 Task: Open the event Second Lunch Break: Fitness and Wellness Class on '2023/12/06', change the date to 2023/10/16, change the font style of the description to Tahoma, set the availability to Tentative, insert an emoji Earth, logged in from the account softage.10@softage.net and add another guest for the event, softage.5@softage.net. Change the alignment of the event description to Align right.Change the font color of the description to Yellow and select an event charm, 
Action: Mouse moved to (330, 147)
Screenshot: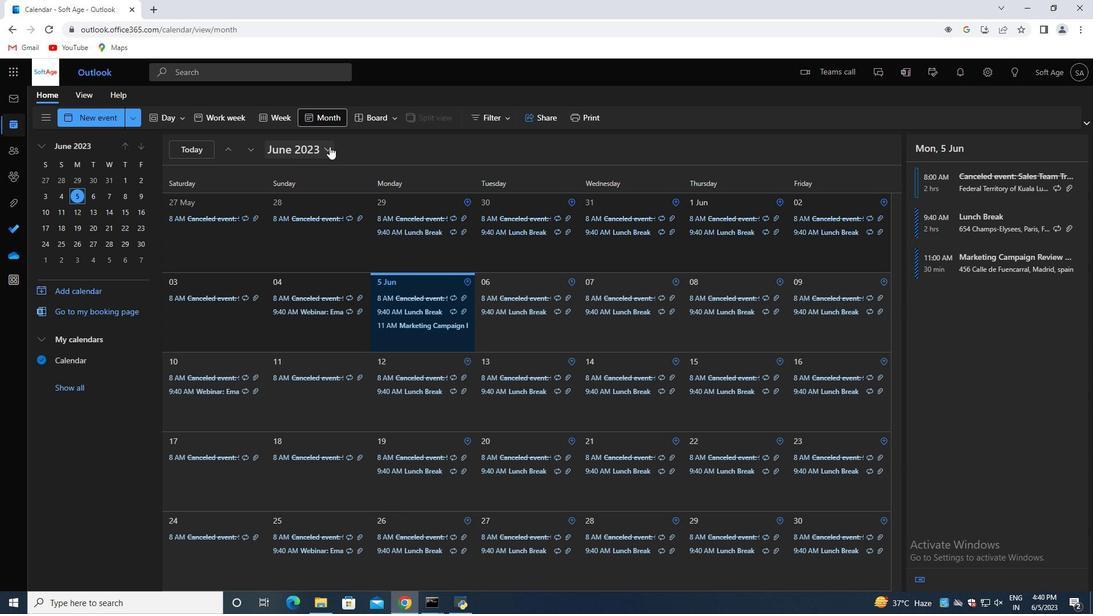 
Action: Mouse pressed left at (330, 147)
Screenshot: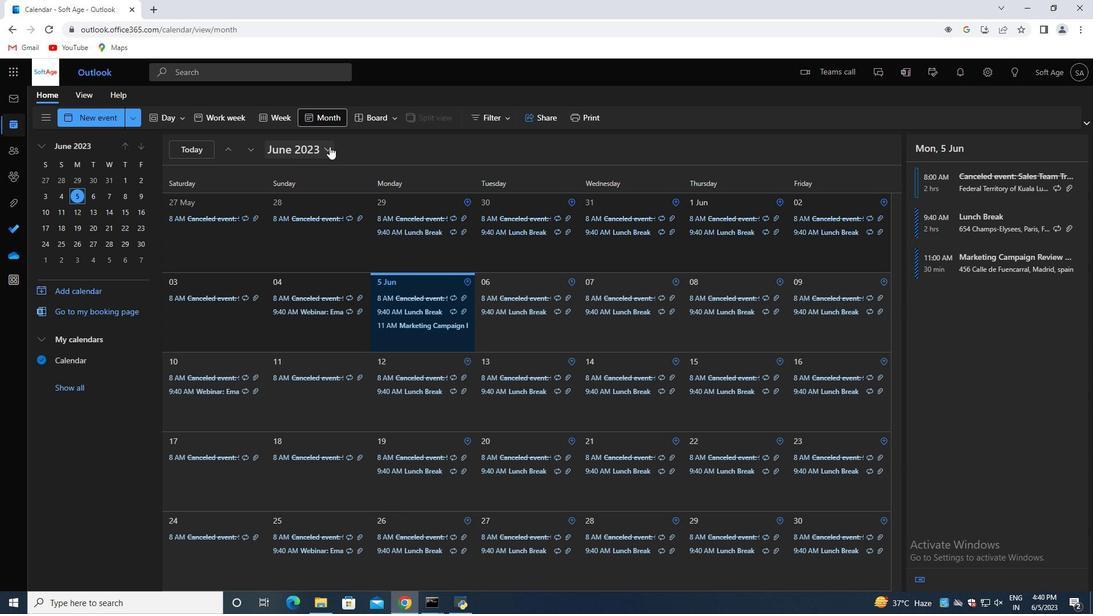 
Action: Mouse moved to (368, 265)
Screenshot: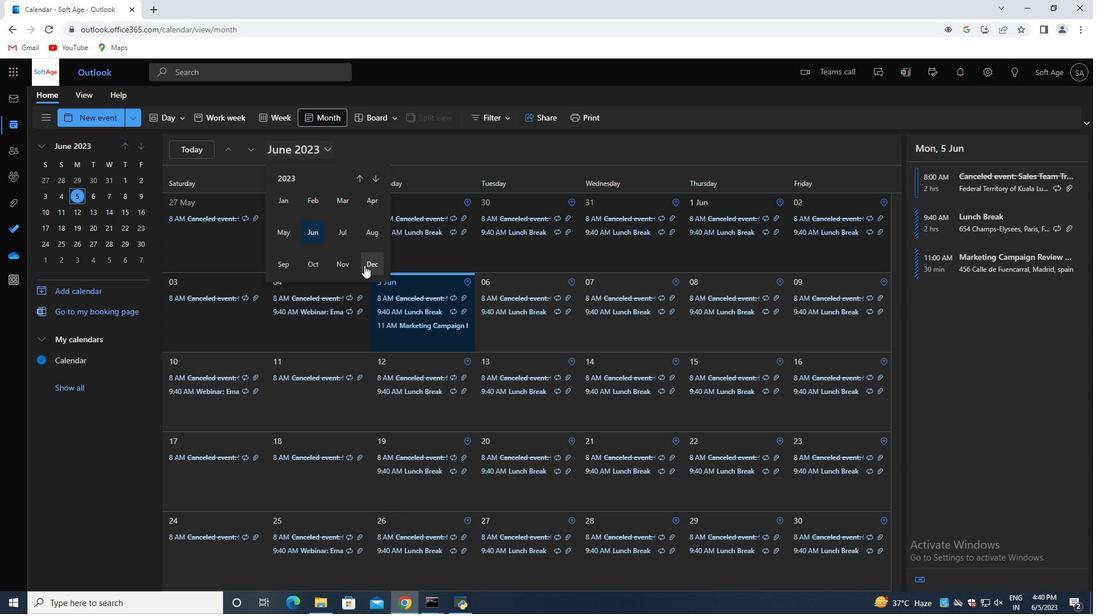 
Action: Mouse pressed left at (368, 265)
Screenshot: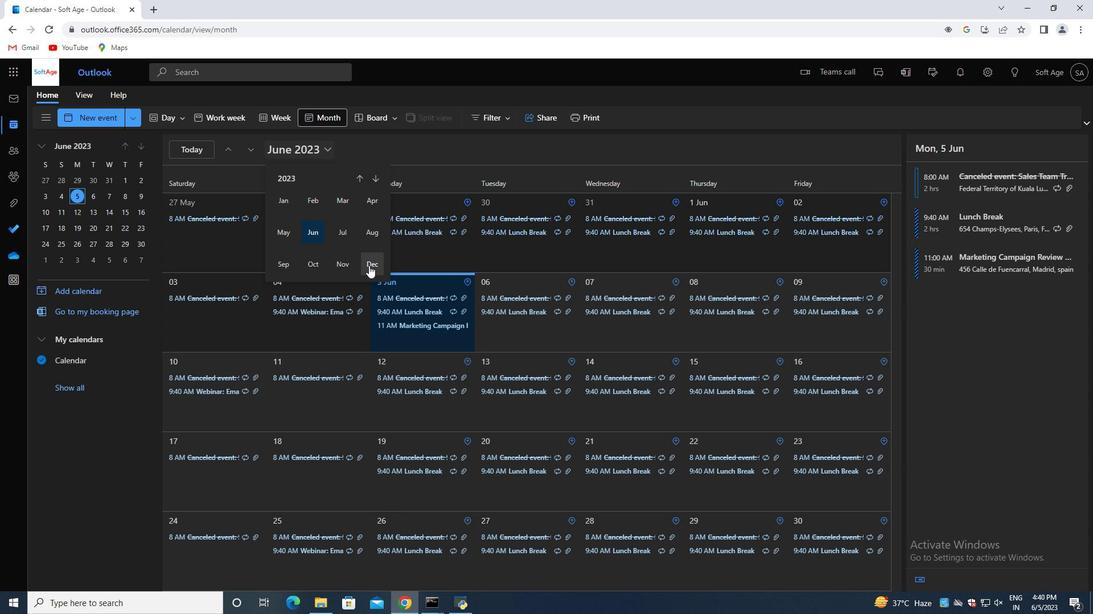 
Action: Mouse moved to (626, 271)
Screenshot: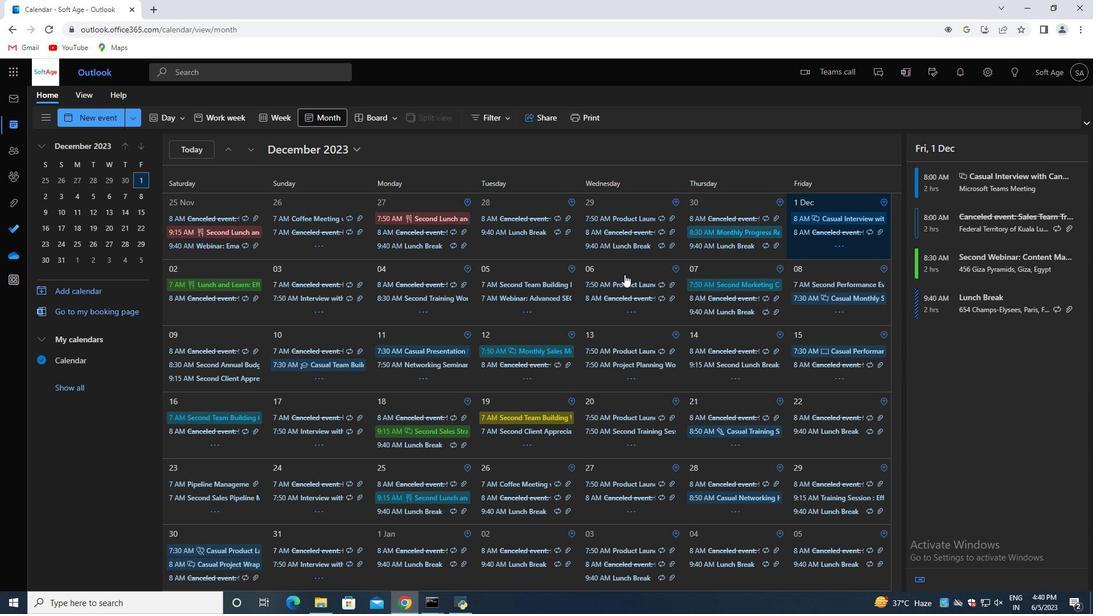 
Action: Mouse pressed left at (626, 271)
Screenshot: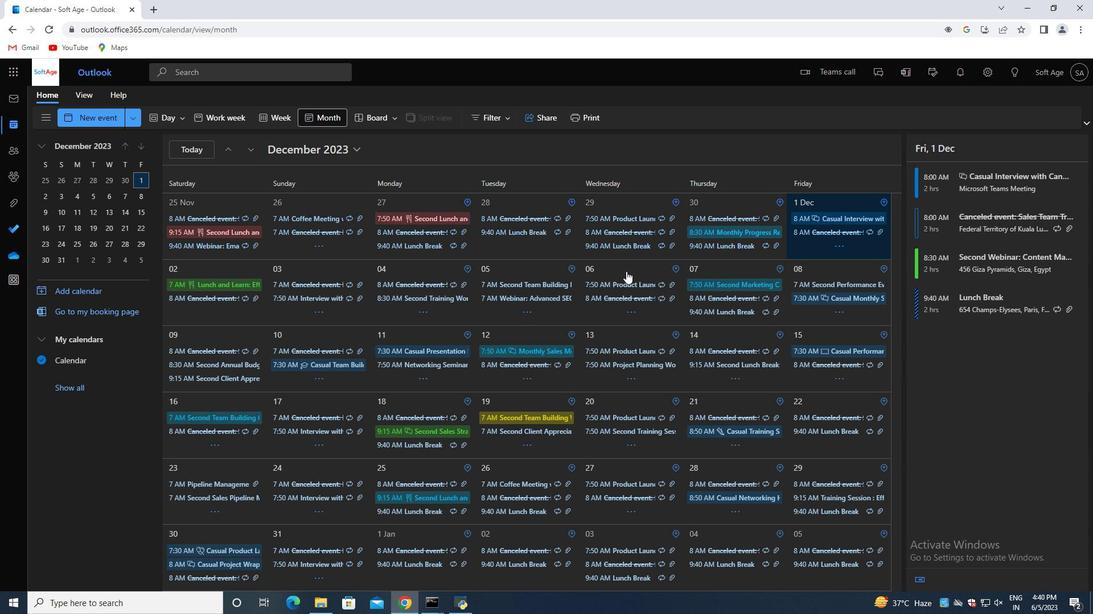 
Action: Mouse moved to (1050, 269)
Screenshot: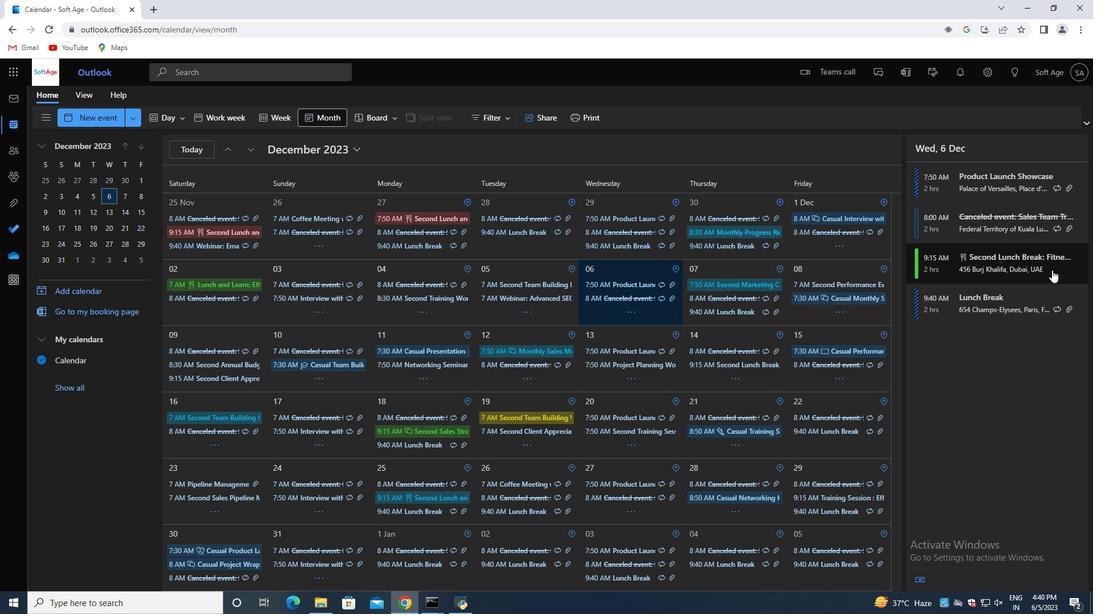 
Action: Mouse pressed left at (1050, 269)
Screenshot: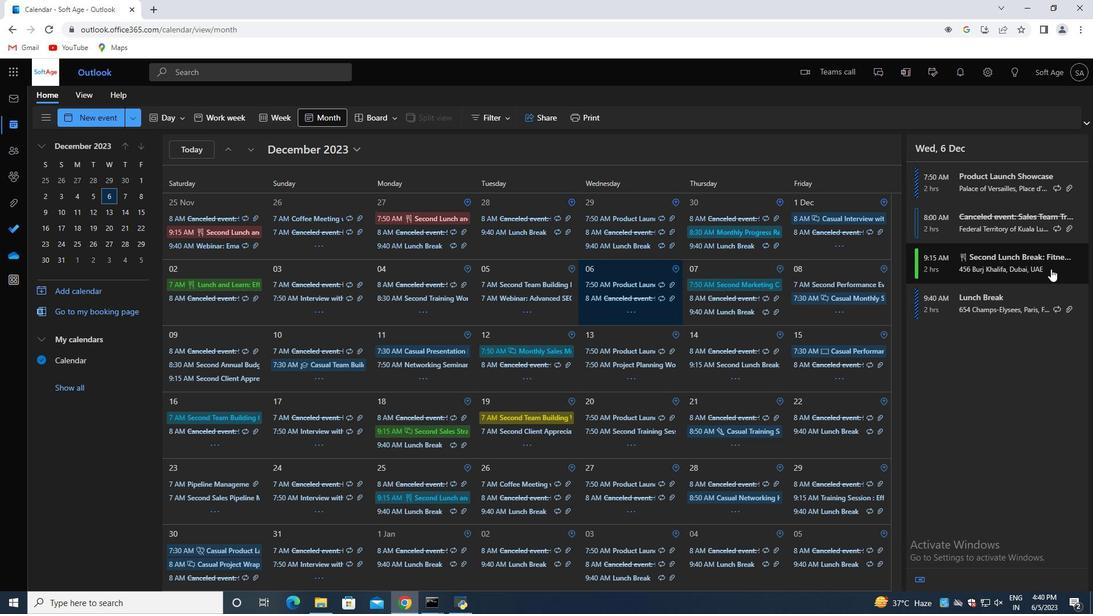 
Action: Mouse moved to (730, 393)
Screenshot: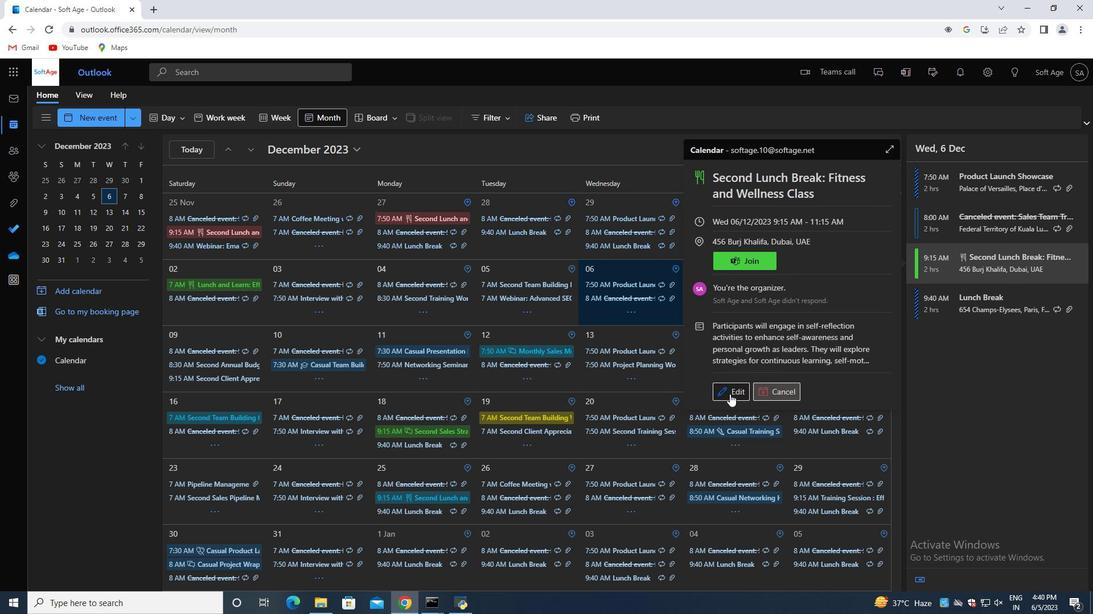 
Action: Mouse pressed left at (730, 393)
Screenshot: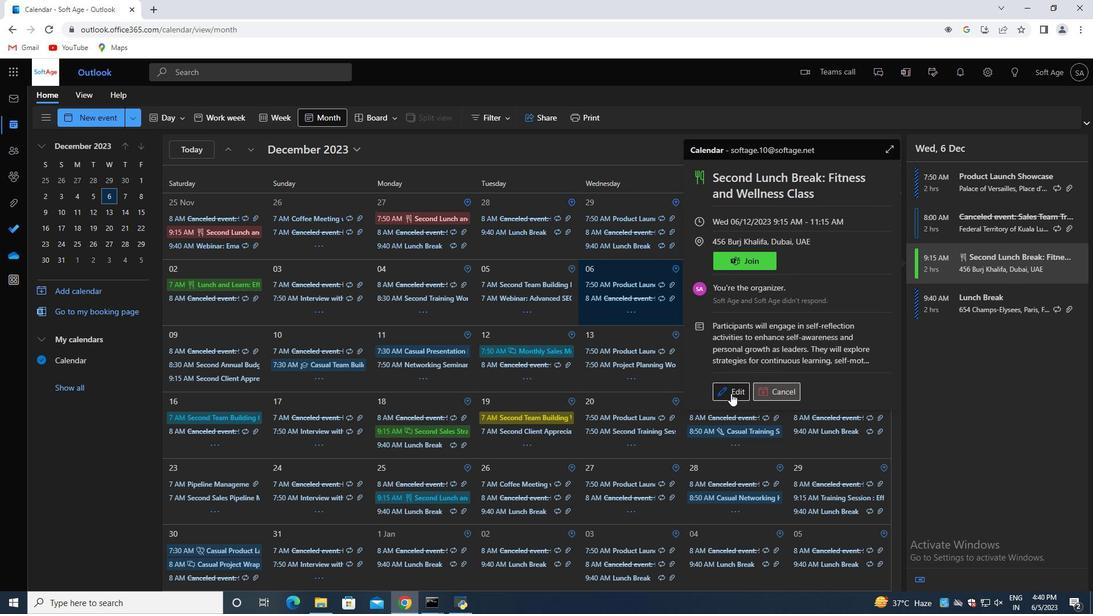 
Action: Mouse moved to (333, 315)
Screenshot: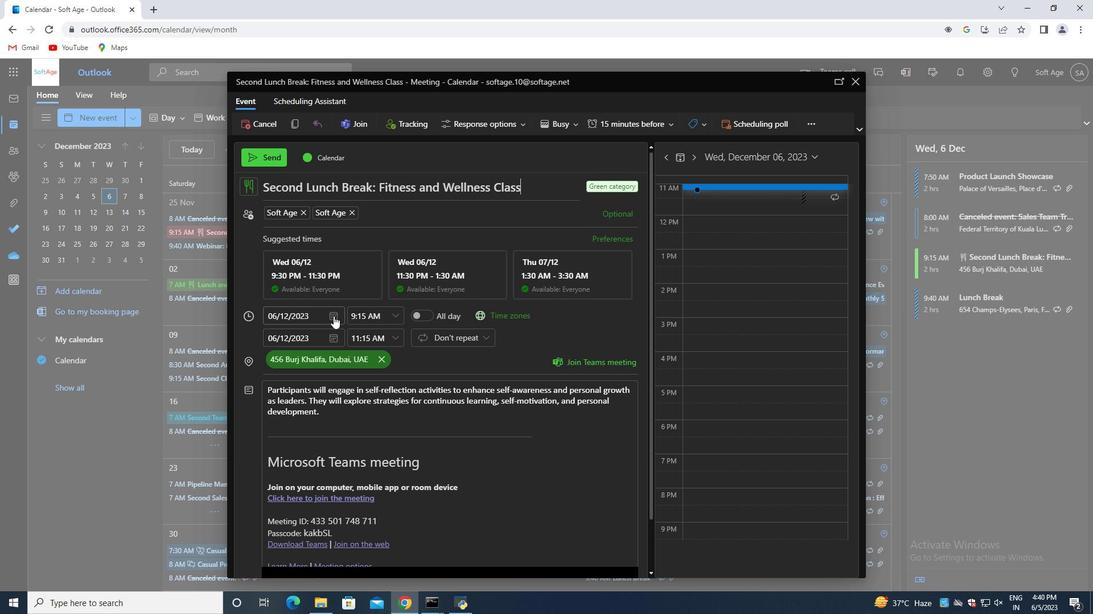
Action: Mouse pressed left at (333, 315)
Screenshot: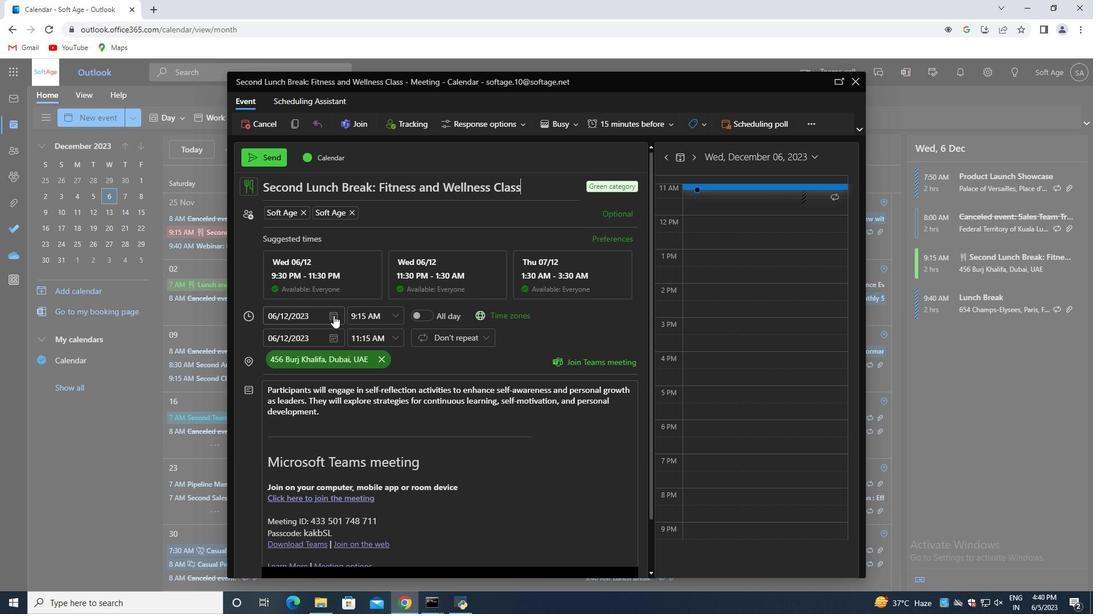 
Action: Mouse moved to (353, 338)
Screenshot: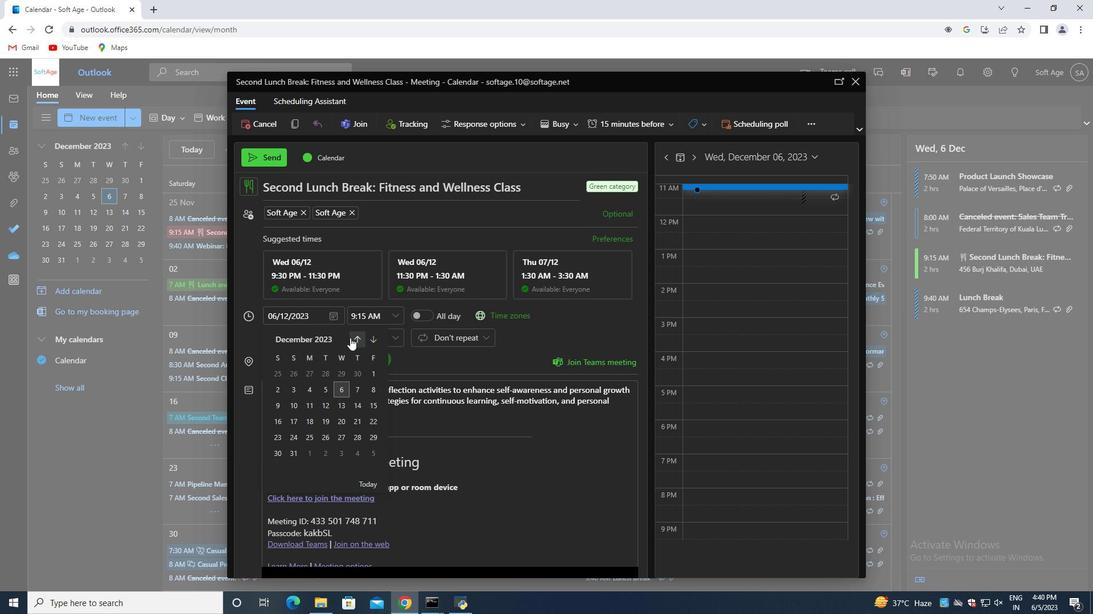 
Action: Mouse pressed left at (353, 338)
Screenshot: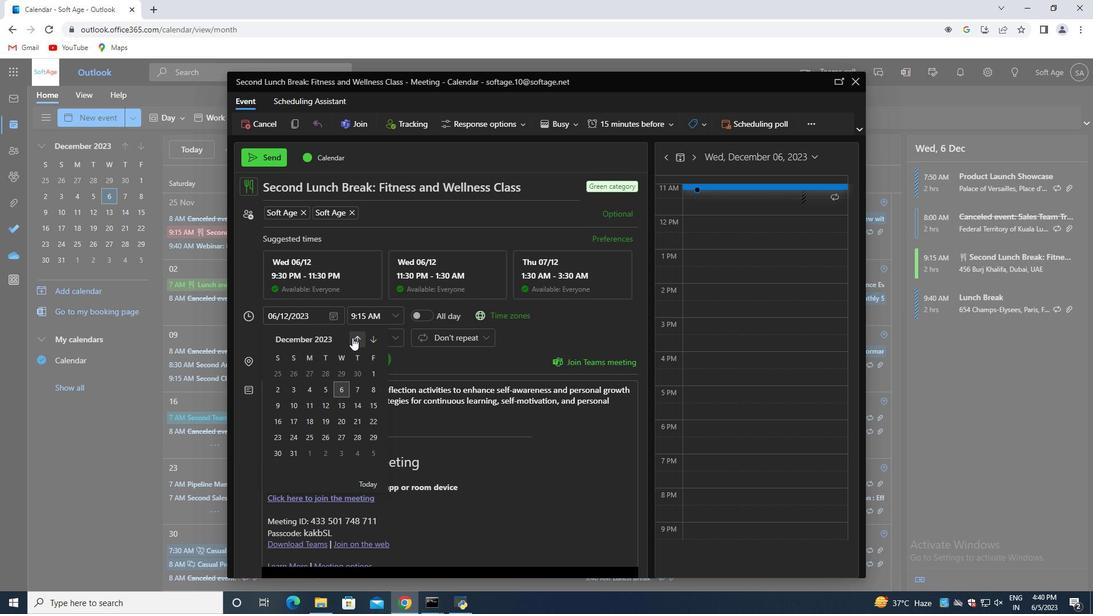 
Action: Mouse pressed left at (353, 338)
Screenshot: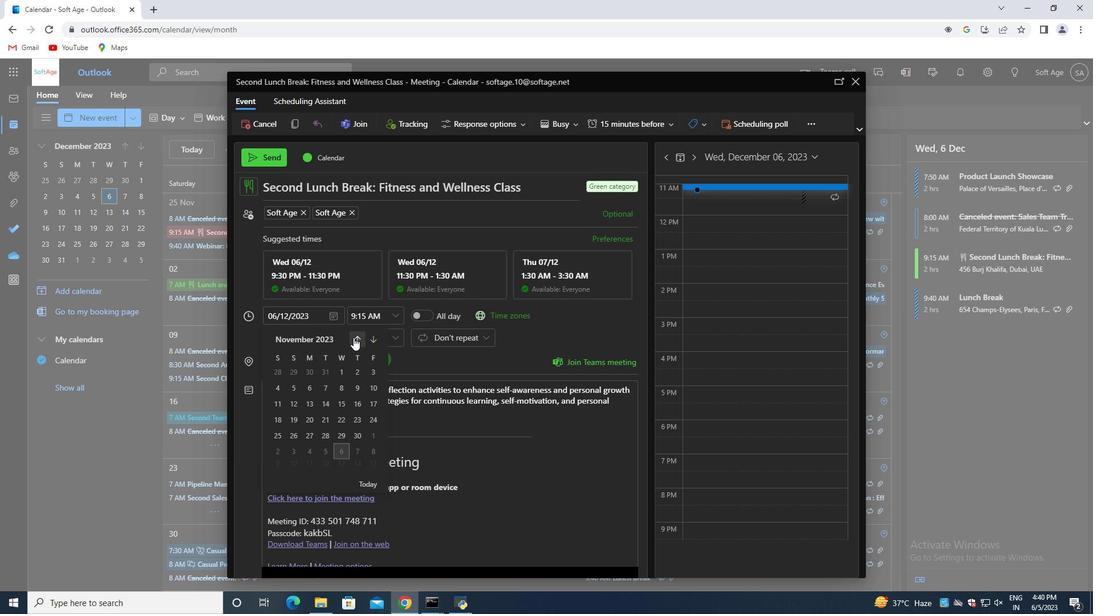 
Action: Mouse moved to (313, 403)
Screenshot: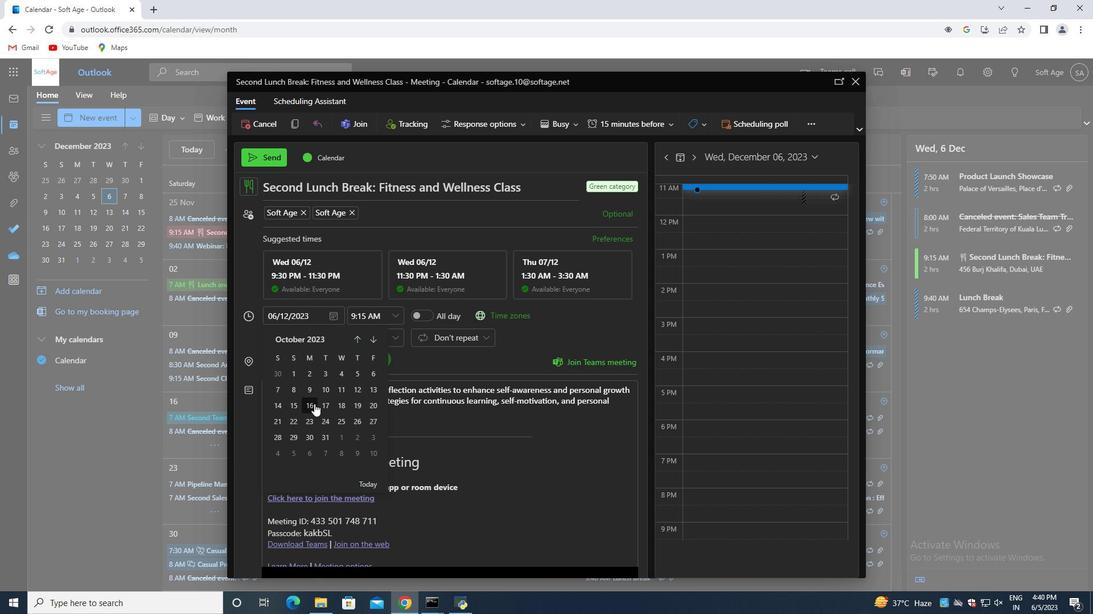 
Action: Mouse pressed left at (313, 403)
Screenshot: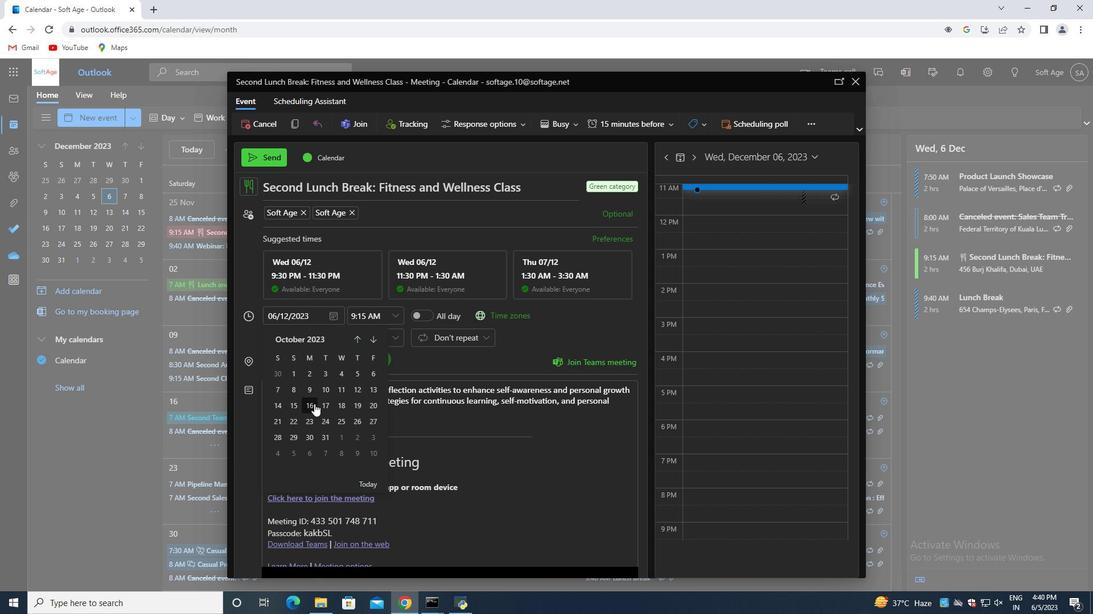 
Action: Mouse moved to (354, 401)
Screenshot: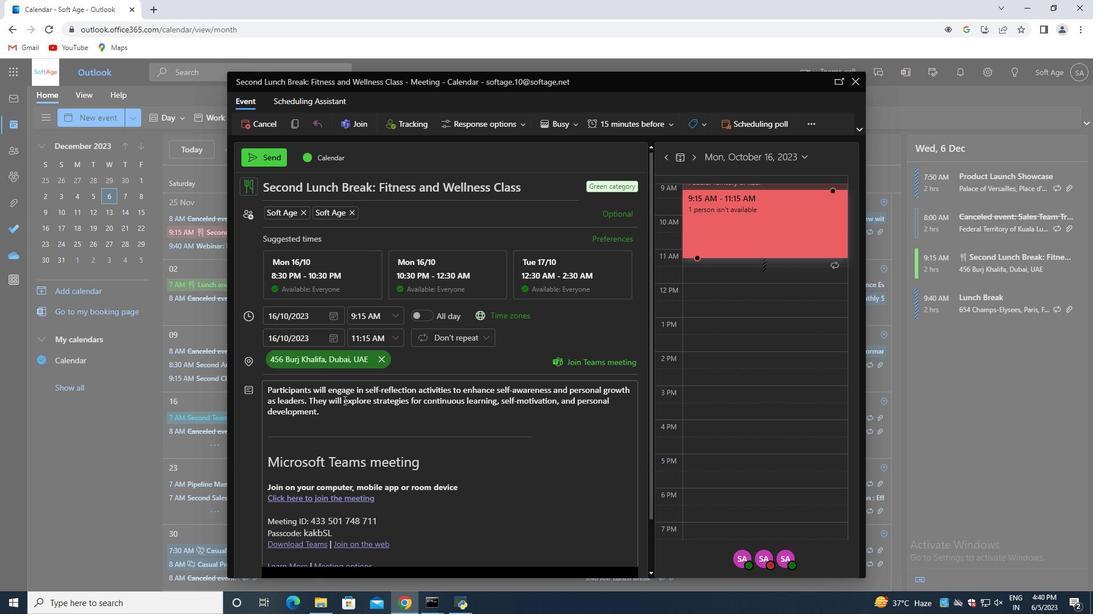 
Action: Mouse scrolled (354, 400) with delta (0, 0)
Screenshot: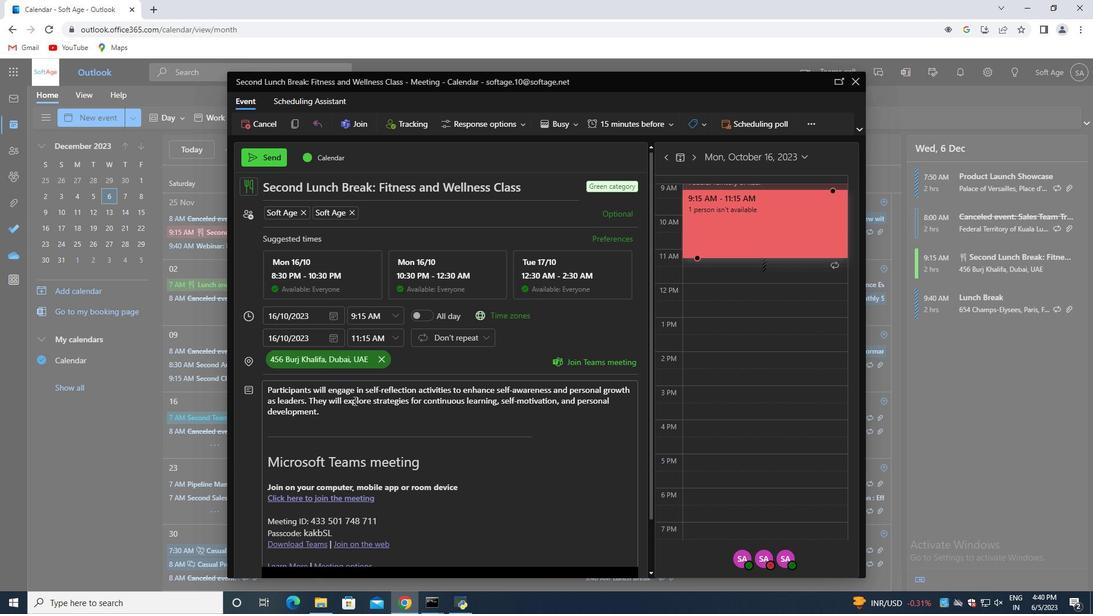 
Action: Mouse moved to (325, 356)
Screenshot: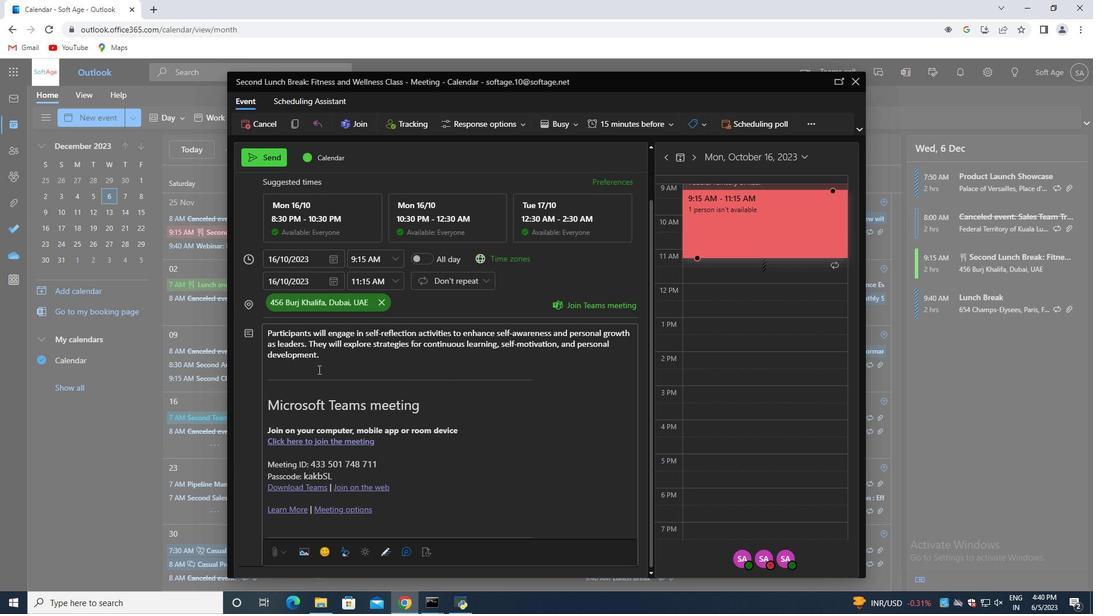 
Action: Mouse pressed left at (325, 356)
Screenshot: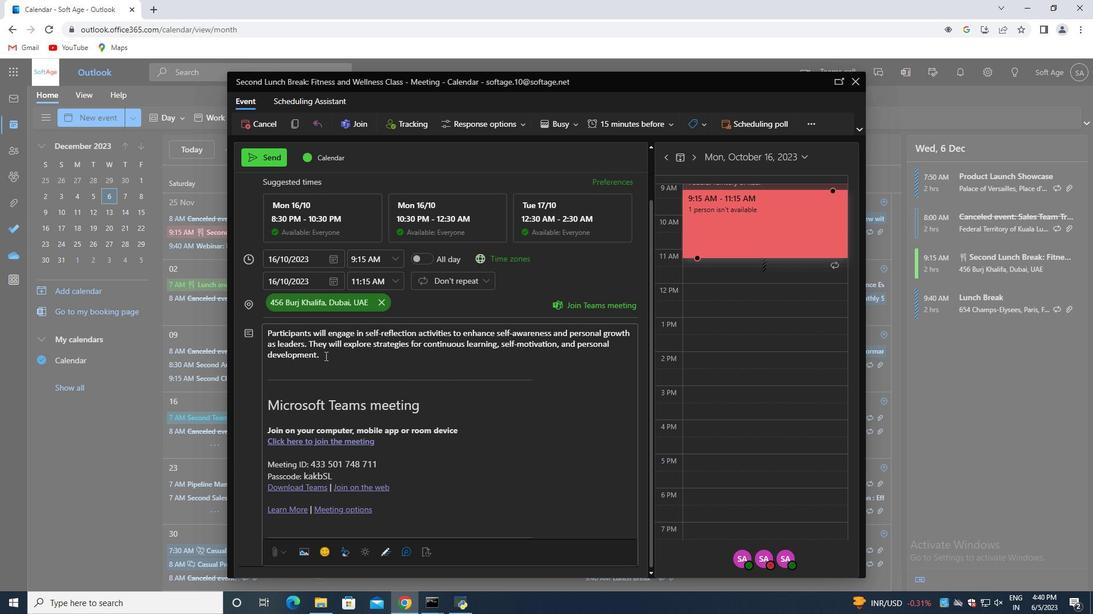 
Action: Mouse moved to (437, 491)
Screenshot: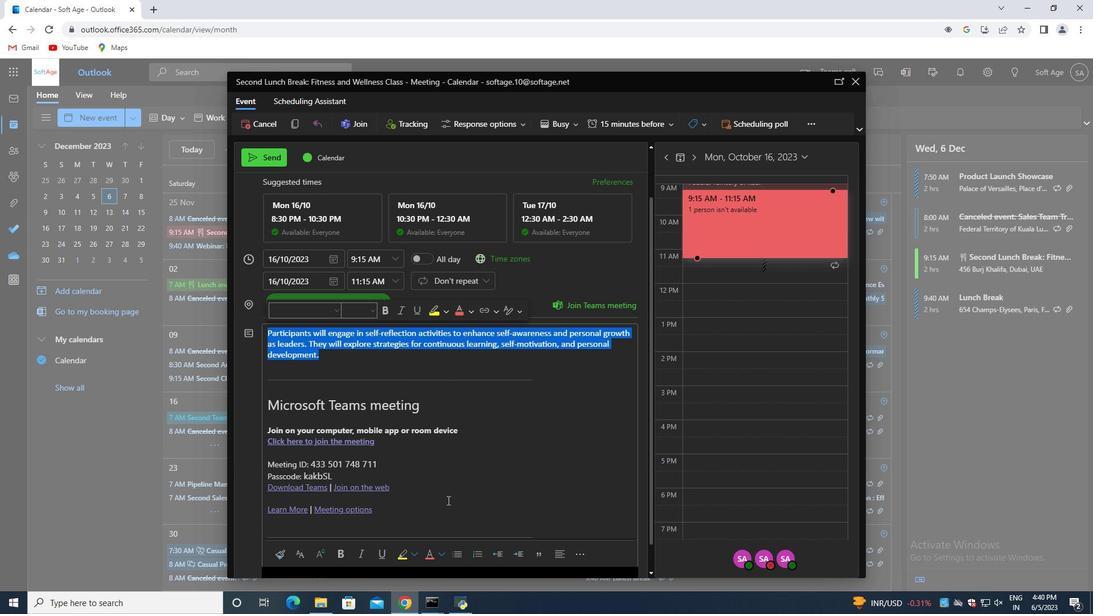 
Action: Mouse scrolled (437, 491) with delta (0, 0)
Screenshot: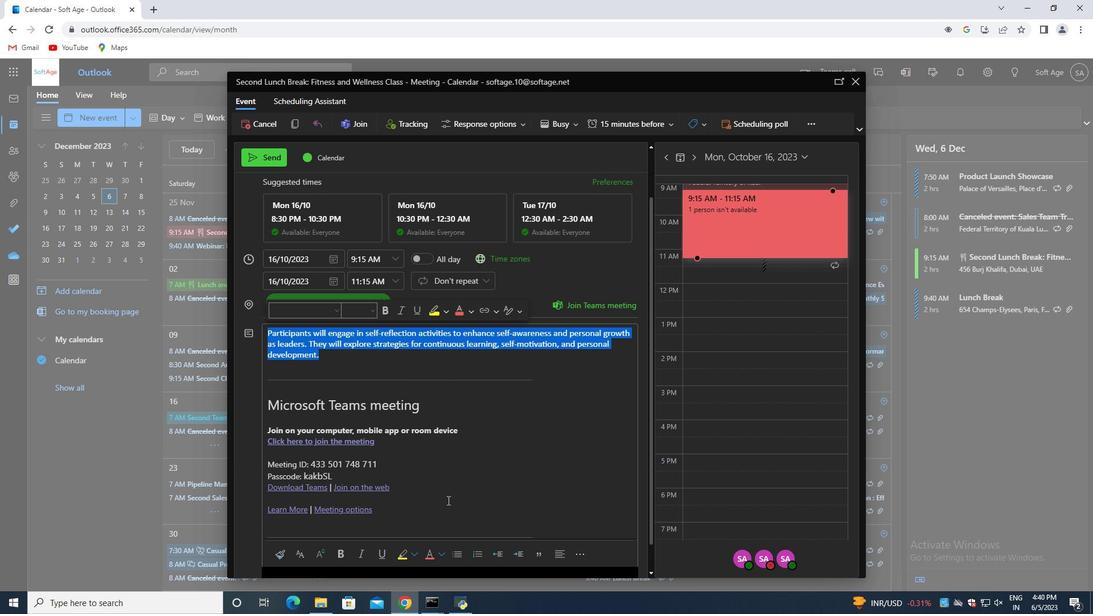 
Action: Mouse moved to (434, 488)
Screenshot: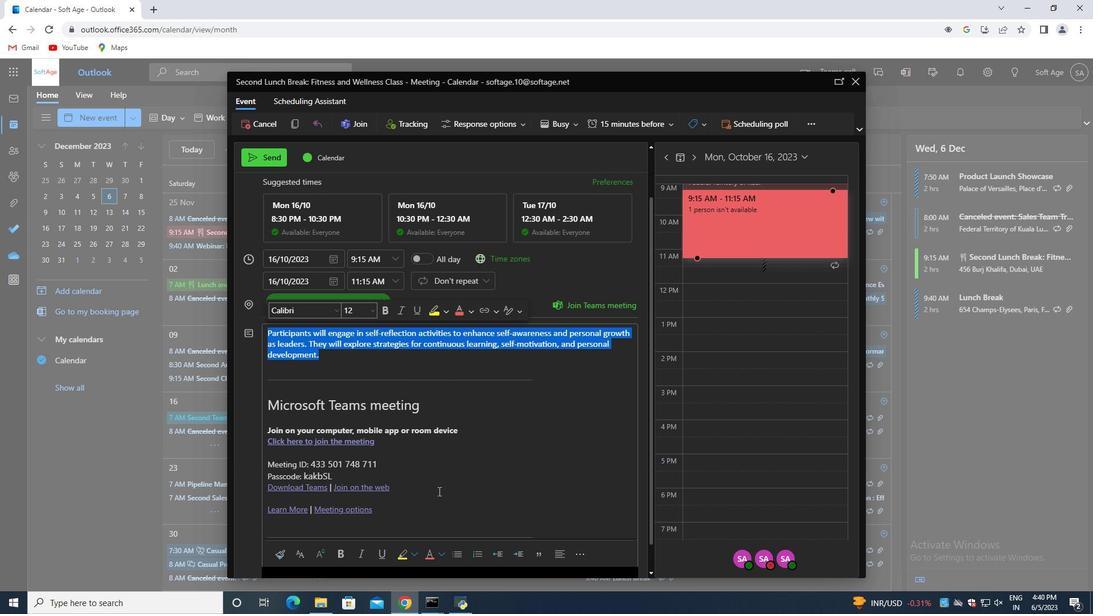 
Action: Mouse scrolled (434, 487) with delta (0, 0)
Screenshot: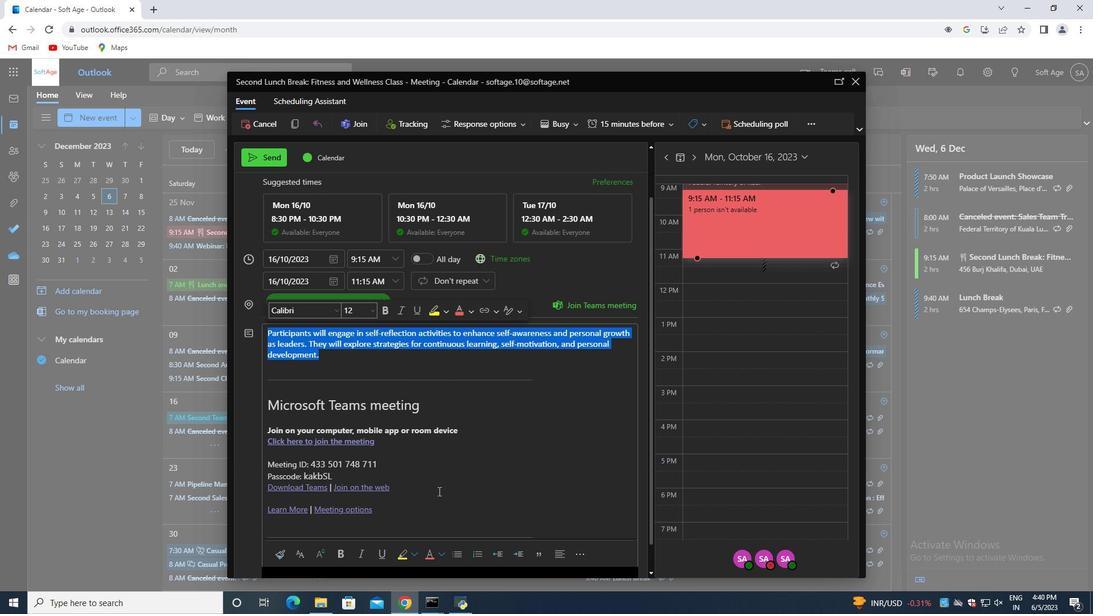 
Action: Mouse moved to (302, 527)
Screenshot: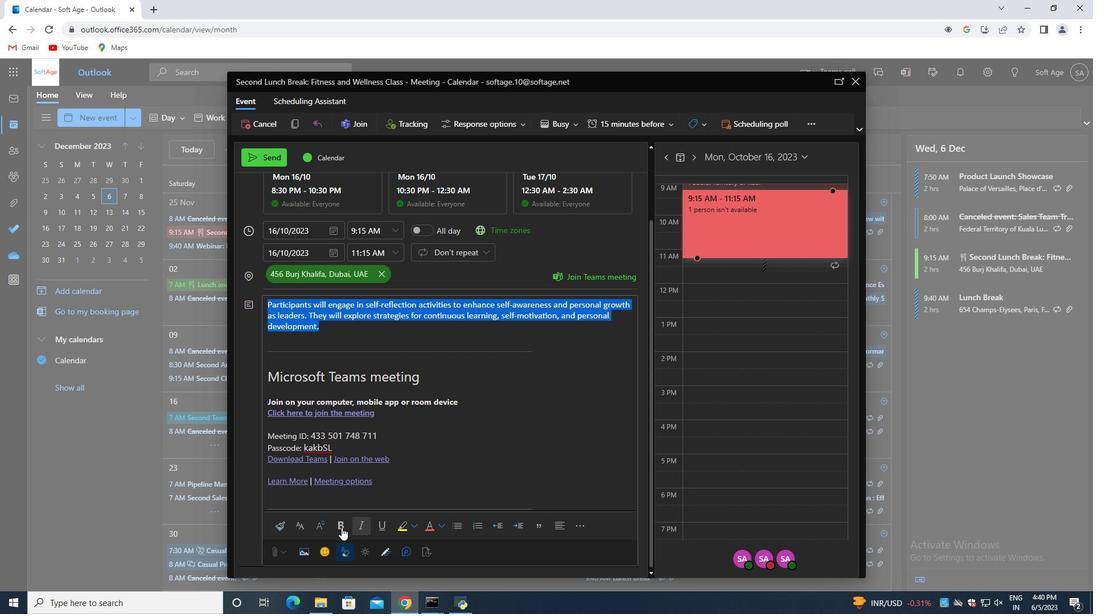 
Action: Mouse pressed left at (302, 527)
Screenshot: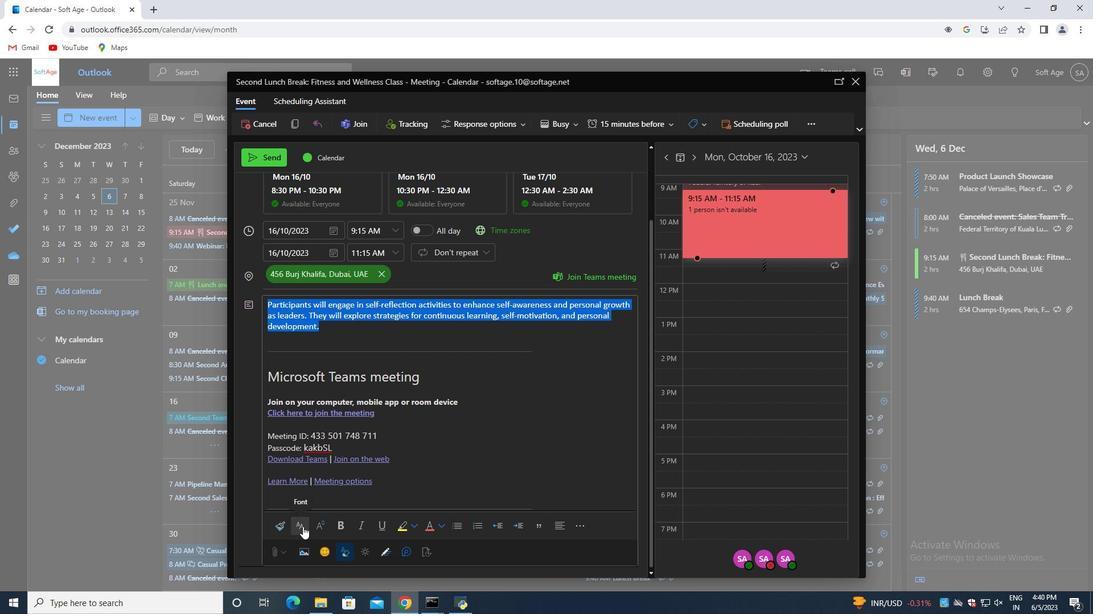 
Action: Mouse moved to (348, 496)
Screenshot: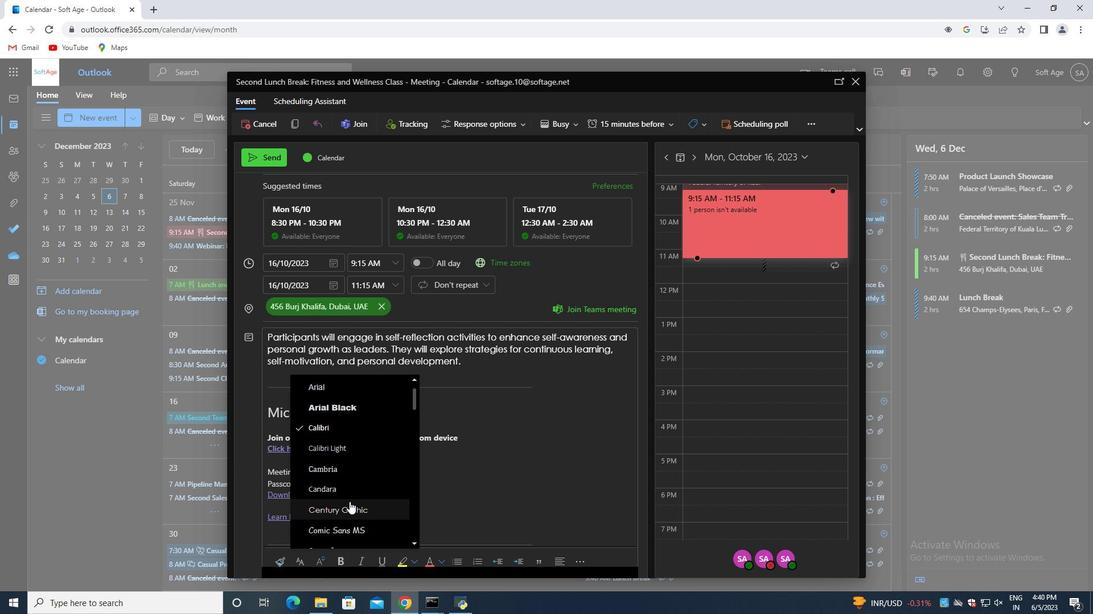 
Action: Mouse scrolled (348, 496) with delta (0, 0)
Screenshot: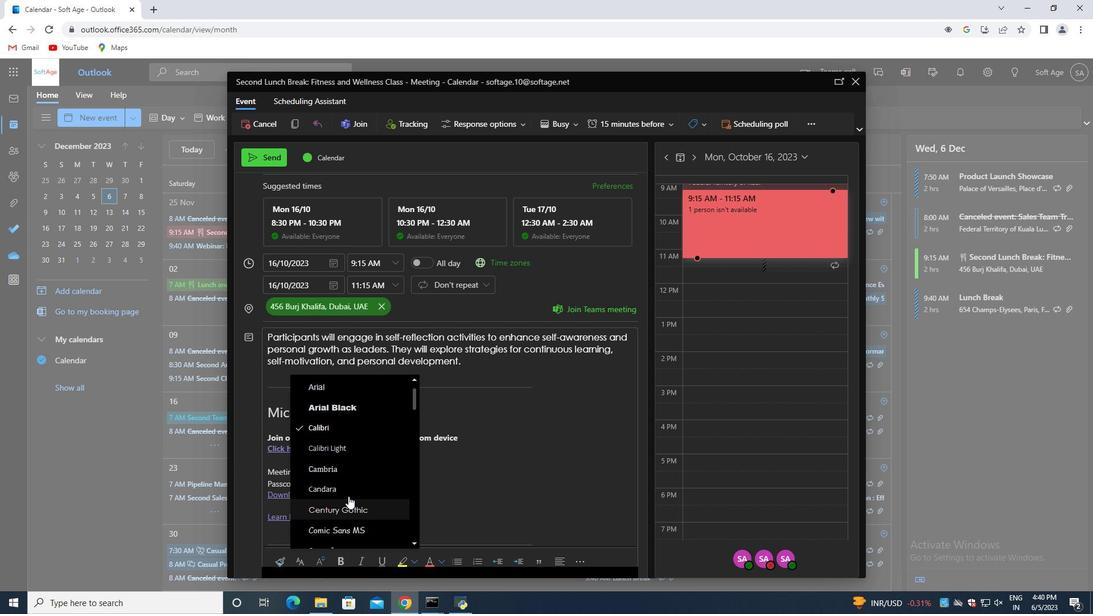 
Action: Mouse moved to (350, 496)
Screenshot: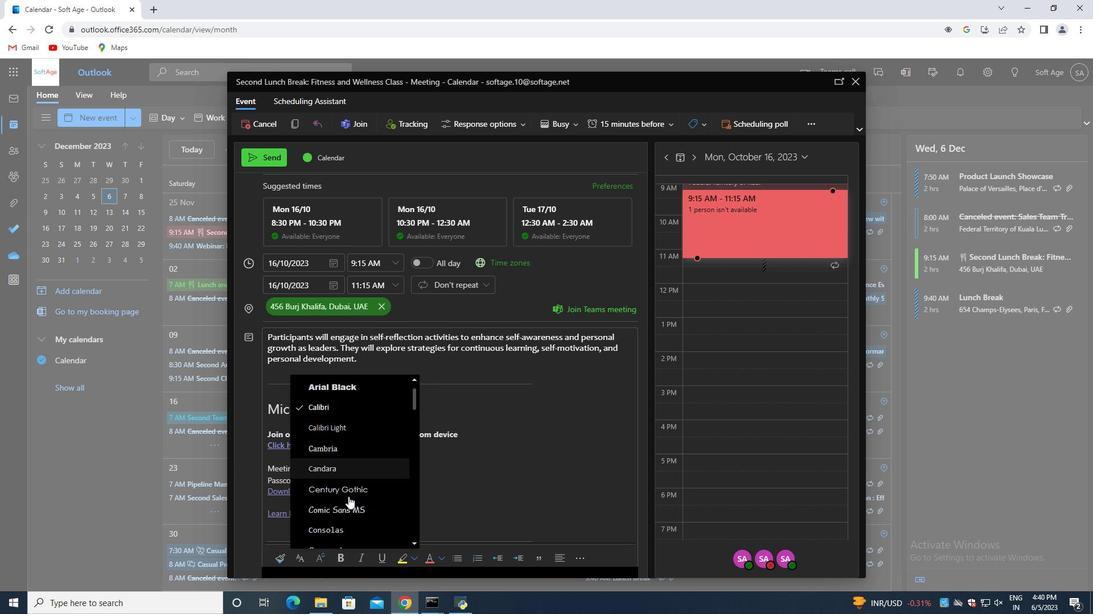 
Action: Mouse scrolled (350, 496) with delta (0, 0)
Screenshot: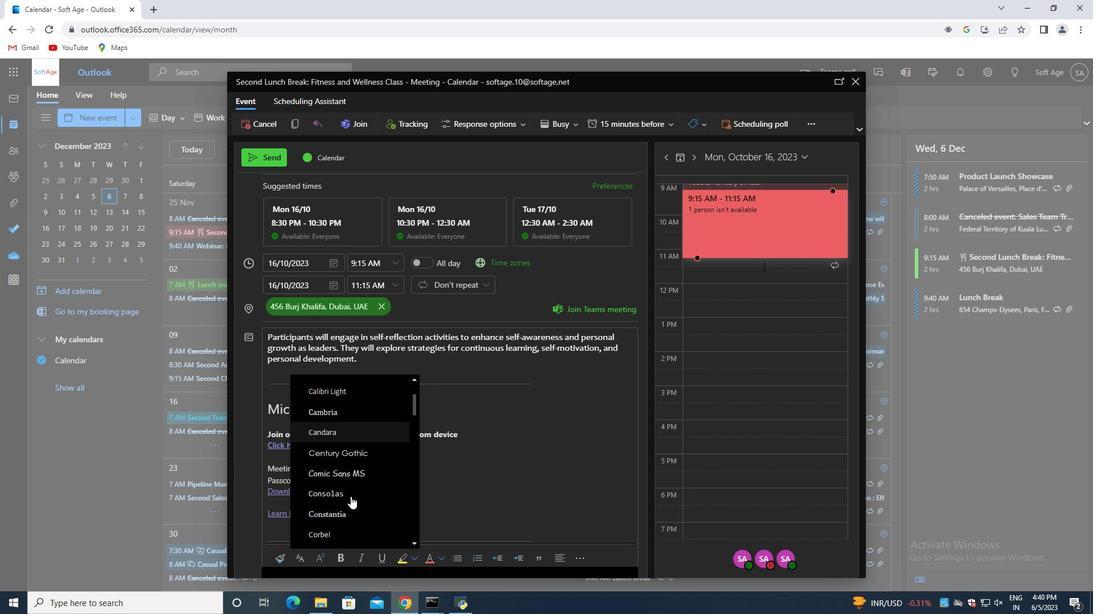 
Action: Mouse moved to (350, 493)
Screenshot: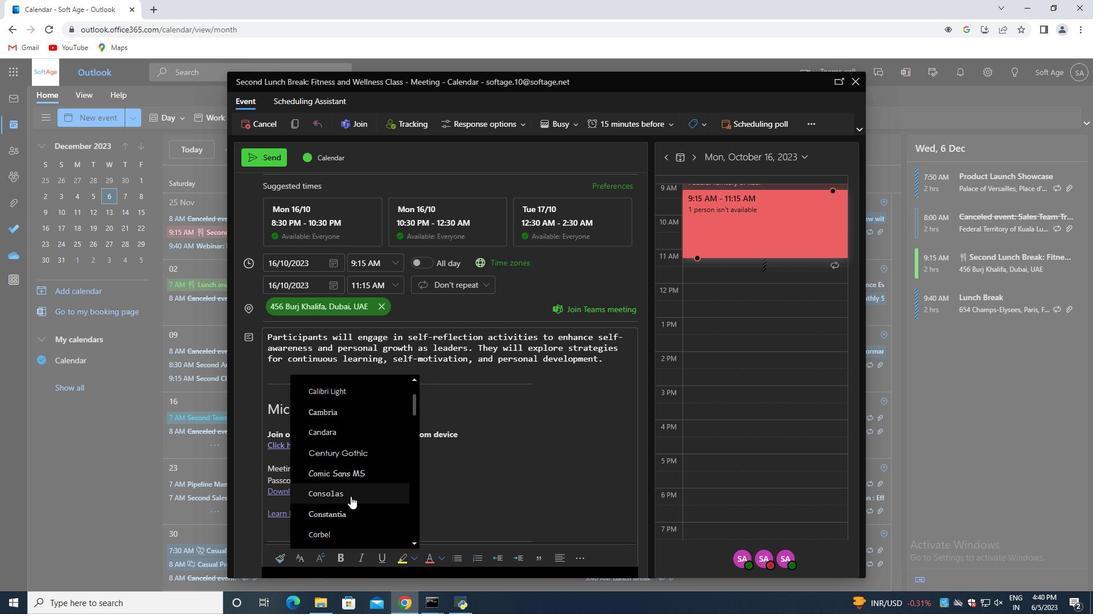 
Action: Mouse scrolled (350, 493) with delta (0, 0)
Screenshot: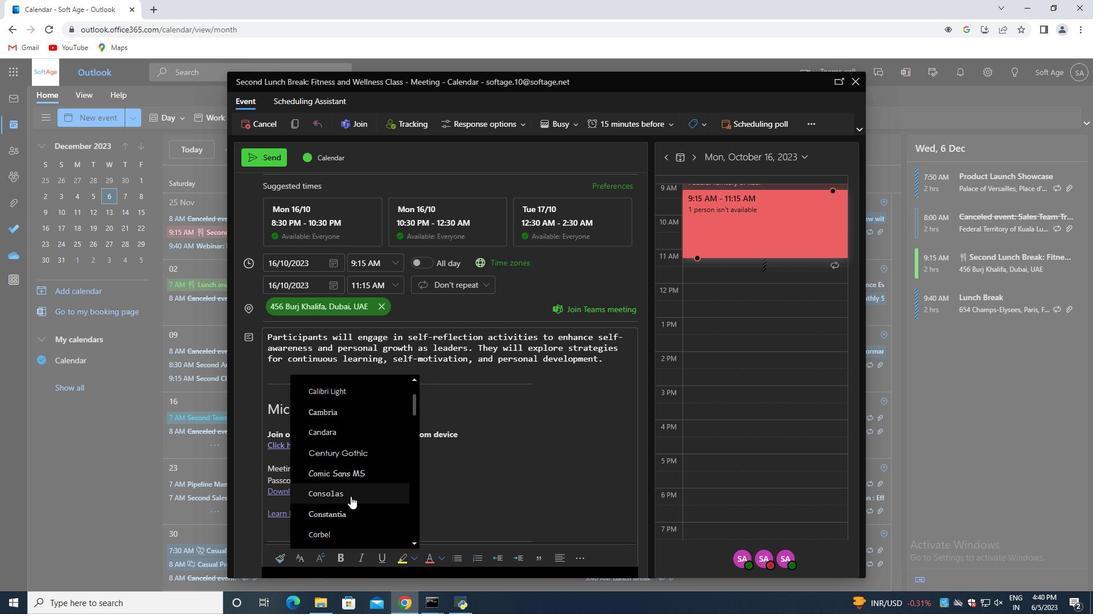 
Action: Mouse moved to (348, 488)
Screenshot: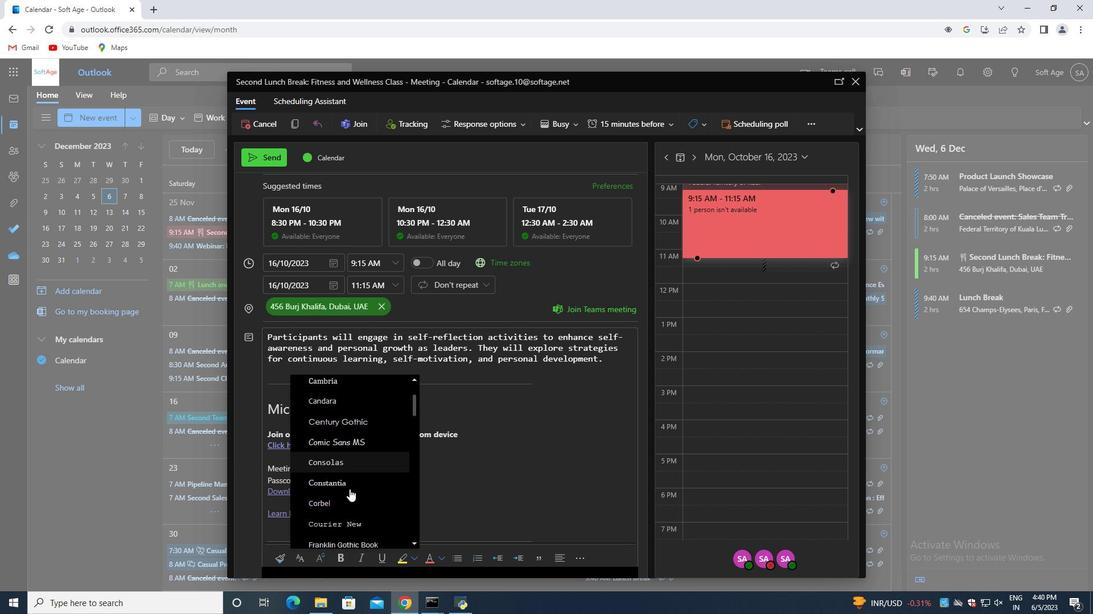 
Action: Mouse scrolled (348, 487) with delta (0, 0)
Screenshot: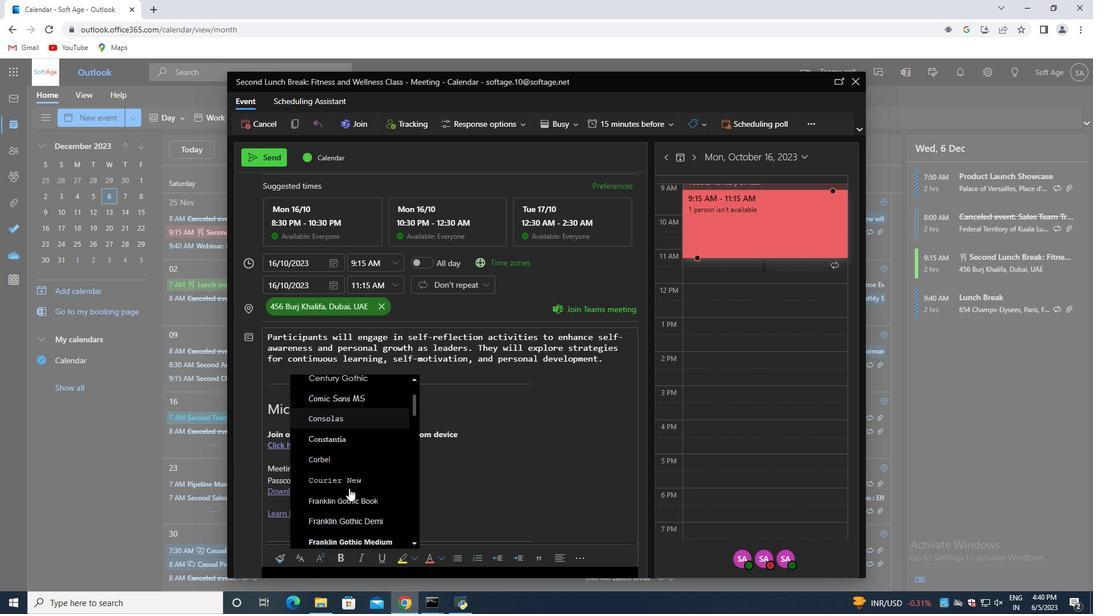 
Action: Mouse moved to (348, 487)
Screenshot: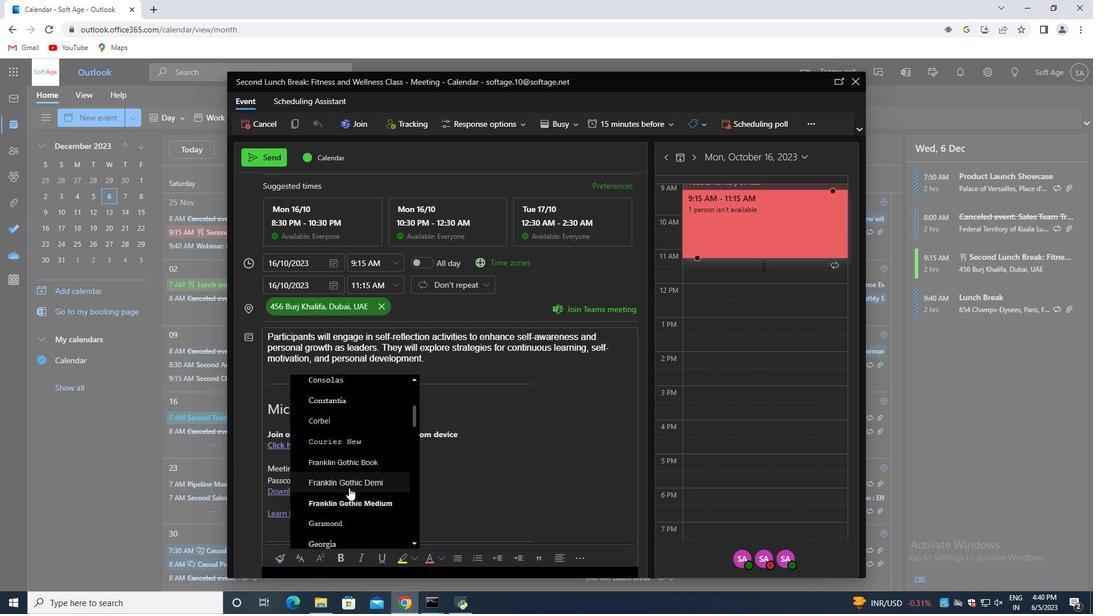 
Action: Mouse scrolled (348, 487) with delta (0, 0)
Screenshot: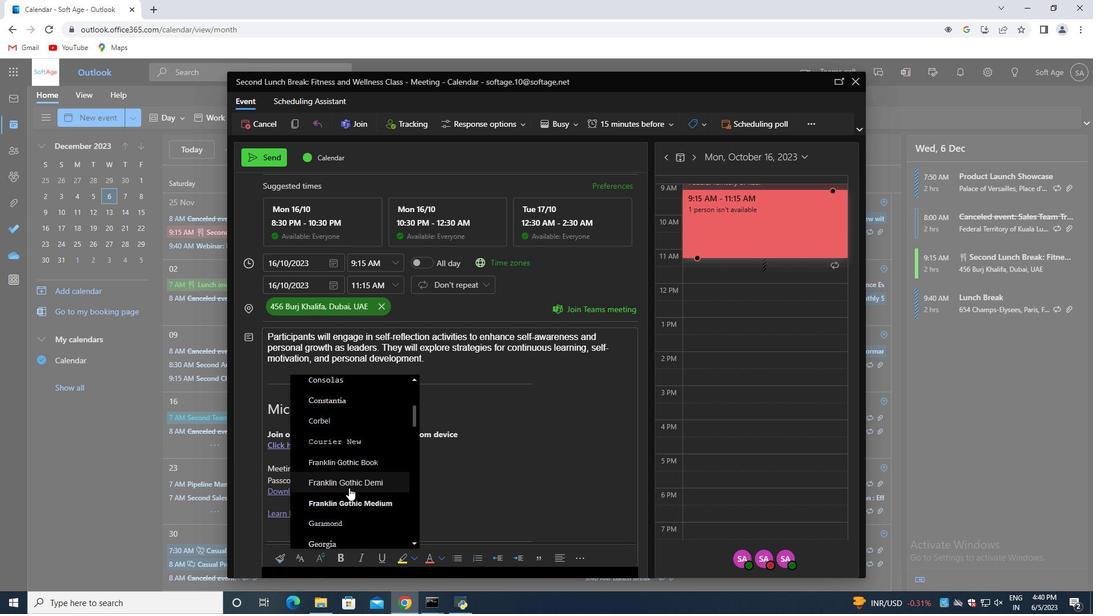 
Action: Mouse moved to (344, 484)
Screenshot: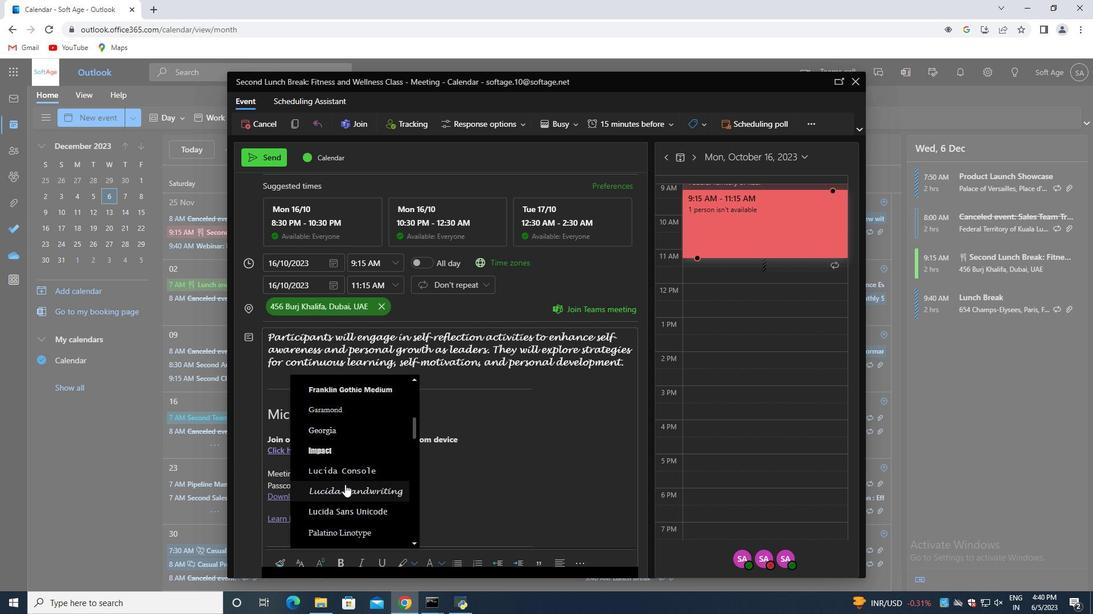 
Action: Mouse scrolled (344, 483) with delta (0, 0)
Screenshot: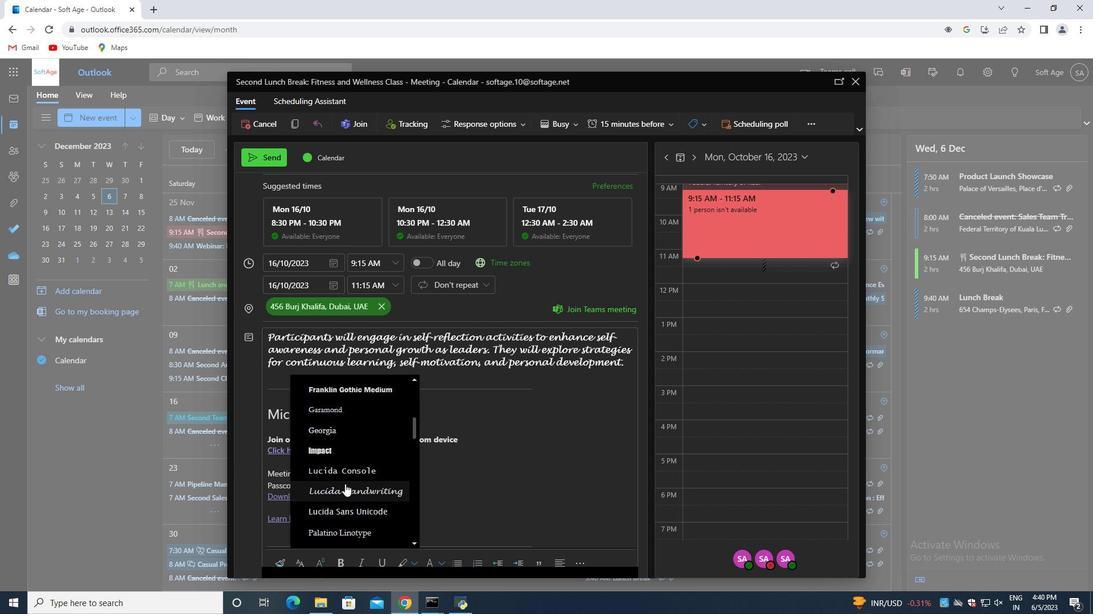
Action: Mouse scrolled (344, 483) with delta (0, 0)
Screenshot: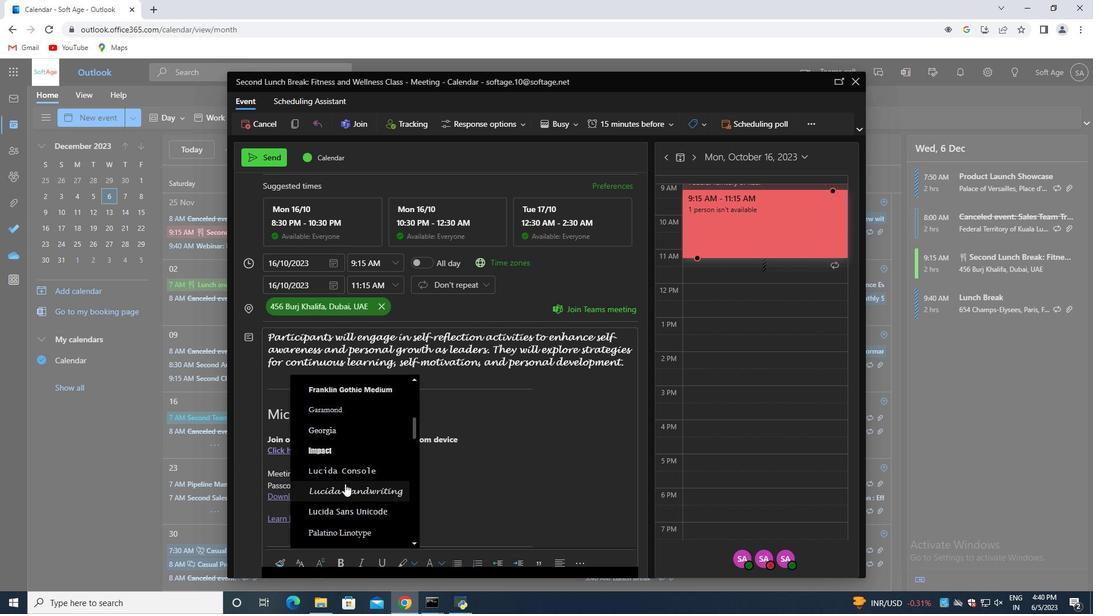
Action: Mouse moved to (344, 483)
Screenshot: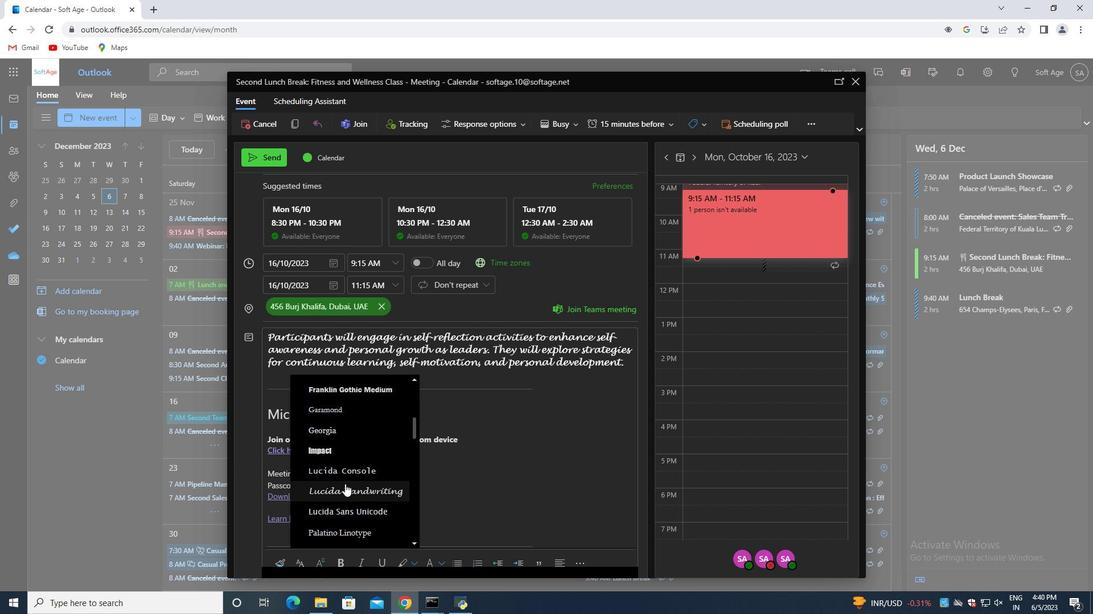 
Action: Mouse scrolled (344, 482) with delta (0, 0)
Screenshot: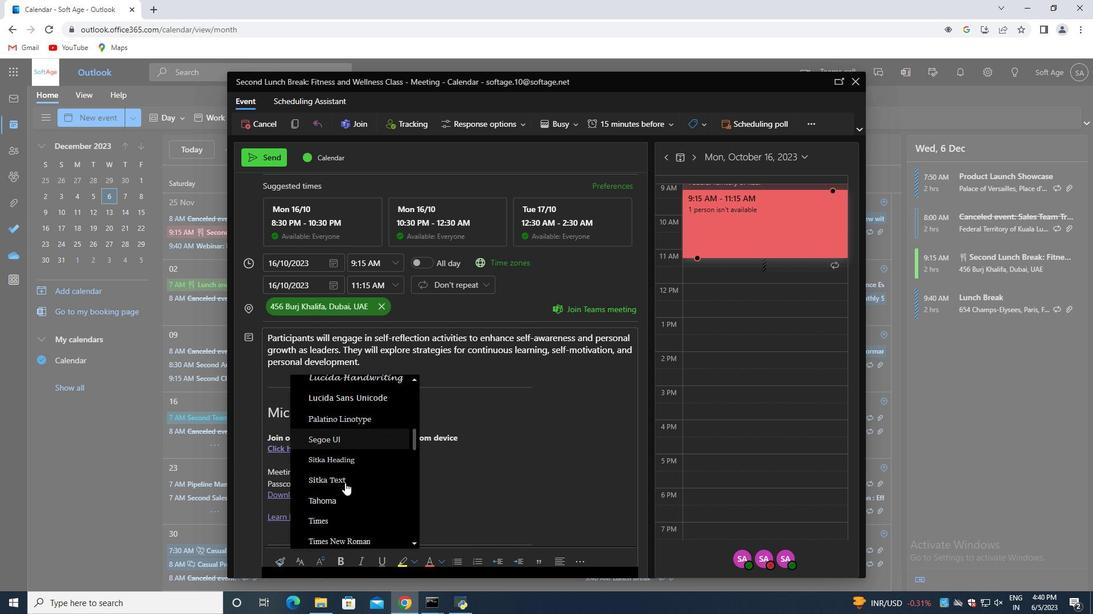 
Action: Mouse scrolled (344, 482) with delta (0, 0)
Screenshot: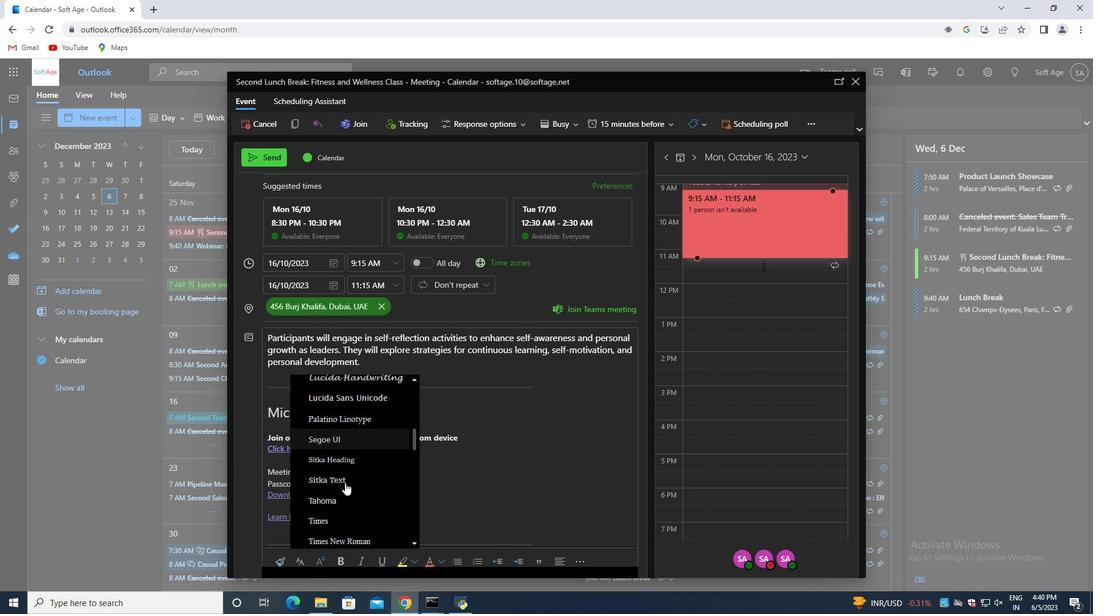 
Action: Mouse moved to (331, 438)
Screenshot: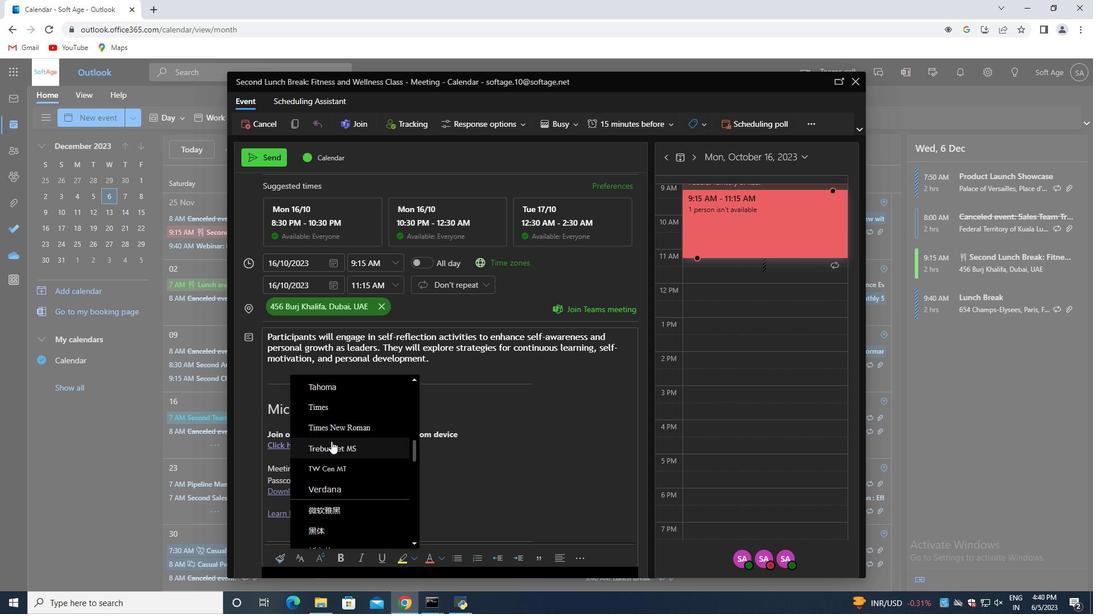 
Action: Mouse scrolled (331, 439) with delta (0, 0)
Screenshot: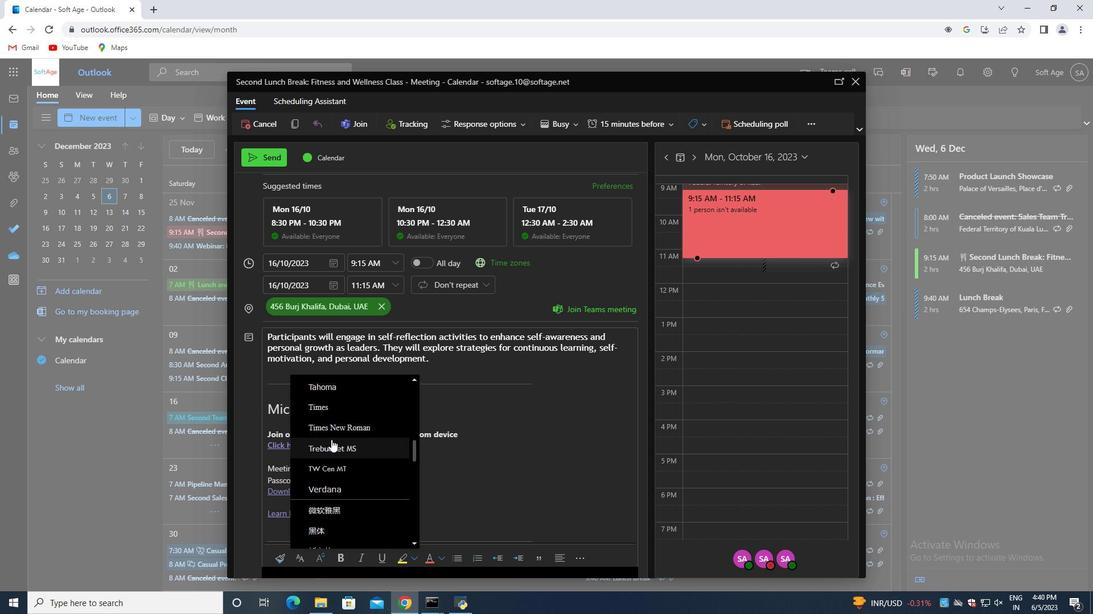 
Action: Mouse moved to (342, 444)
Screenshot: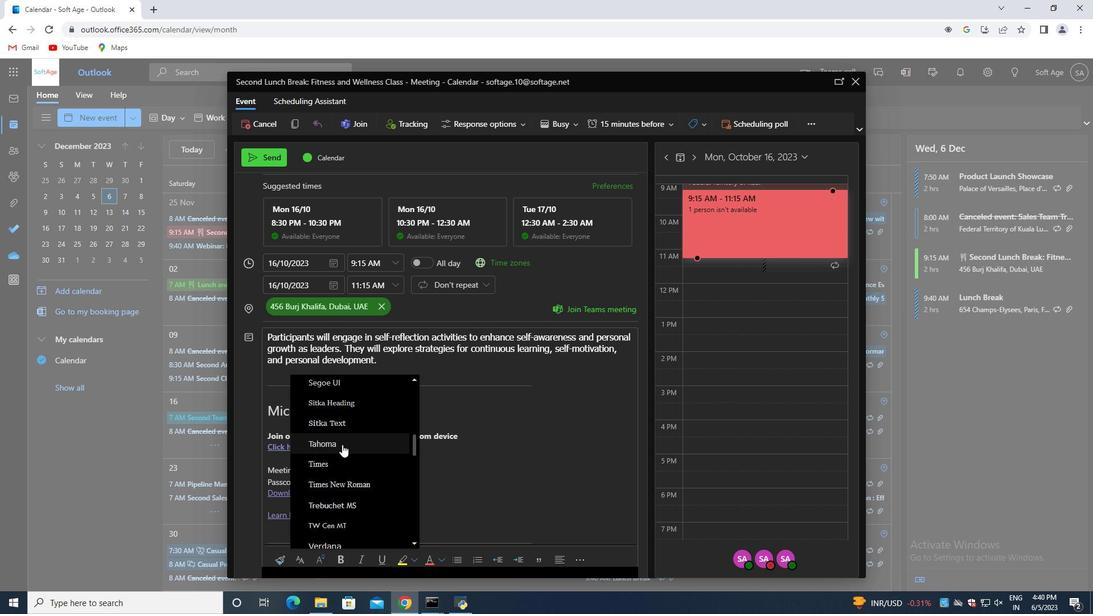 
Action: Mouse pressed left at (342, 444)
Screenshot: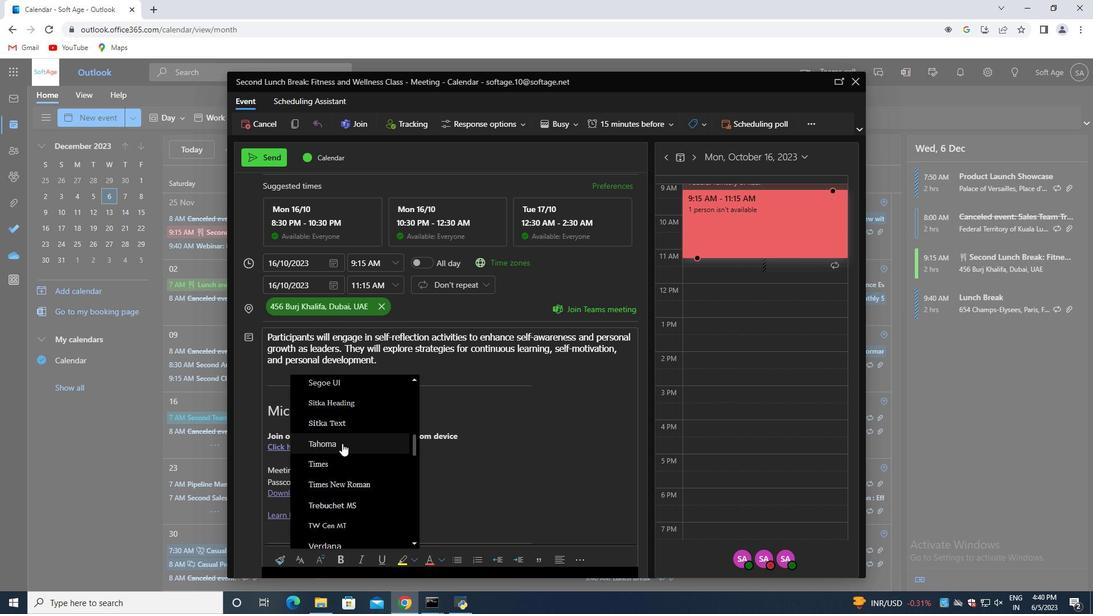 
Action: Mouse moved to (425, 368)
Screenshot: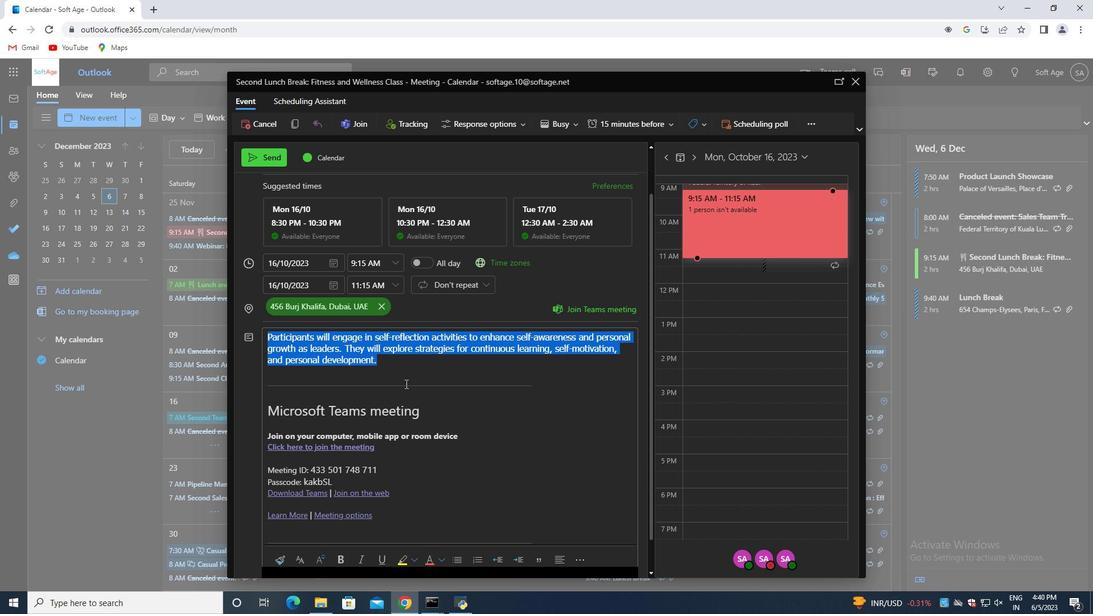 
Action: Mouse pressed left at (425, 368)
Screenshot: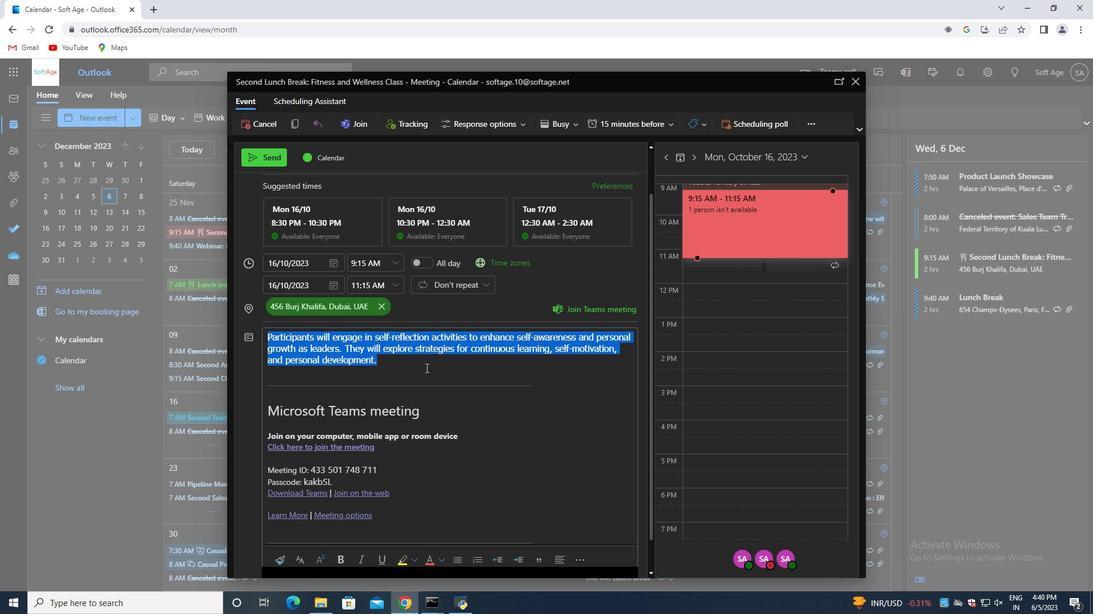 
Action: Mouse moved to (496, 368)
Screenshot: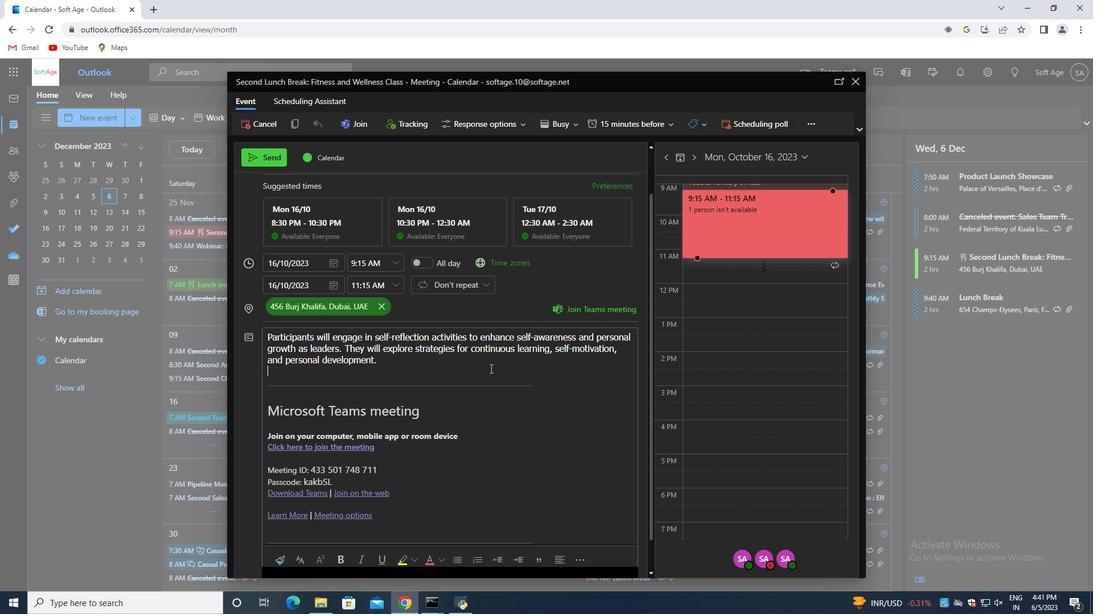 
Action: Mouse scrolled (496, 369) with delta (0, 0)
Screenshot: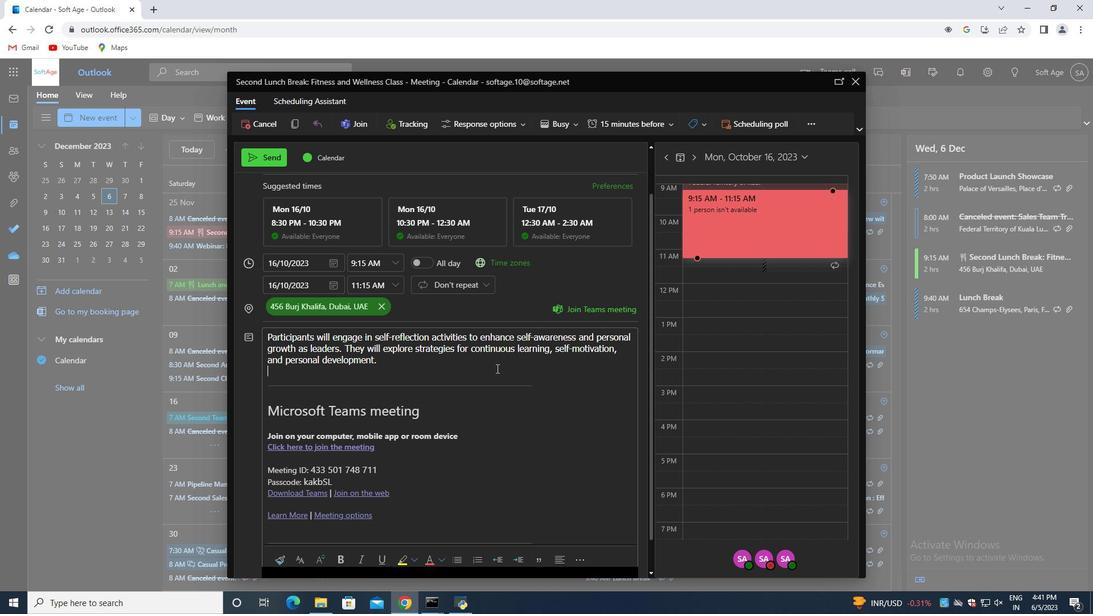 
Action: Mouse moved to (569, 125)
Screenshot: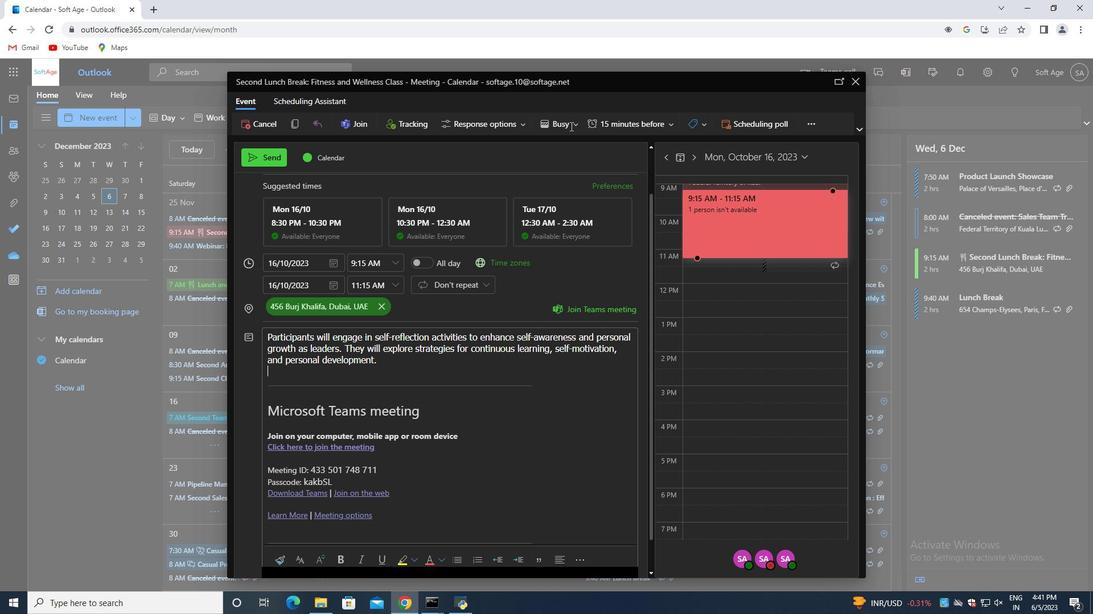 
Action: Mouse pressed left at (569, 125)
Screenshot: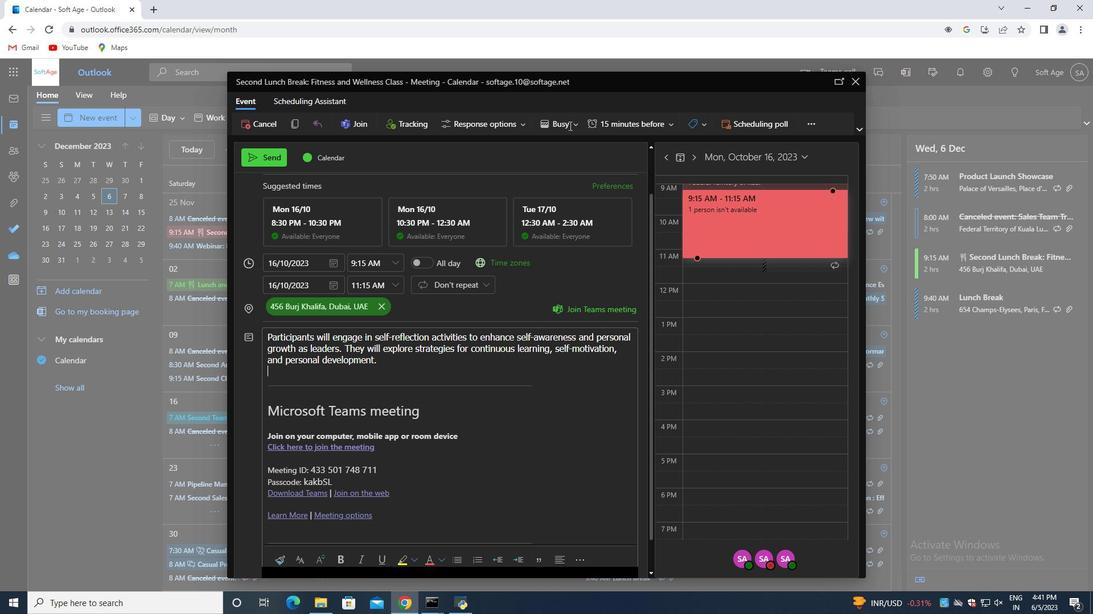 
Action: Mouse moved to (531, 190)
Screenshot: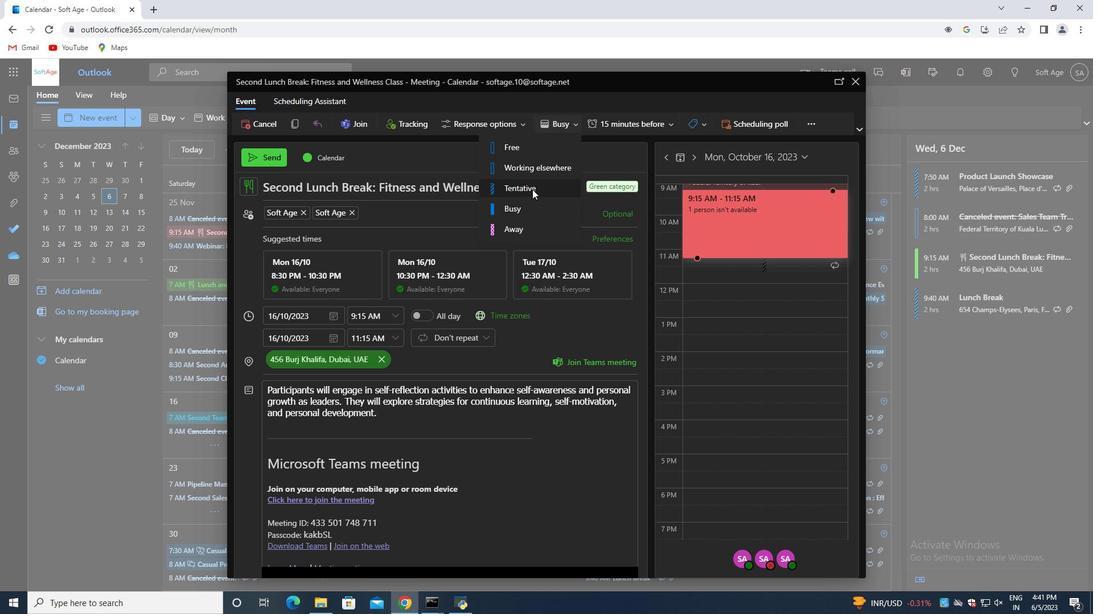 
Action: Mouse pressed left at (531, 190)
Screenshot: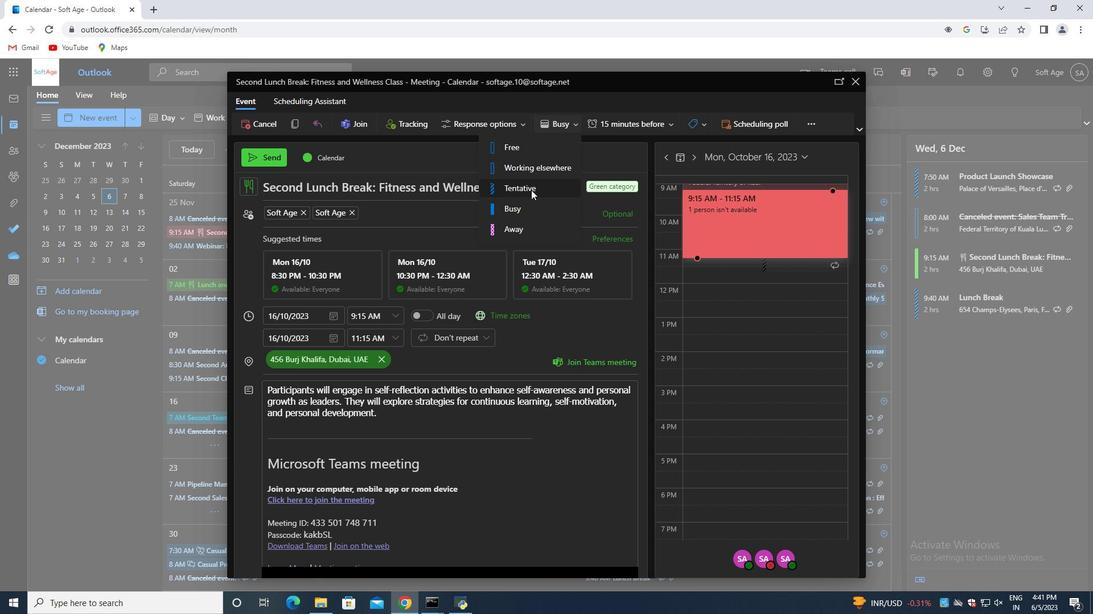 
Action: Mouse moved to (404, 428)
Screenshot: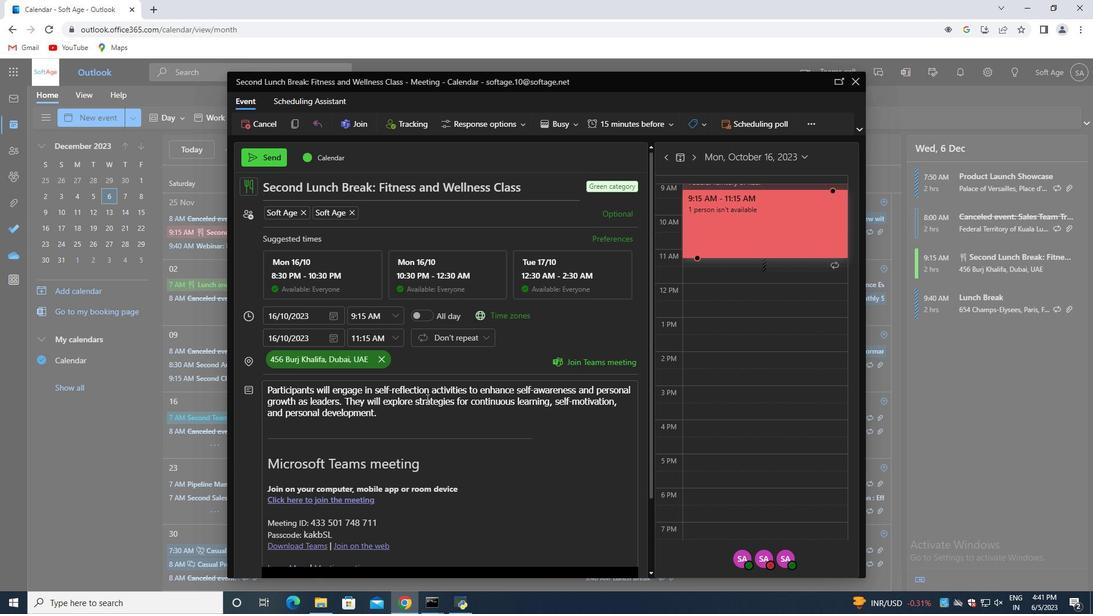 
Action: Mouse scrolled (404, 427) with delta (0, 0)
Screenshot: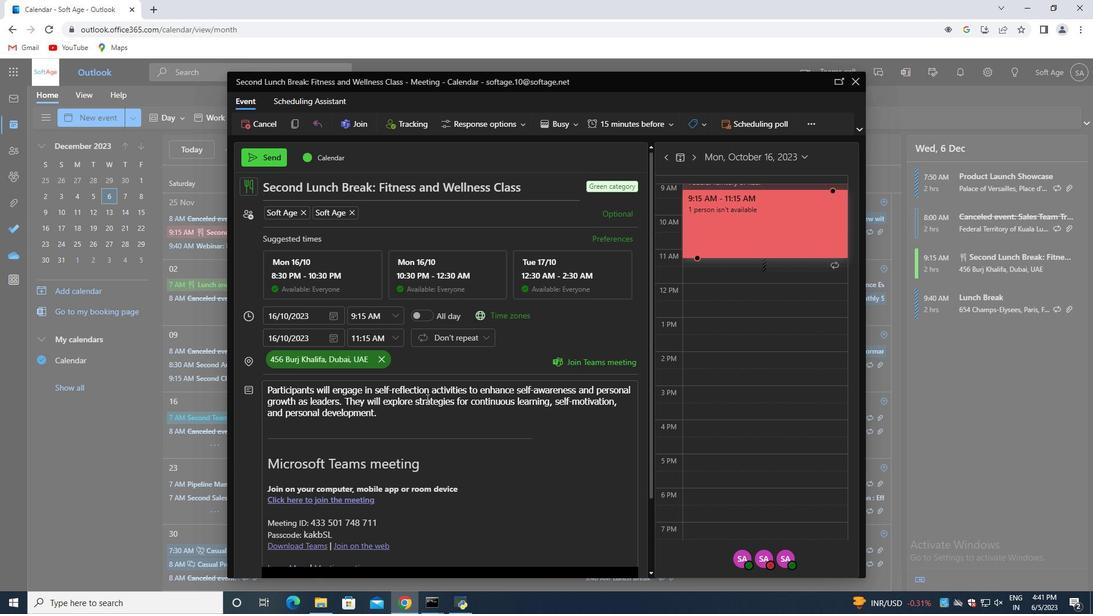 
Action: Mouse moved to (402, 430)
Screenshot: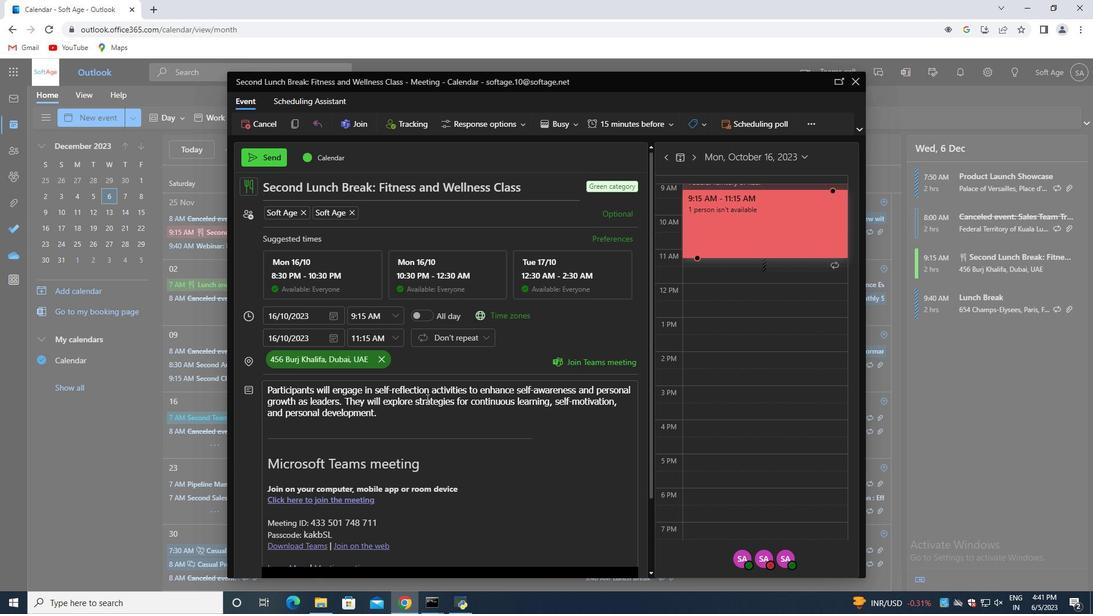 
Action: Mouse scrolled (402, 429) with delta (0, 0)
Screenshot: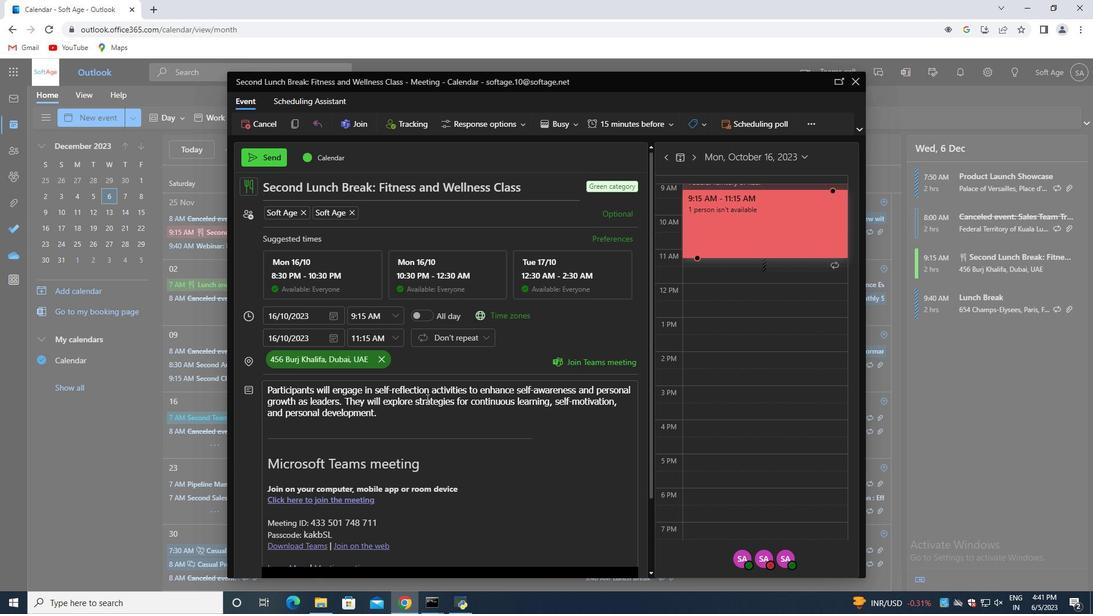 
Action: Mouse moved to (401, 432)
Screenshot: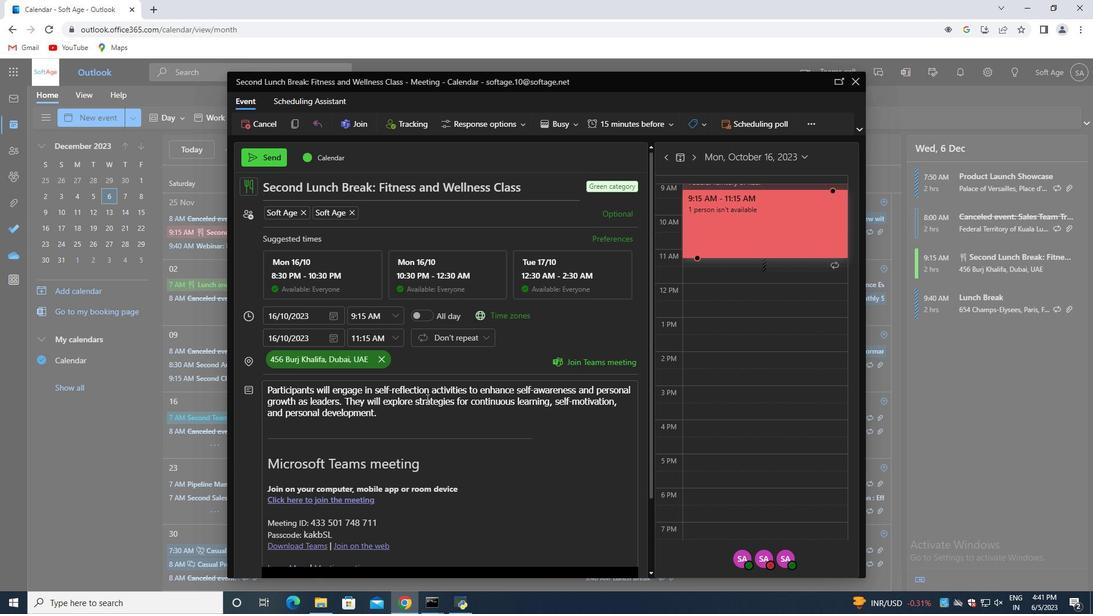 
Action: Mouse scrolled (401, 431) with delta (0, 0)
Screenshot: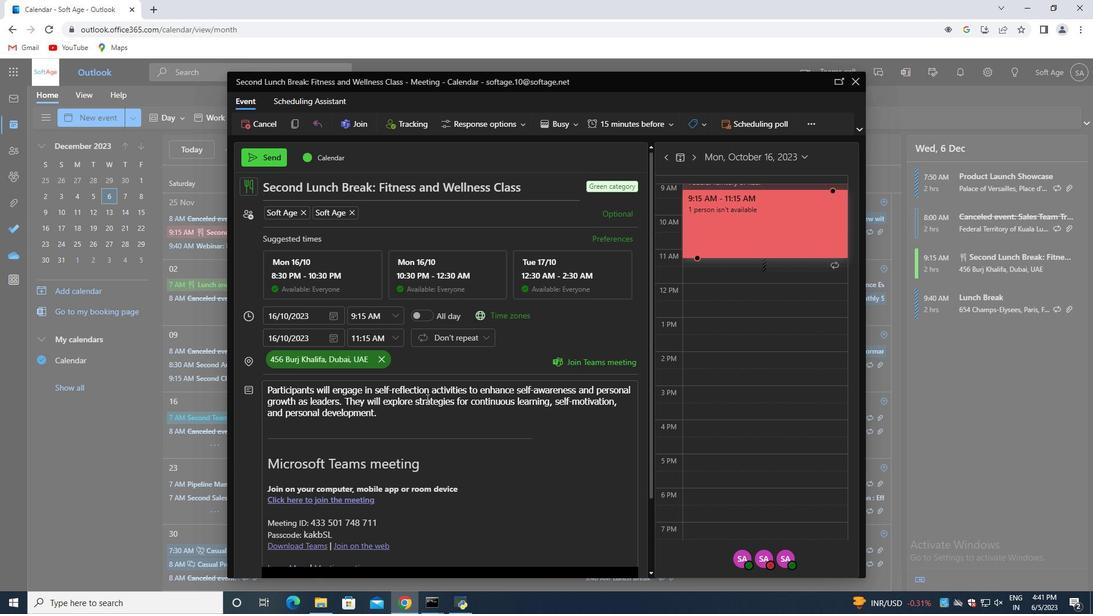 
Action: Mouse moved to (400, 432)
Screenshot: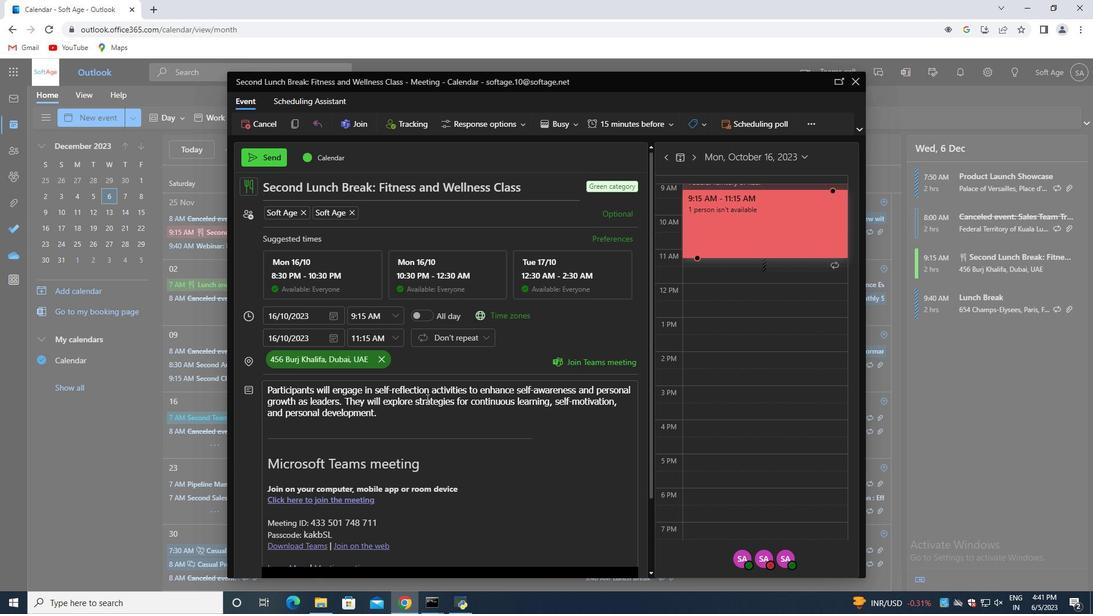 
Action: Mouse scrolled (400, 432) with delta (0, 0)
Screenshot: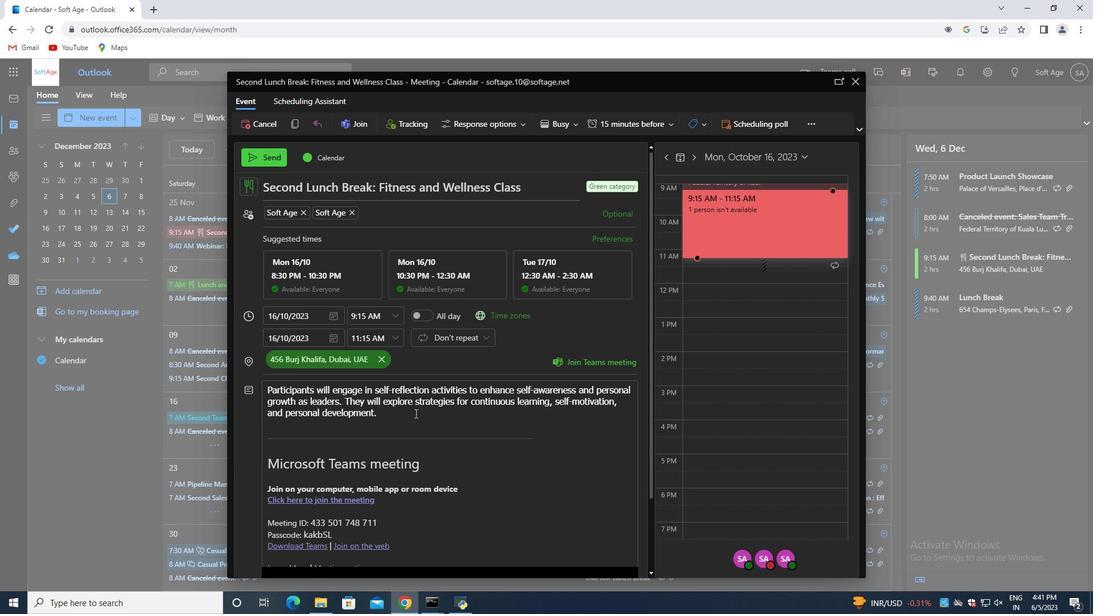 
Action: Mouse moved to (399, 434)
Screenshot: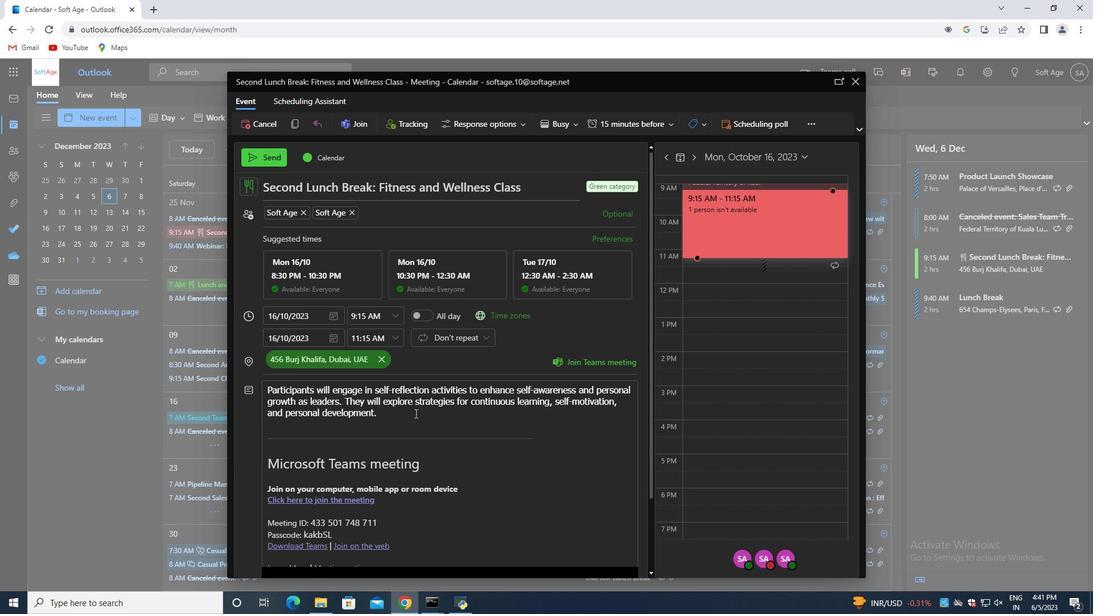 
Action: Mouse scrolled (399, 433) with delta (0, 0)
Screenshot: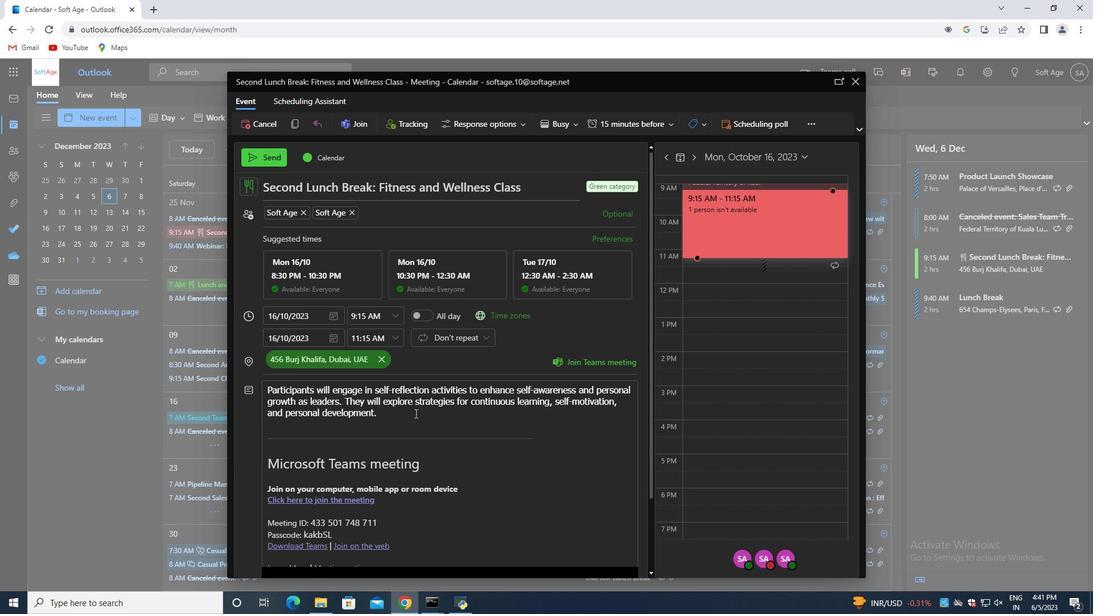 
Action: Mouse moved to (399, 436)
Screenshot: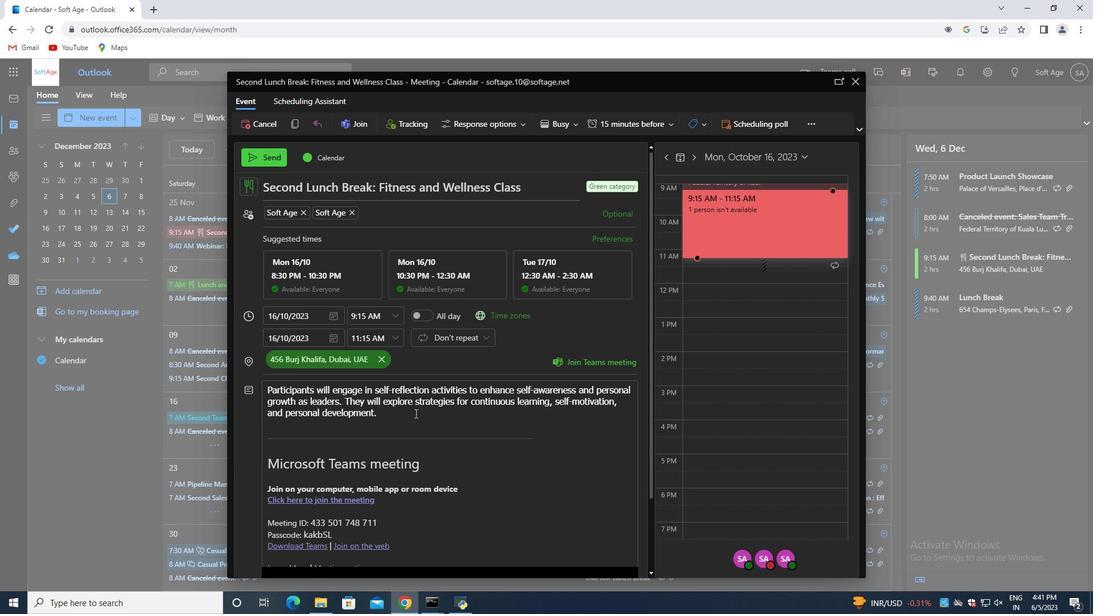 
Action: Mouse scrolled (399, 436) with delta (0, 0)
Screenshot: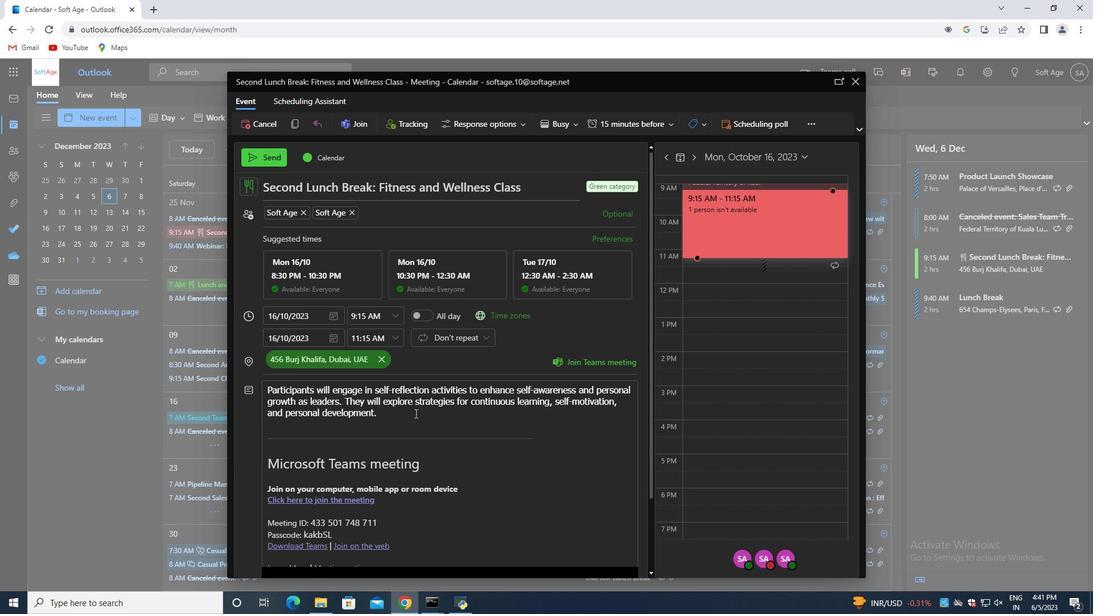 
Action: Mouse moved to (321, 550)
Screenshot: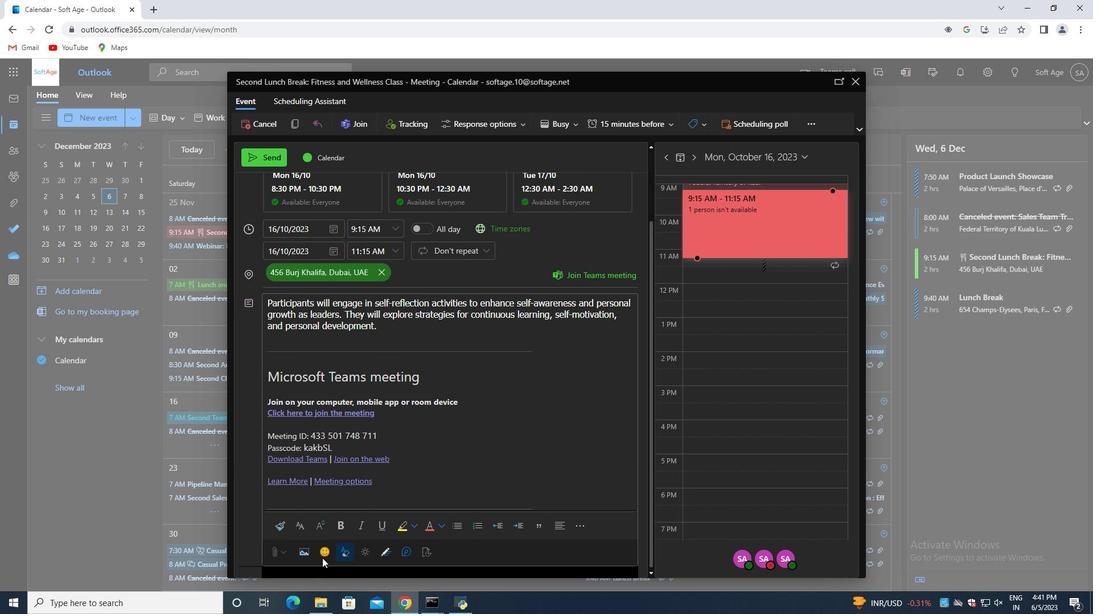 
Action: Mouse pressed left at (321, 550)
Screenshot: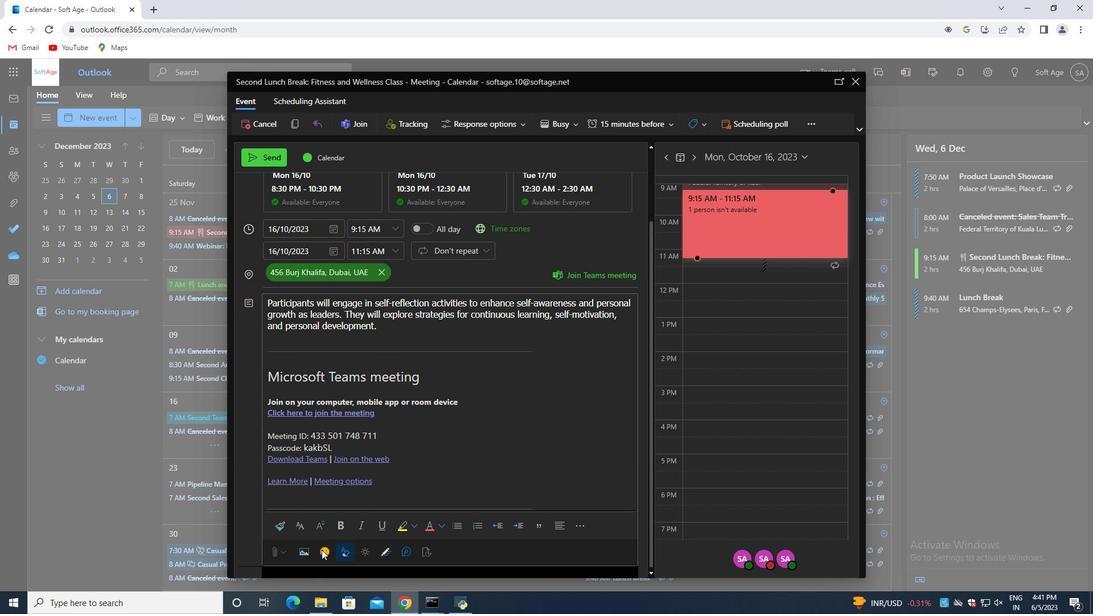 
Action: Mouse moved to (748, 415)
Screenshot: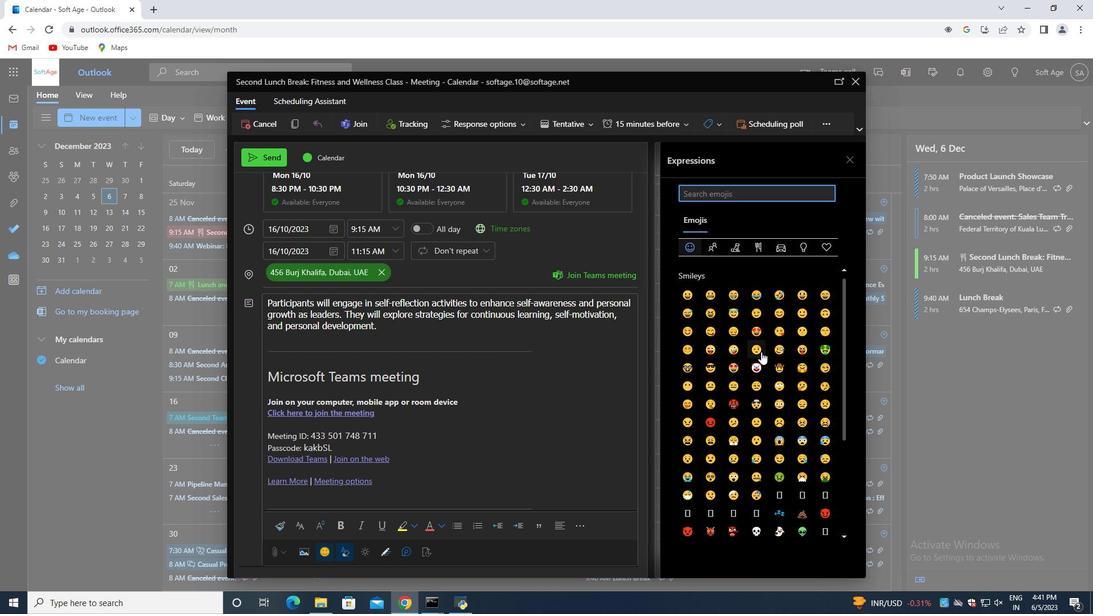 
Action: Mouse scrolled (748, 414) with delta (0, 0)
Screenshot: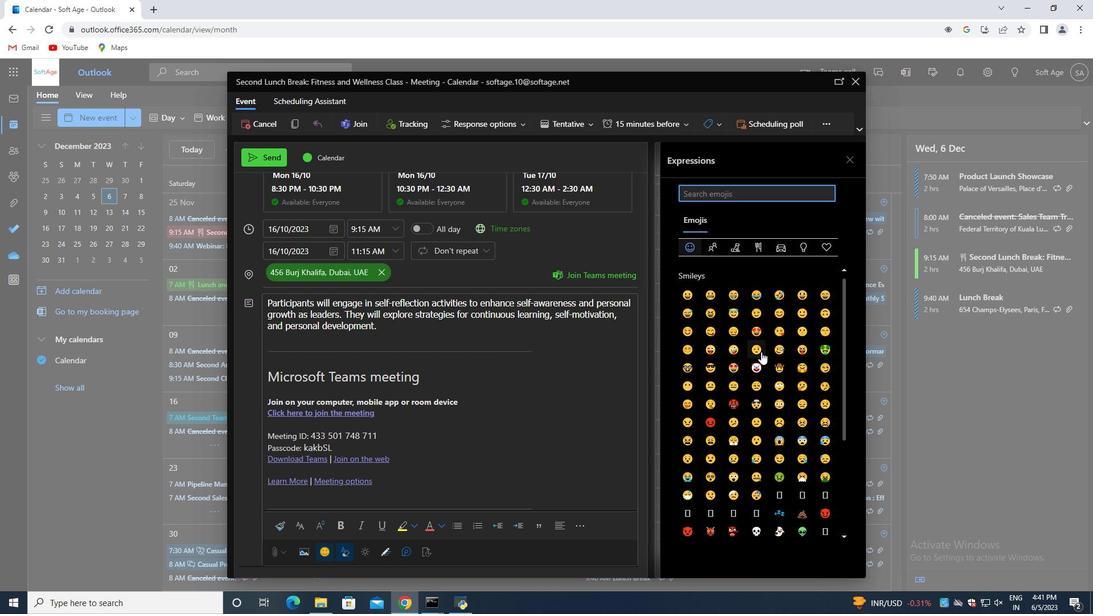 
Action: Mouse moved to (747, 416)
Screenshot: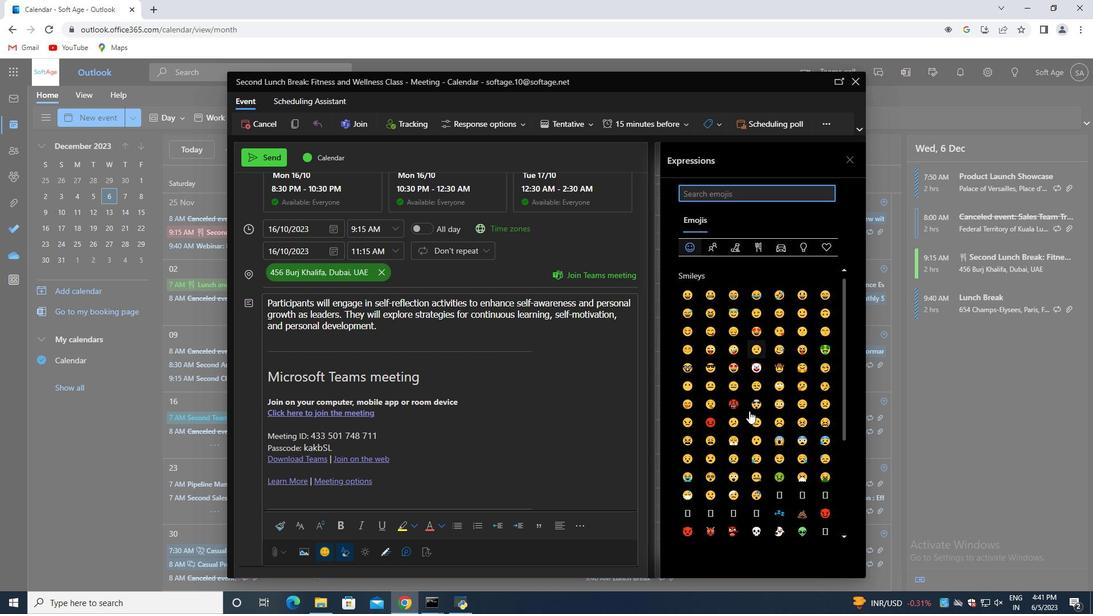 
Action: Mouse scrolled (747, 416) with delta (0, 0)
Screenshot: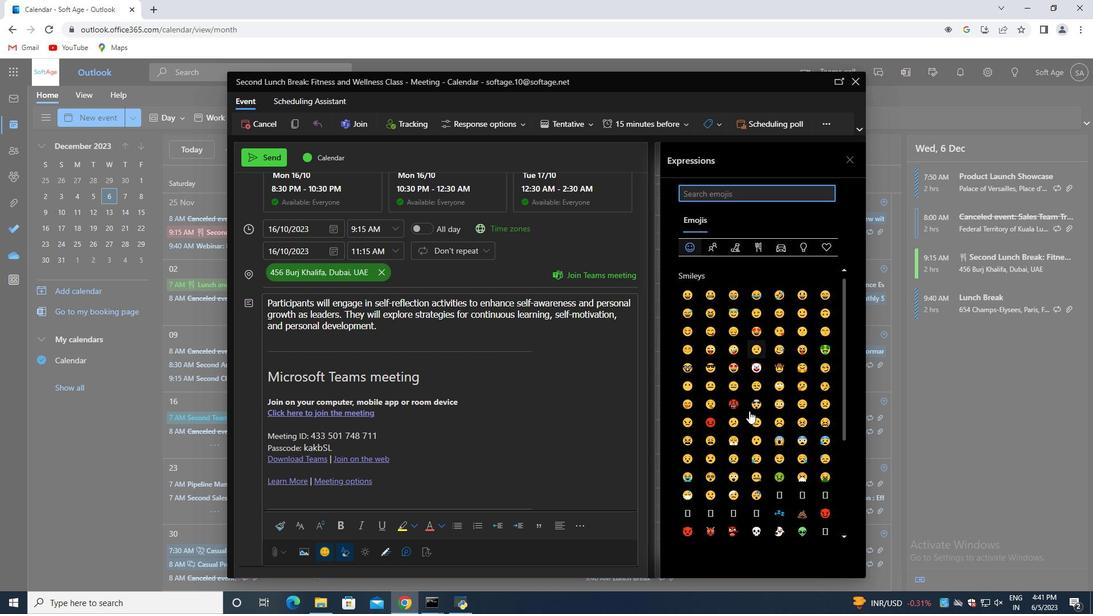 
Action: Mouse scrolled (747, 416) with delta (0, 0)
Screenshot: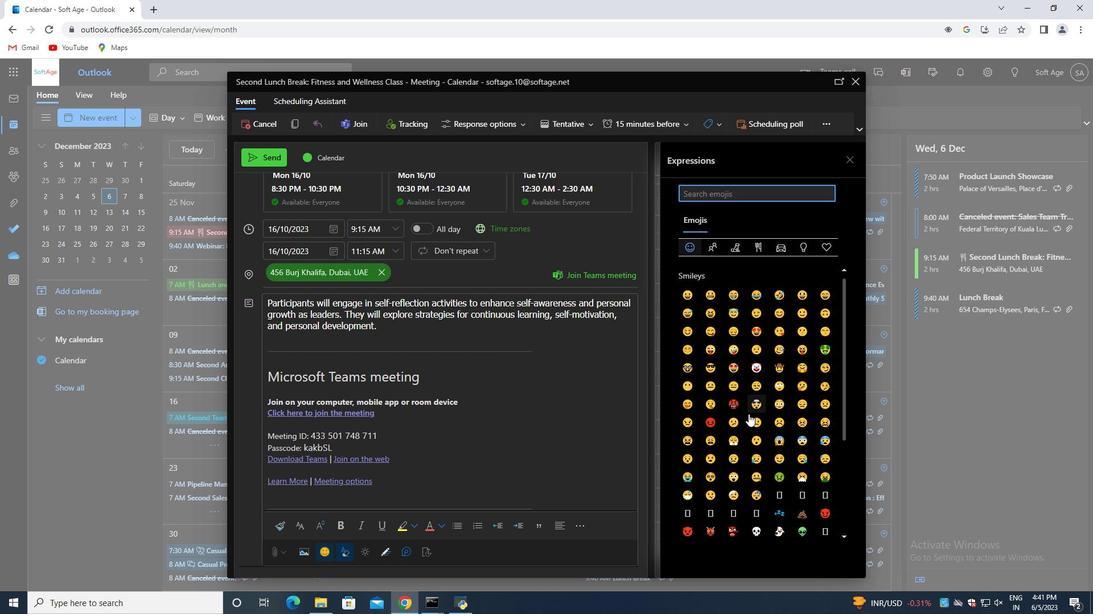 
Action: Mouse moved to (749, 408)
Screenshot: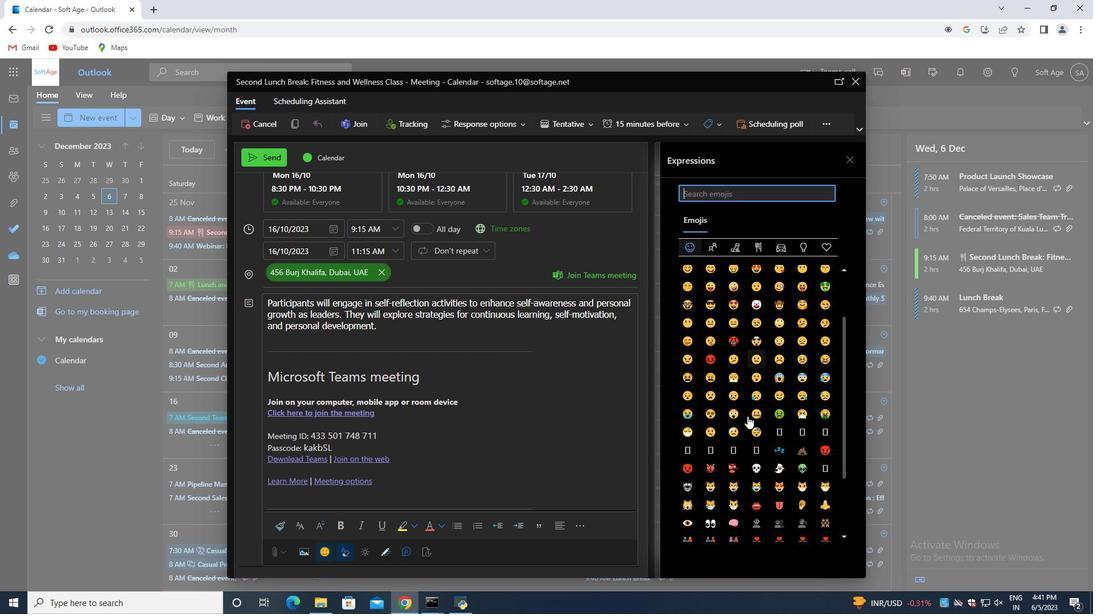
Action: Mouse scrolled (749, 408) with delta (0, 0)
Screenshot: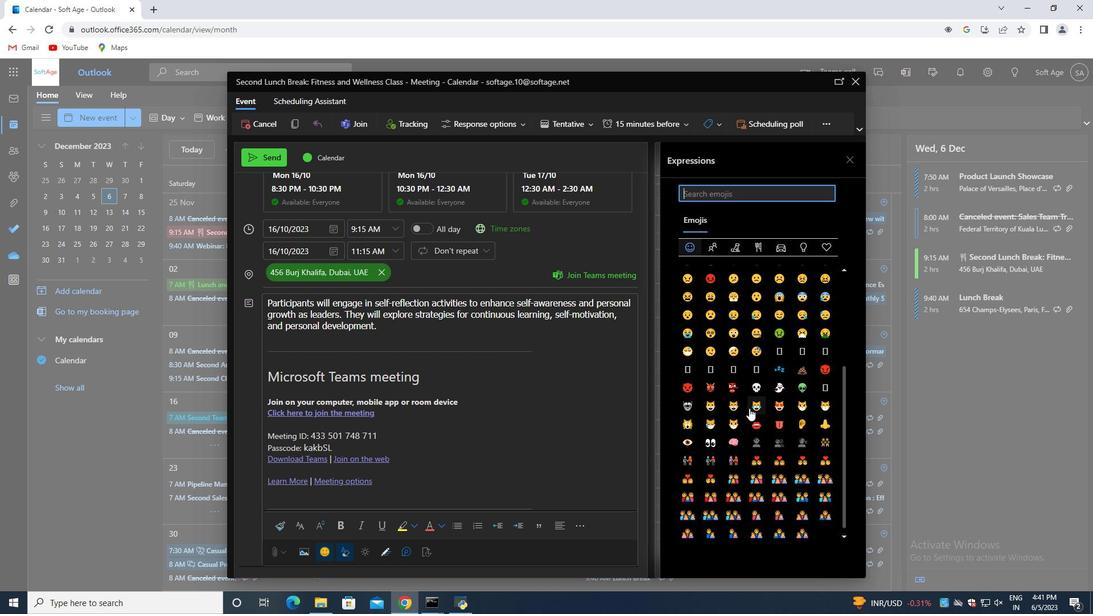 
Action: Mouse scrolled (749, 408) with delta (0, 0)
Screenshot: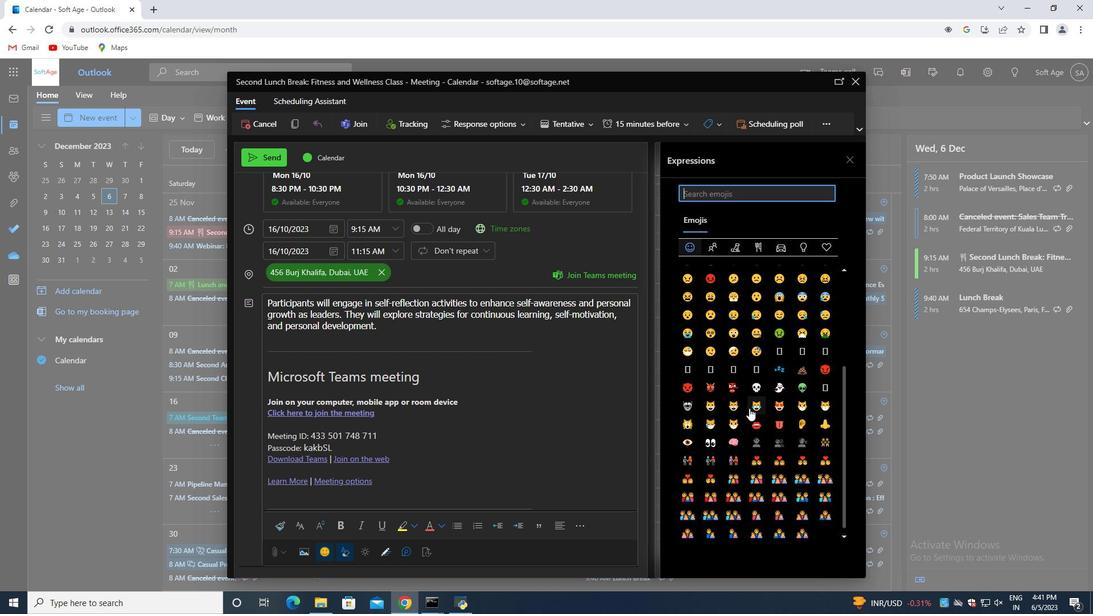 
Action: Mouse moved to (749, 408)
Screenshot: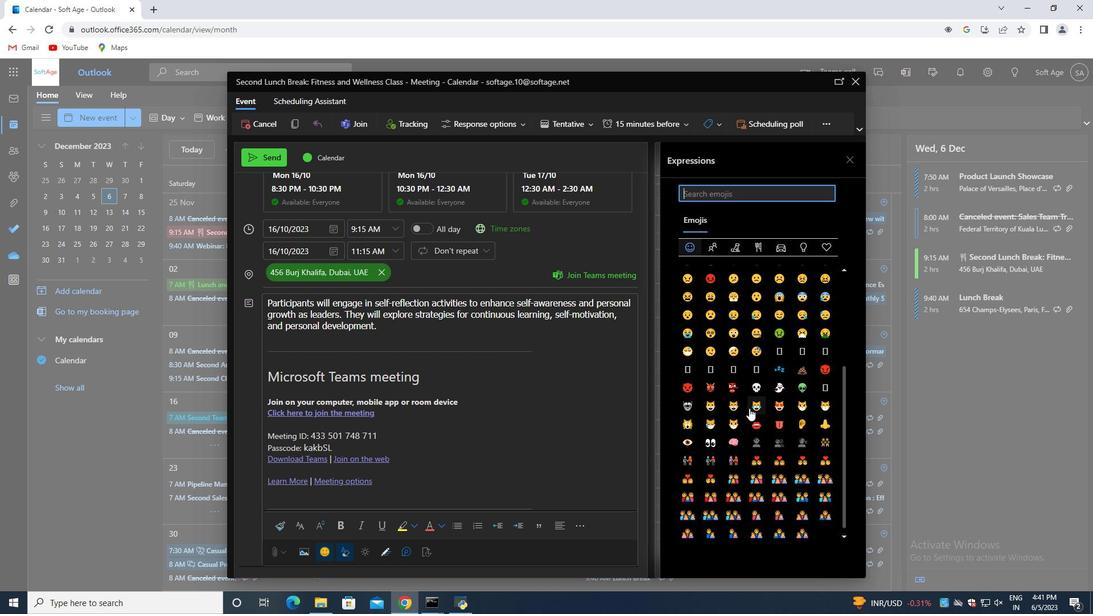 
Action: Mouse scrolled (749, 408) with delta (0, 0)
Screenshot: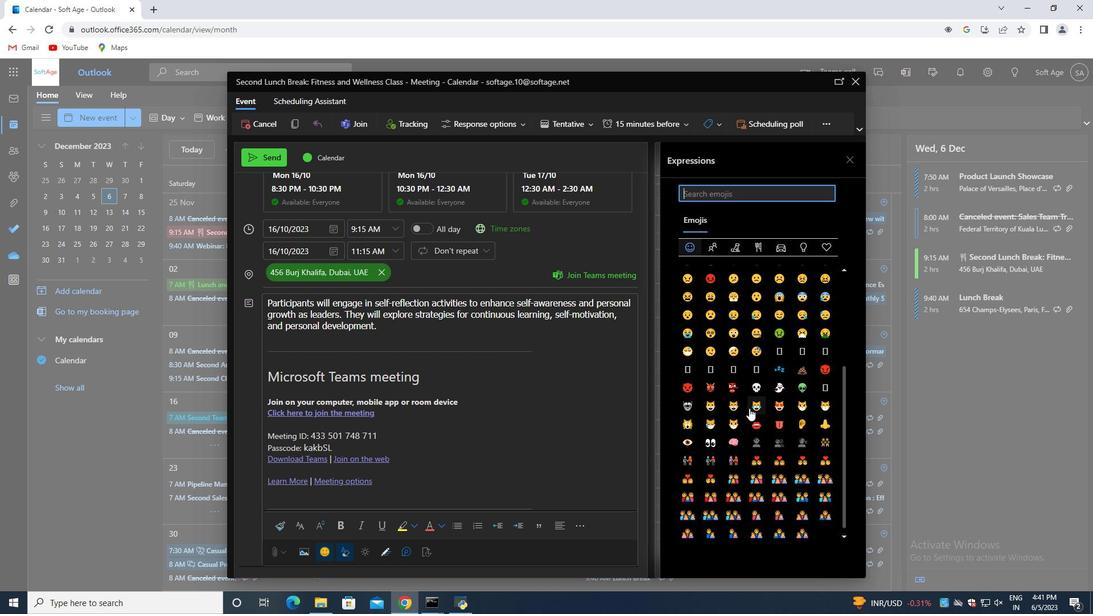 
Action: Mouse scrolled (749, 409) with delta (0, 0)
Screenshot: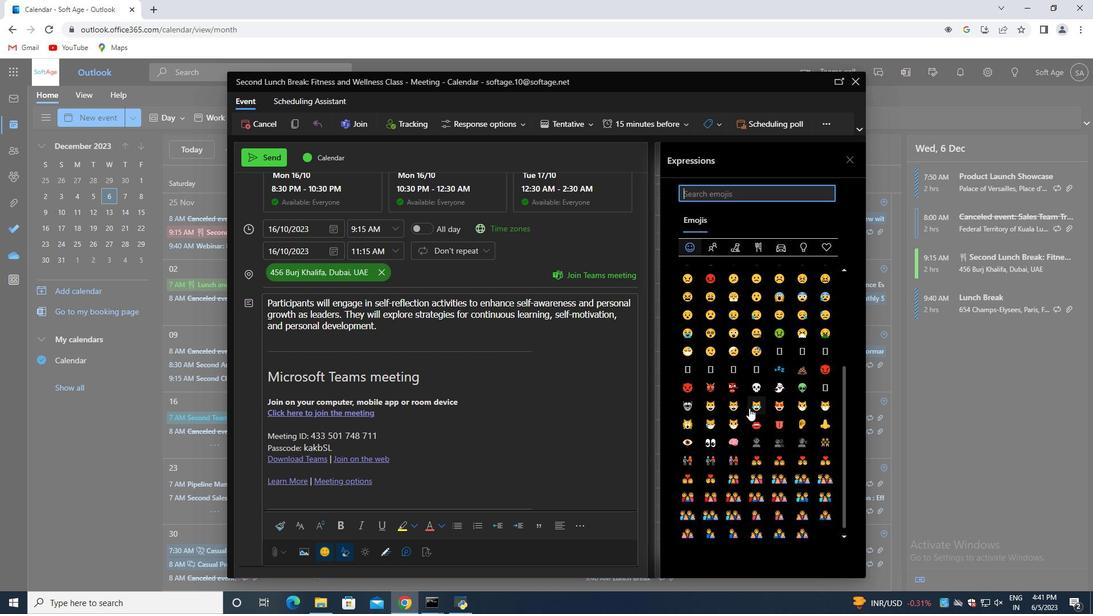 
Action: Mouse scrolled (749, 409) with delta (0, 0)
Screenshot: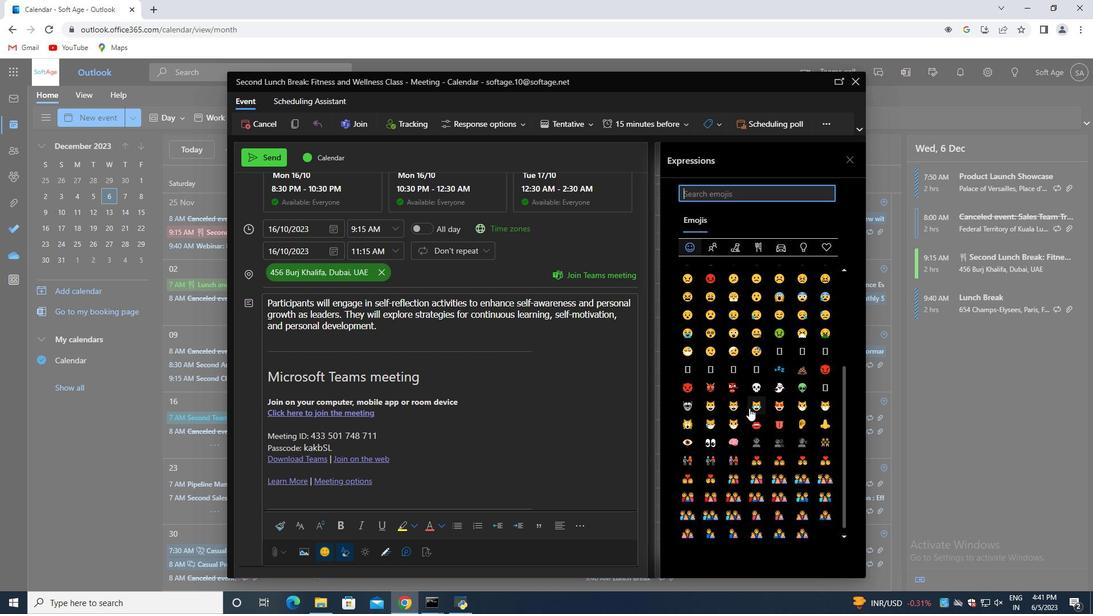 
Action: Mouse scrolled (749, 409) with delta (0, 0)
Screenshot: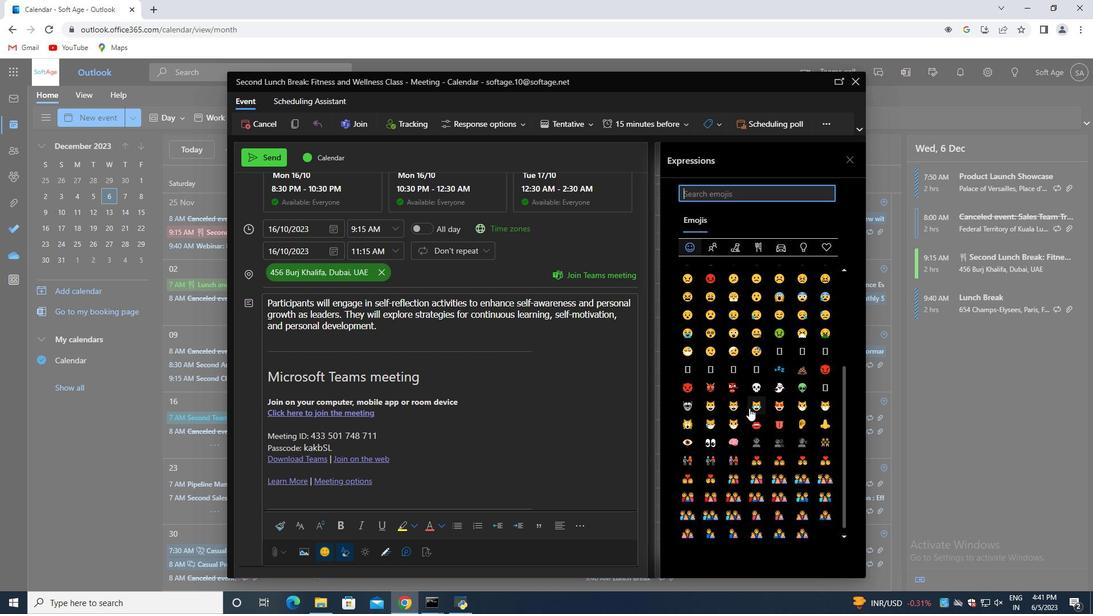 
Action: Mouse scrolled (749, 409) with delta (0, 0)
Screenshot: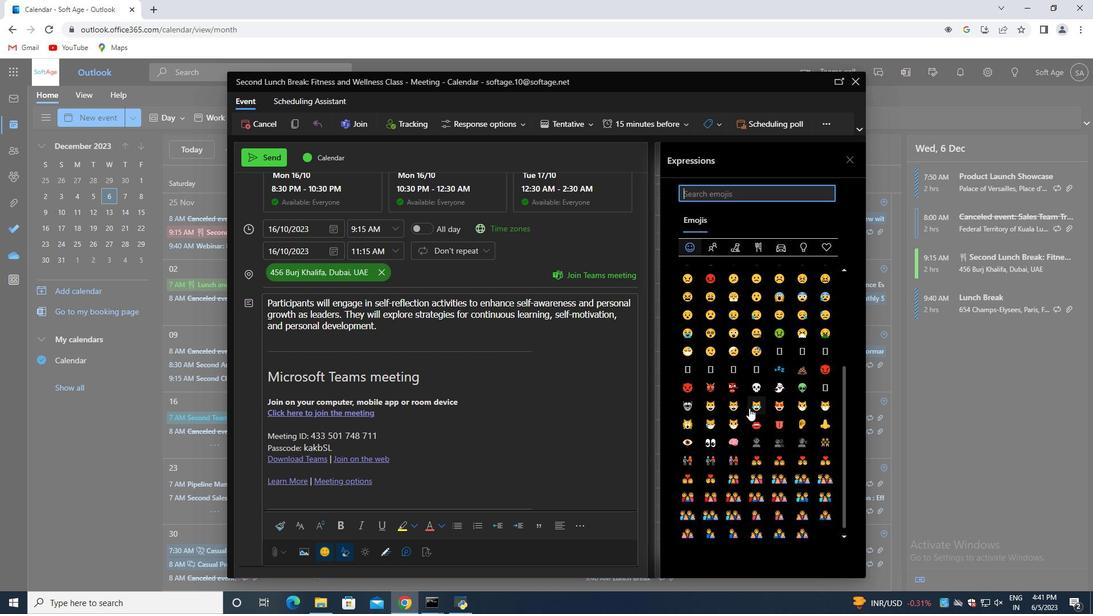
Action: Mouse scrolled (749, 409) with delta (0, 0)
Screenshot: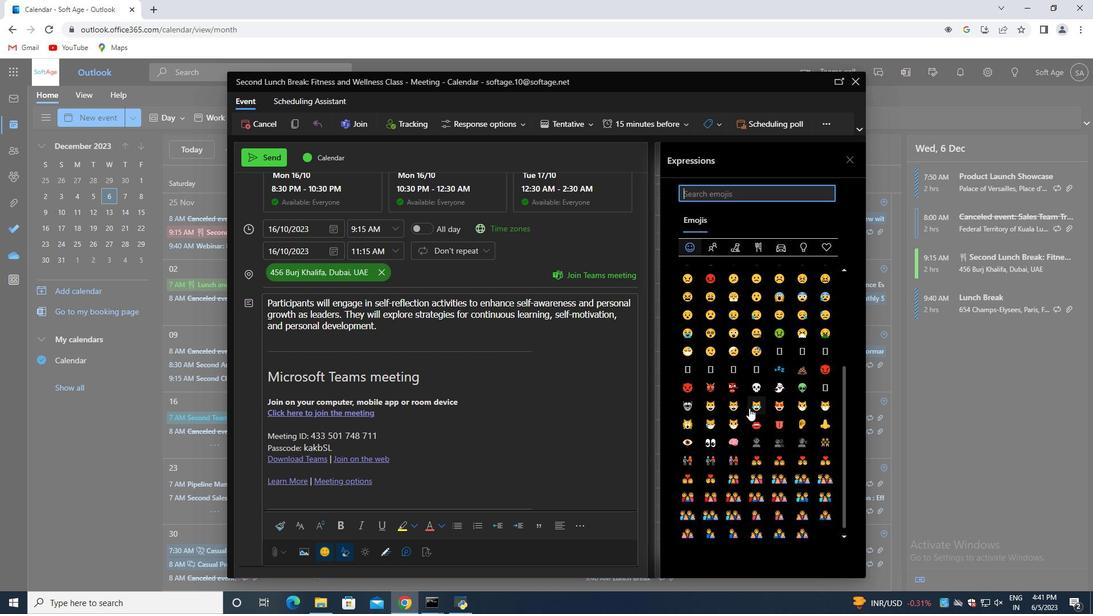 
Action: Mouse scrolled (749, 409) with delta (0, 0)
Screenshot: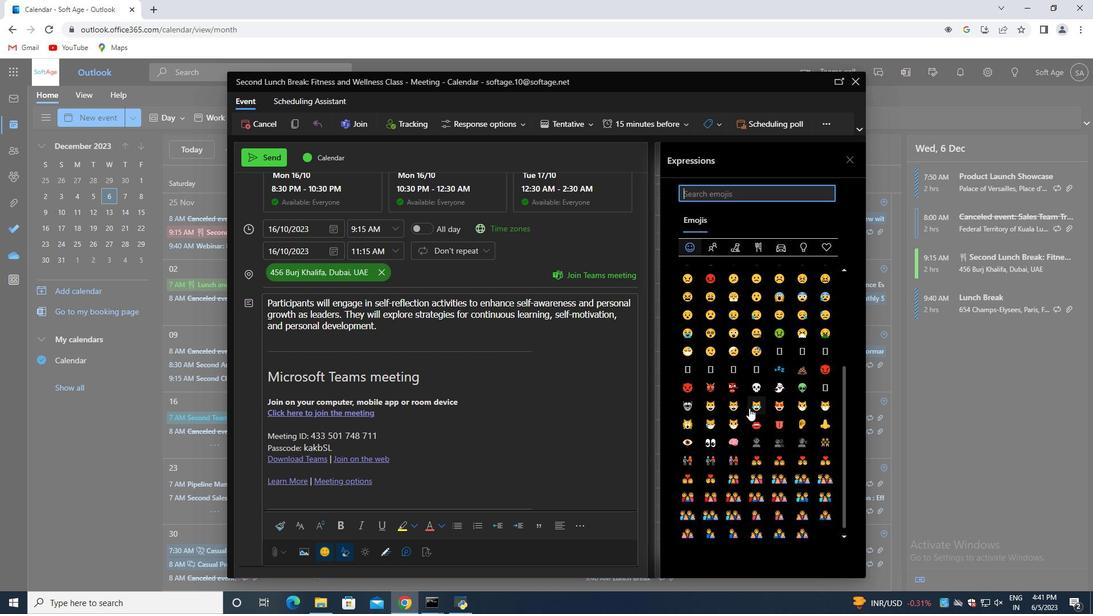
Action: Mouse moved to (715, 244)
Screenshot: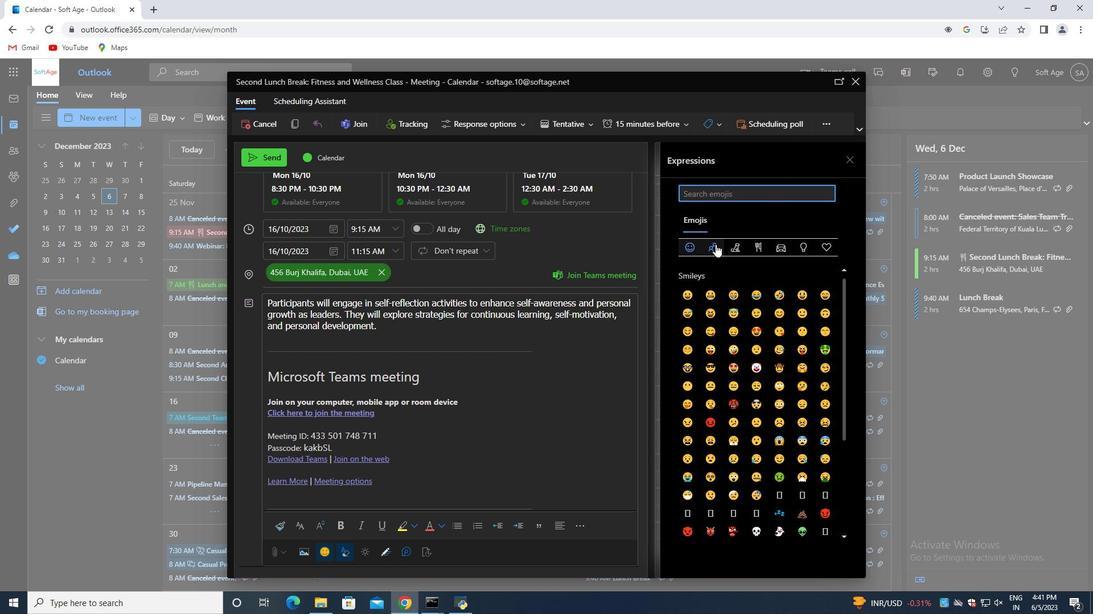 
Action: Mouse pressed left at (715, 244)
Screenshot: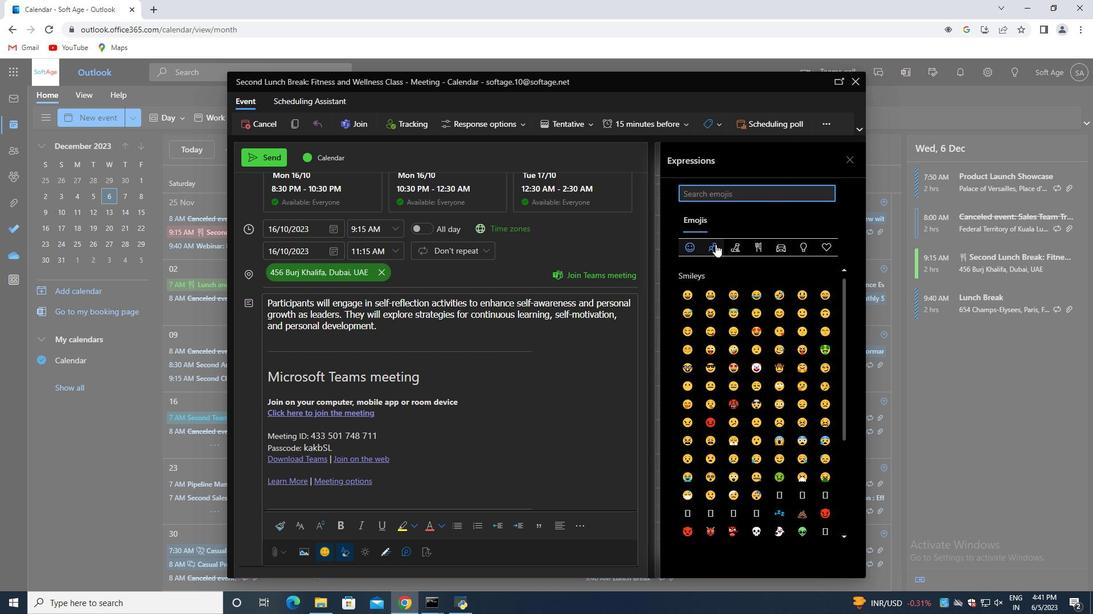 
Action: Mouse moved to (733, 375)
Screenshot: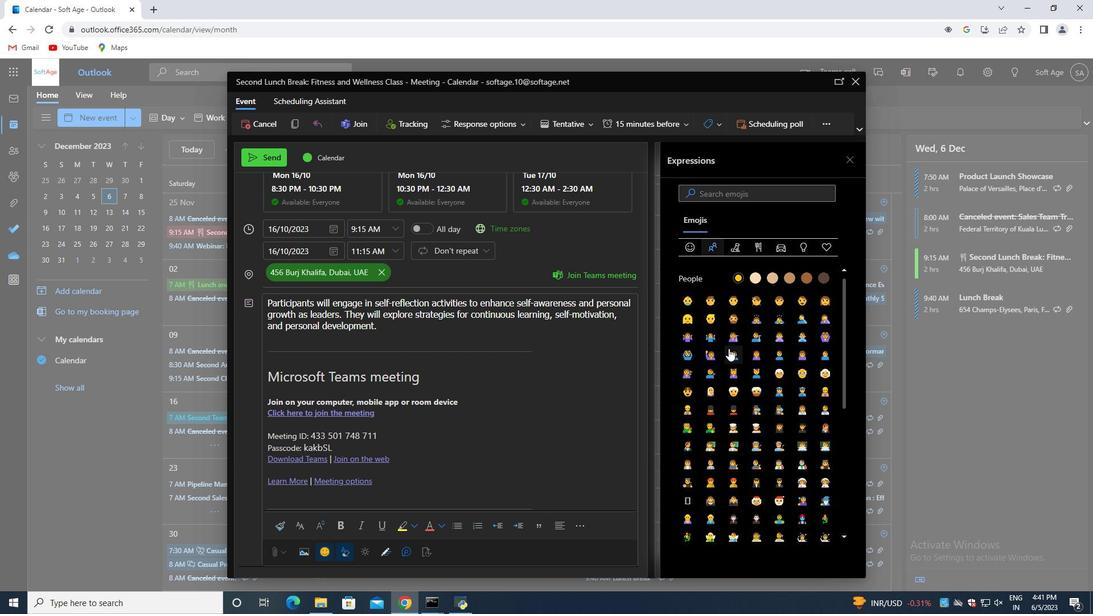 
Action: Mouse scrolled (731, 371) with delta (0, 0)
Screenshot: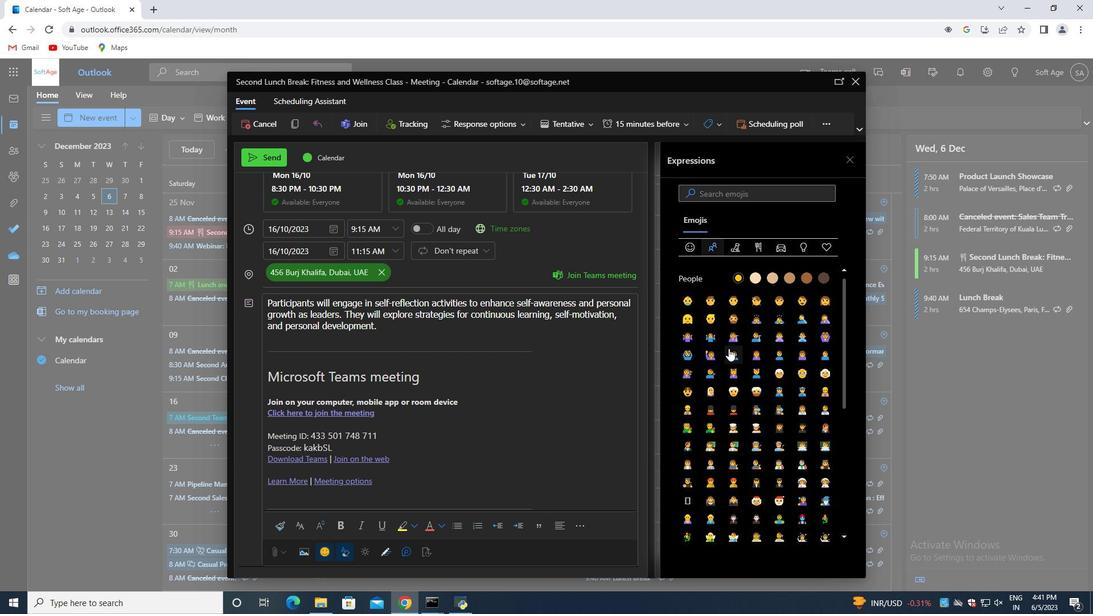
Action: Mouse moved to (733, 375)
Screenshot: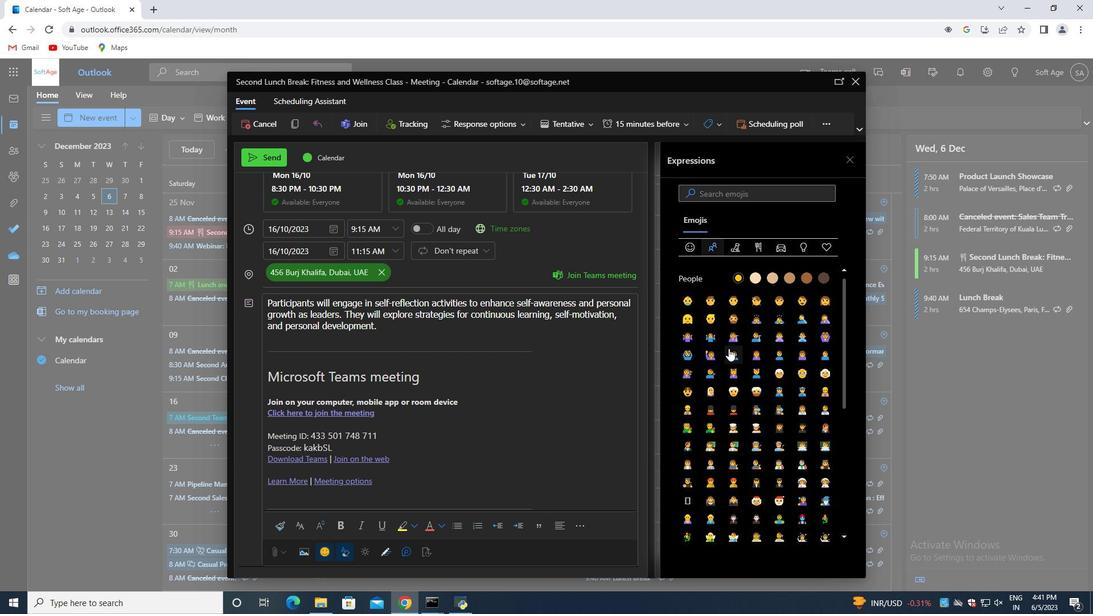 
Action: Mouse scrolled (732, 371) with delta (0, 0)
Screenshot: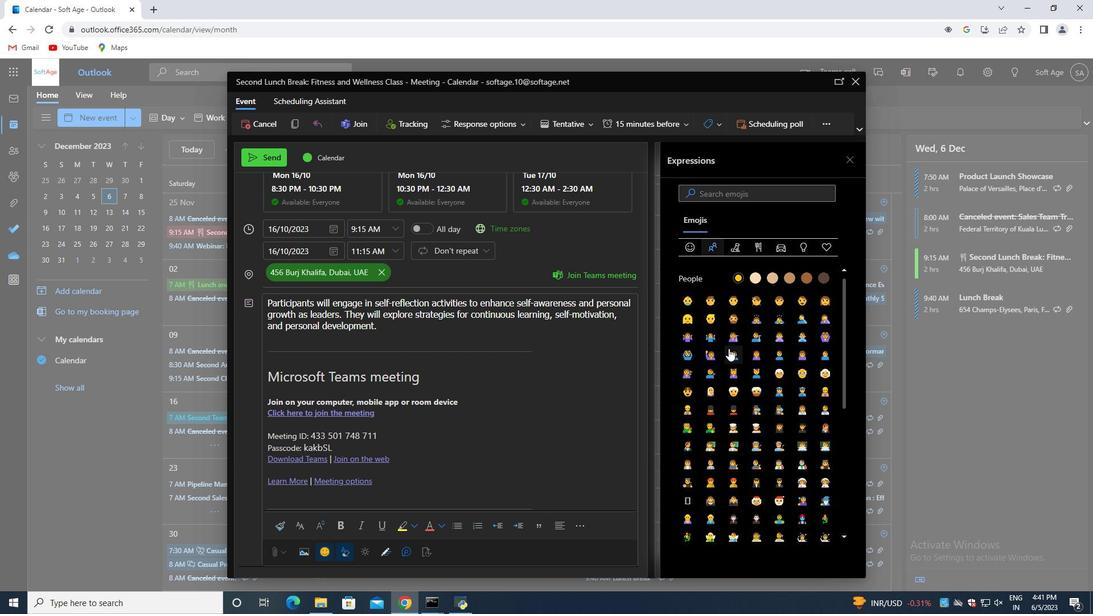 
Action: Mouse moved to (734, 376)
Screenshot: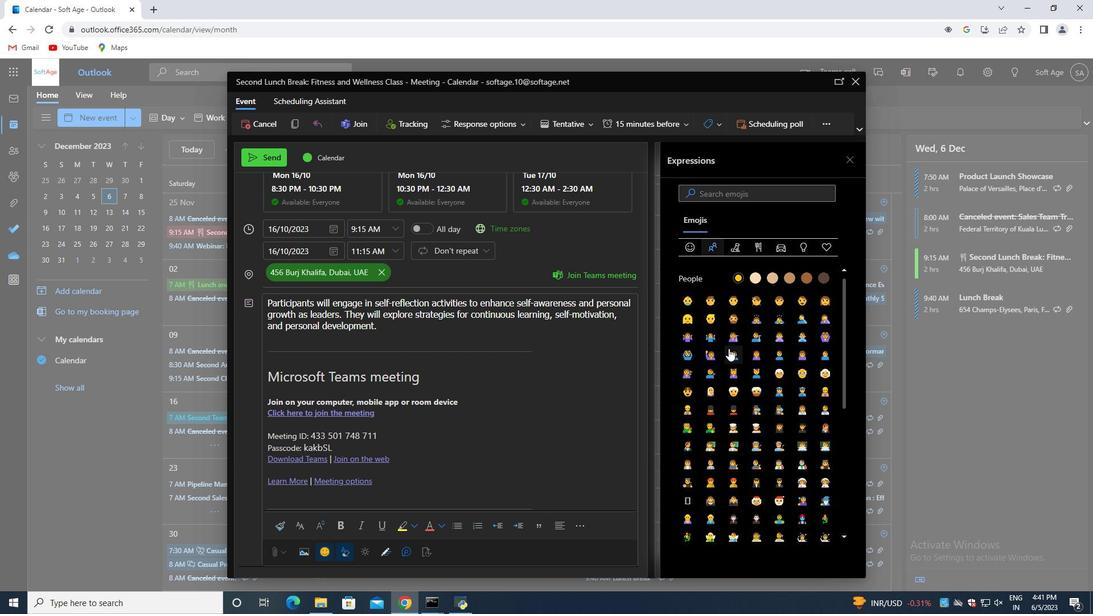 
Action: Mouse scrolled (732, 371) with delta (0, 0)
Screenshot: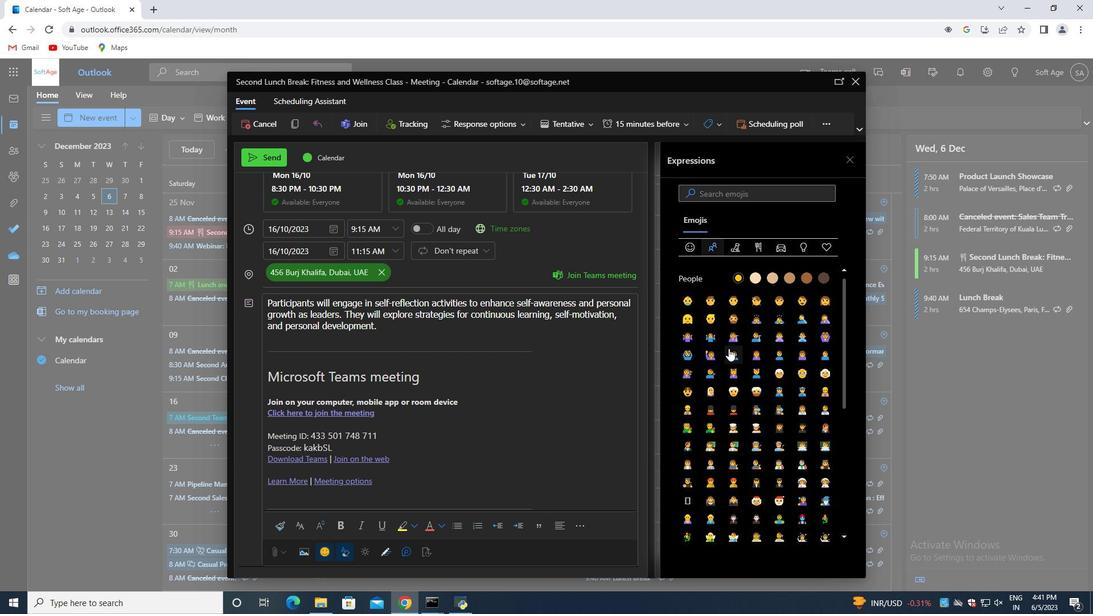 
Action: Mouse moved to (734, 378)
Screenshot: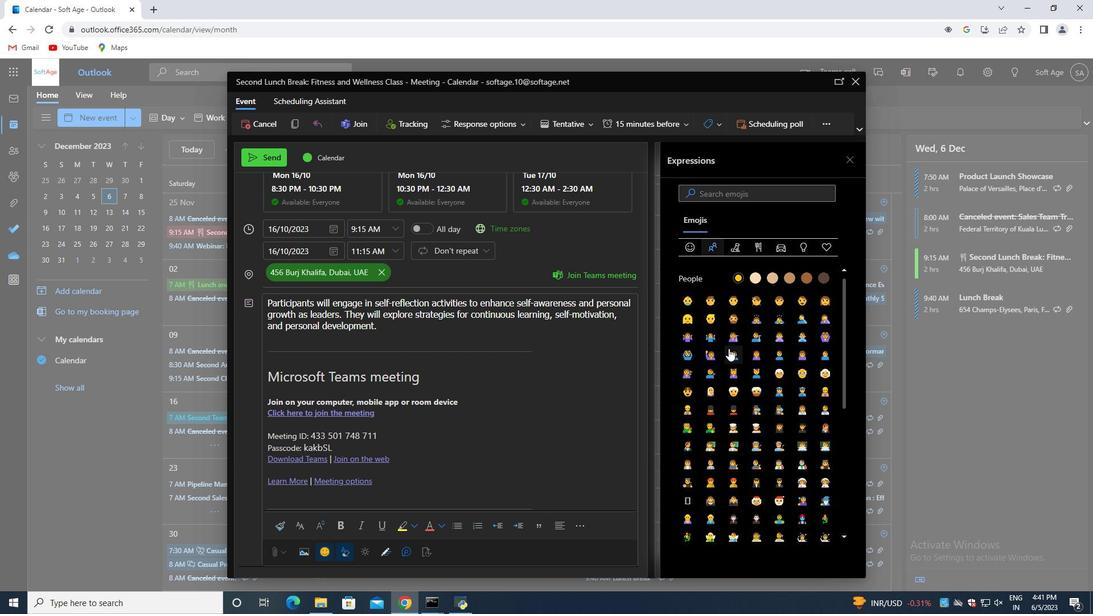 
Action: Mouse scrolled (732, 372) with delta (0, 0)
Screenshot: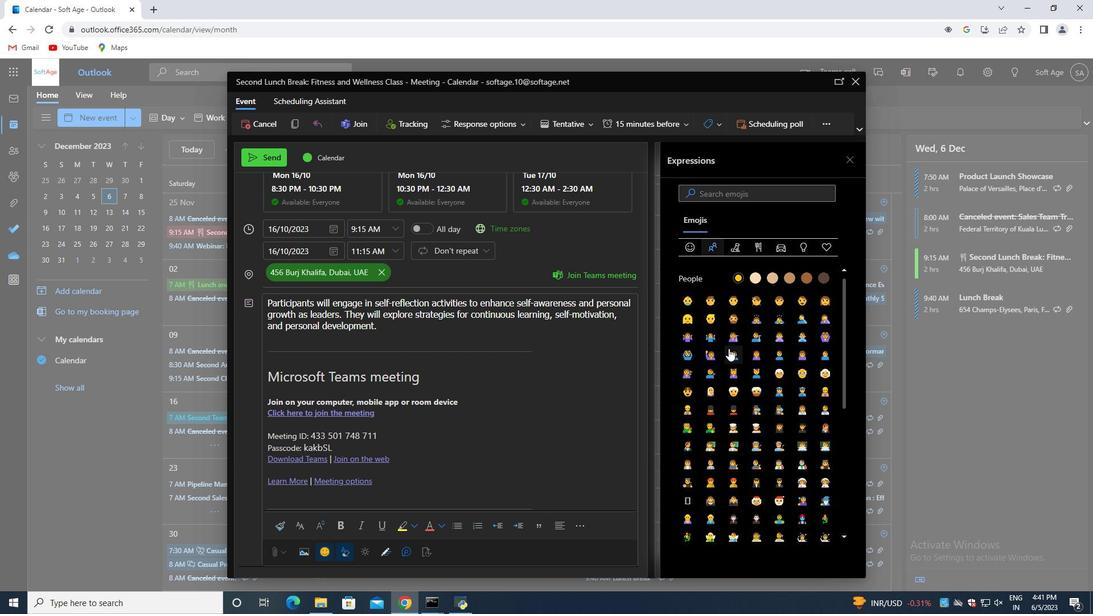 
Action: Mouse moved to (734, 378)
Screenshot: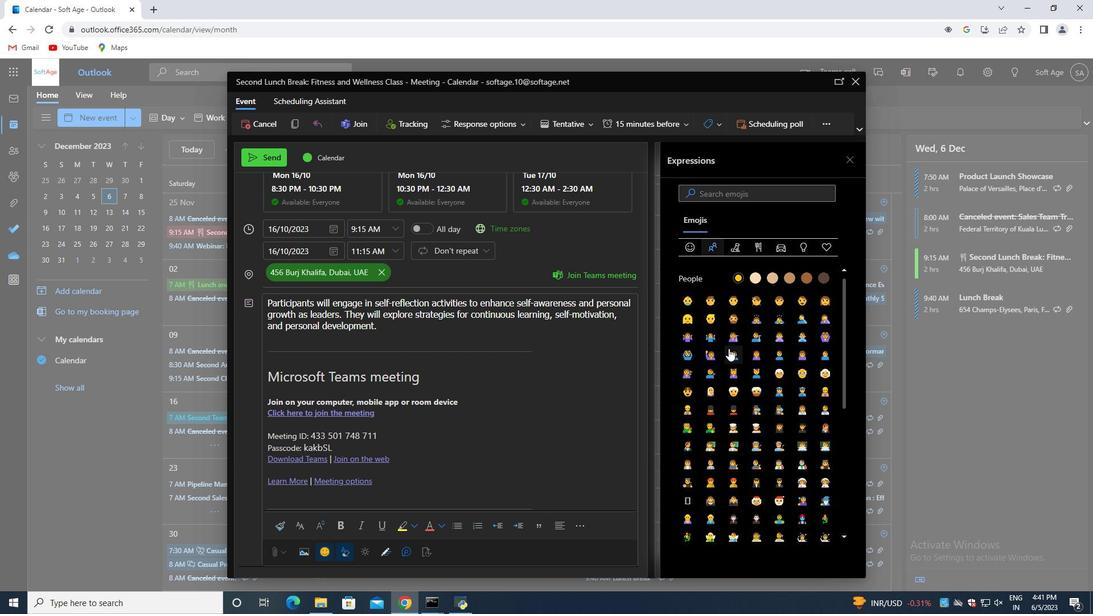 
Action: Mouse scrolled (733, 375) with delta (0, 0)
Screenshot: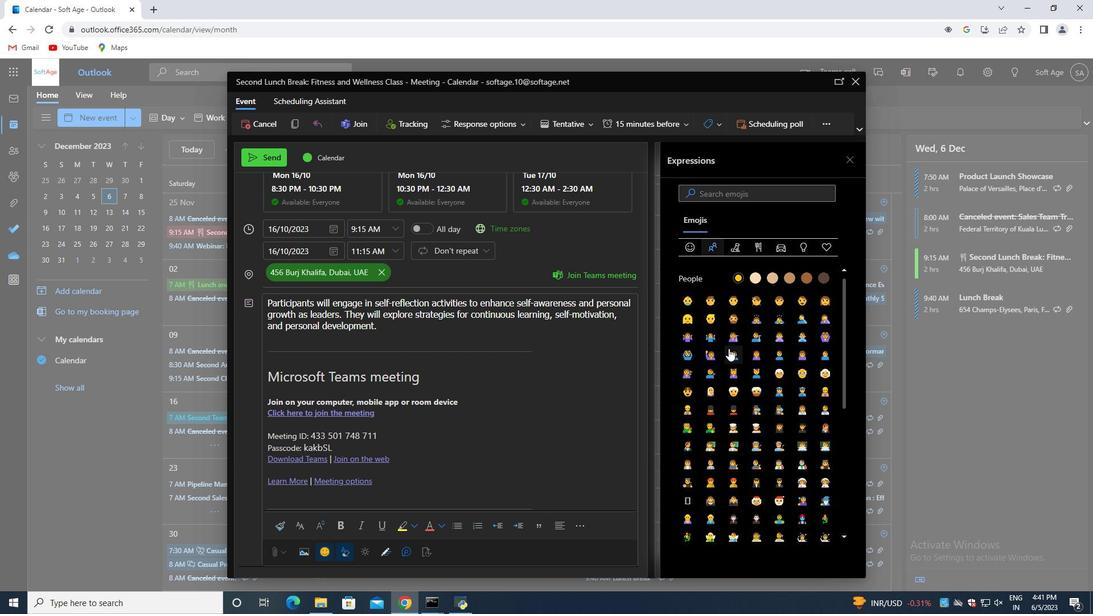 
Action: Mouse moved to (734, 381)
Screenshot: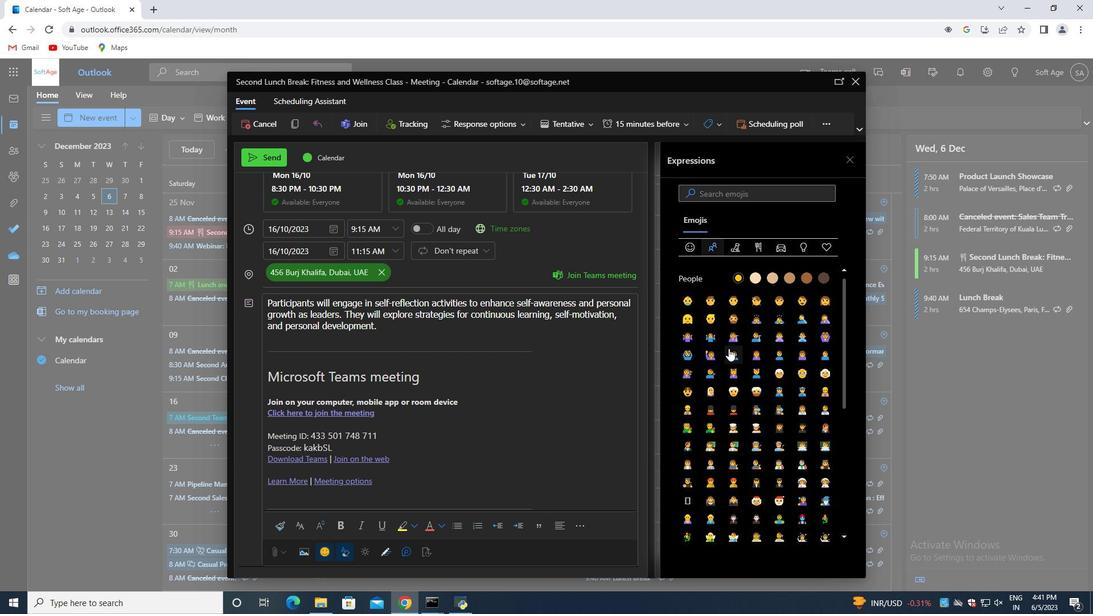 
Action: Mouse scrolled (734, 376) with delta (0, 0)
Screenshot: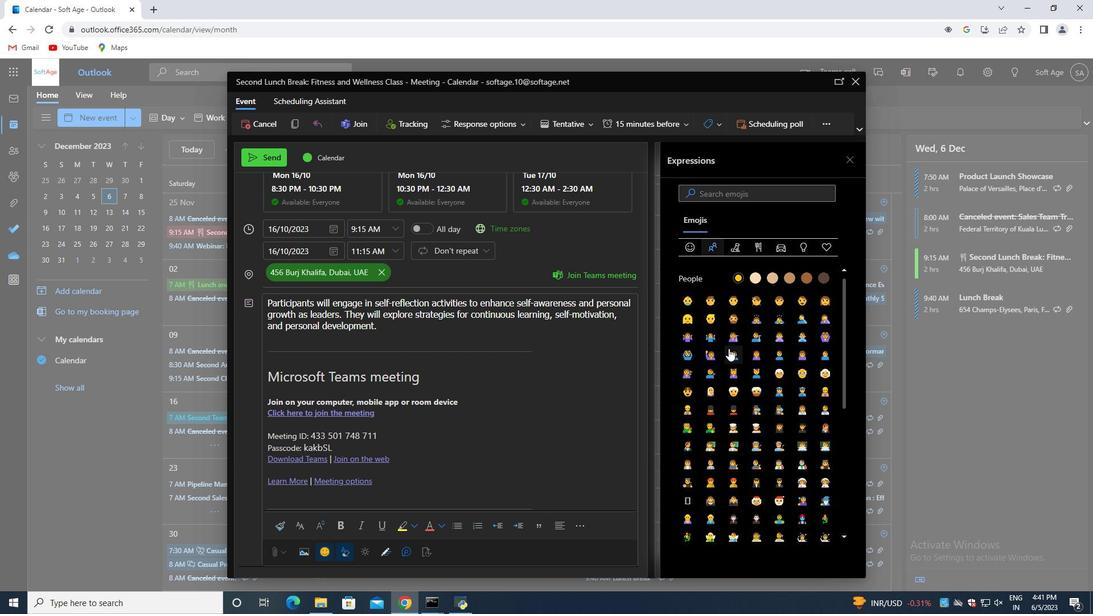 
Action: Mouse moved to (734, 383)
Screenshot: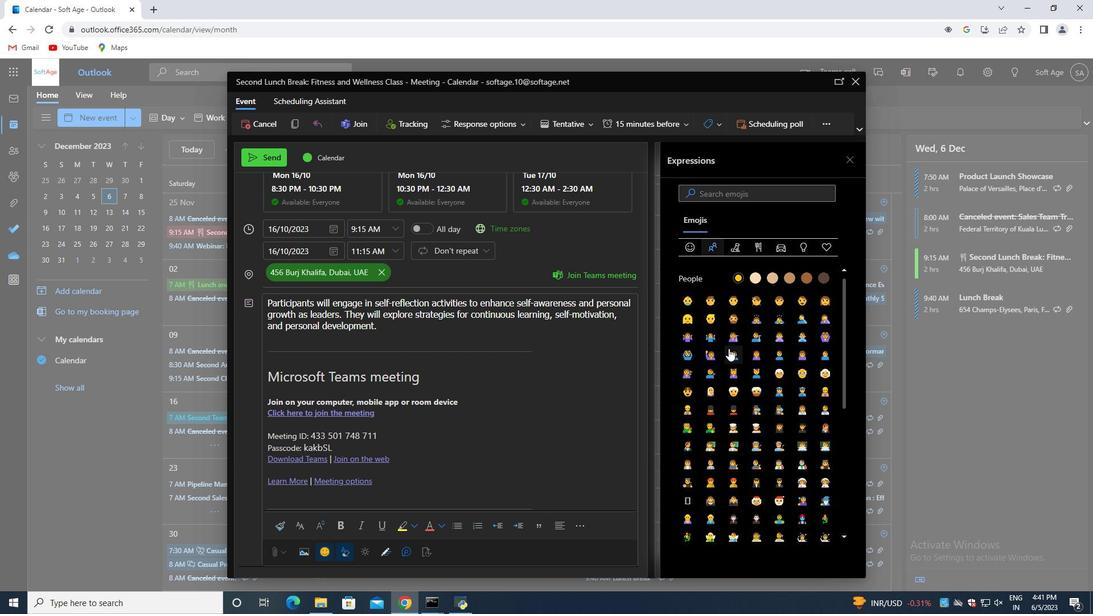 
Action: Mouse scrolled (734, 378) with delta (0, 0)
Screenshot: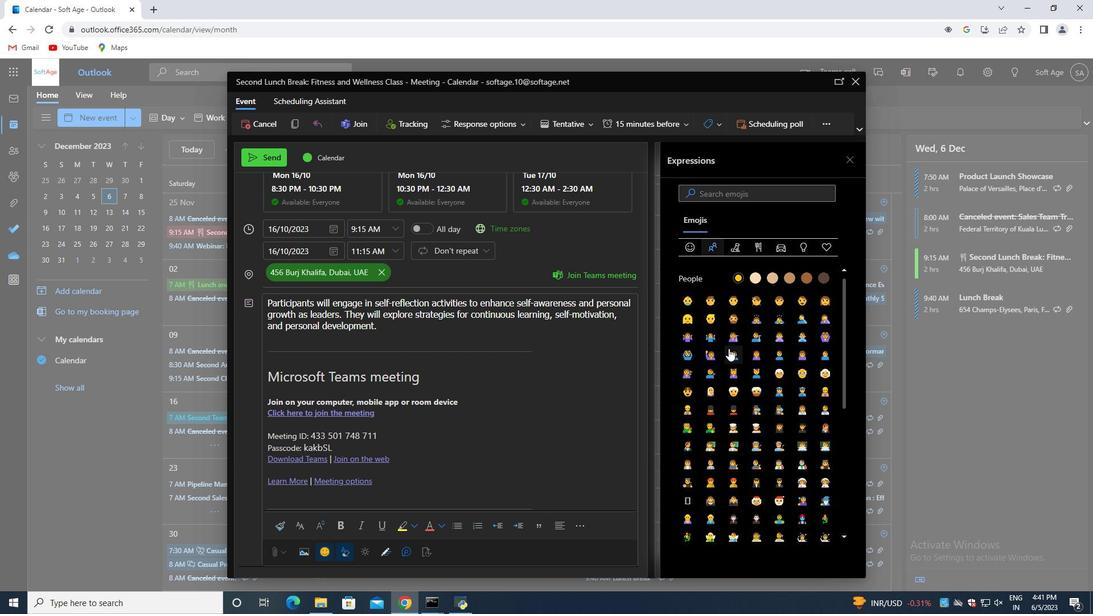 
Action: Mouse moved to (734, 384)
Screenshot: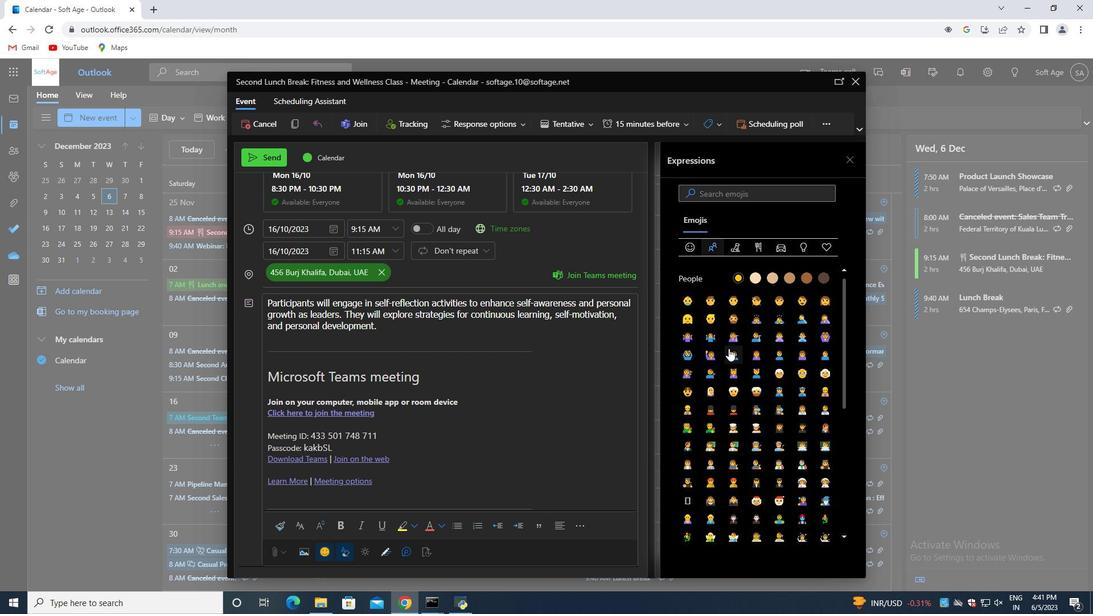 
Action: Mouse scrolled (734, 382) with delta (0, 0)
Screenshot: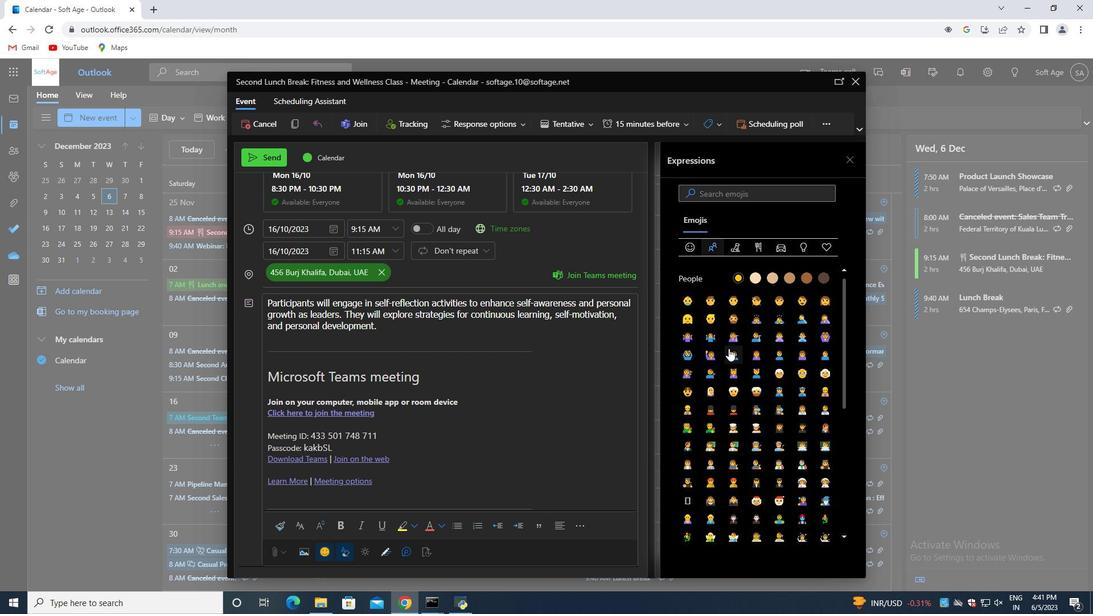 
Action: Mouse moved to (738, 405)
Screenshot: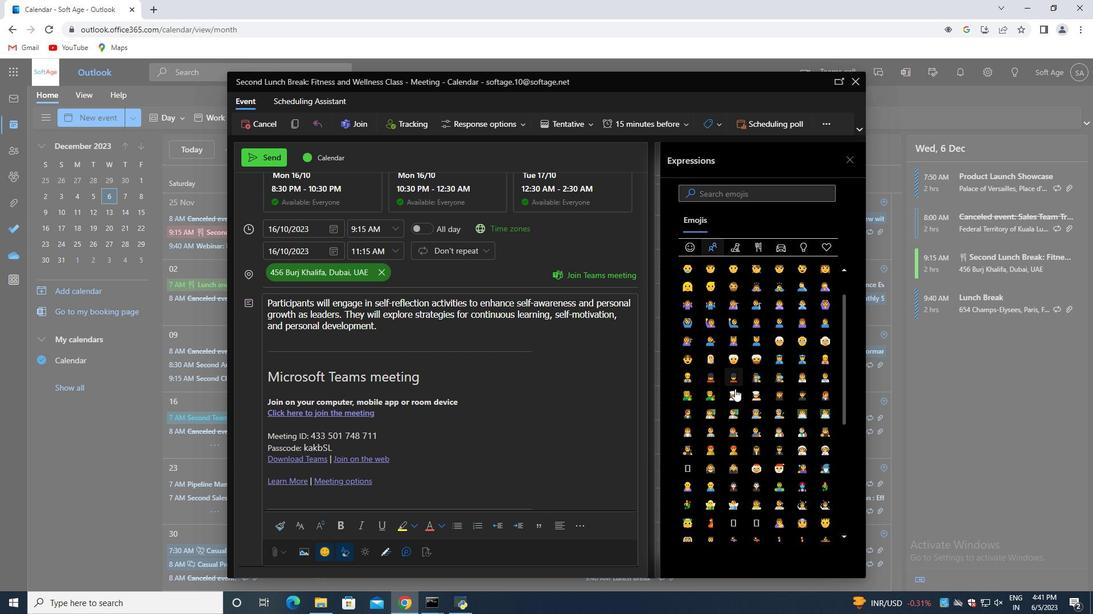 
Action: Mouse scrolled (738, 404) with delta (0, 0)
Screenshot: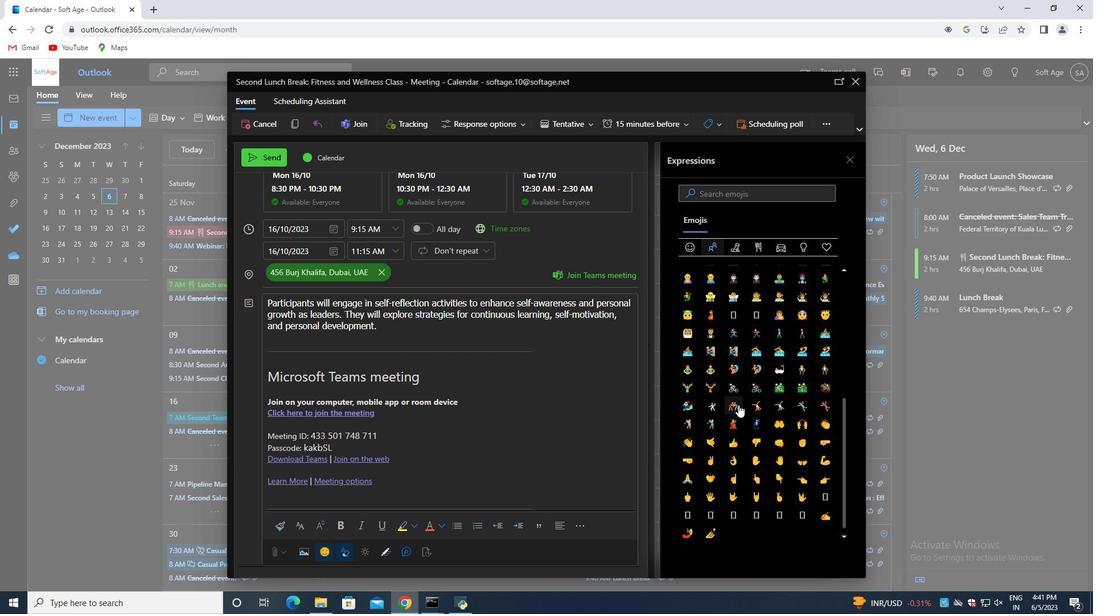 
Action: Mouse moved to (738, 405)
Screenshot: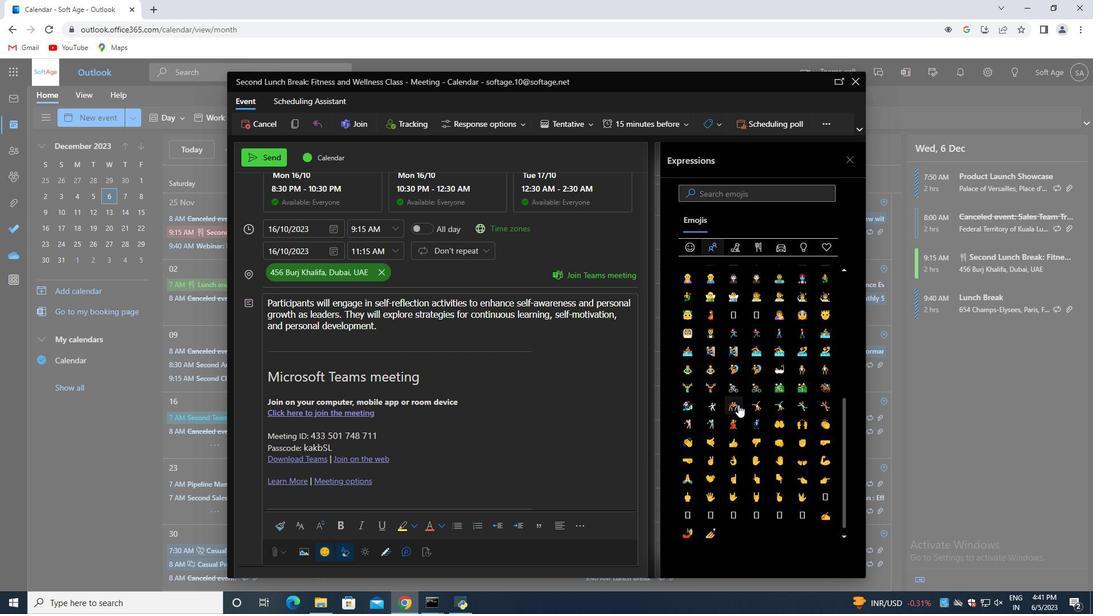 
Action: Mouse scrolled (738, 405) with delta (0, 0)
Screenshot: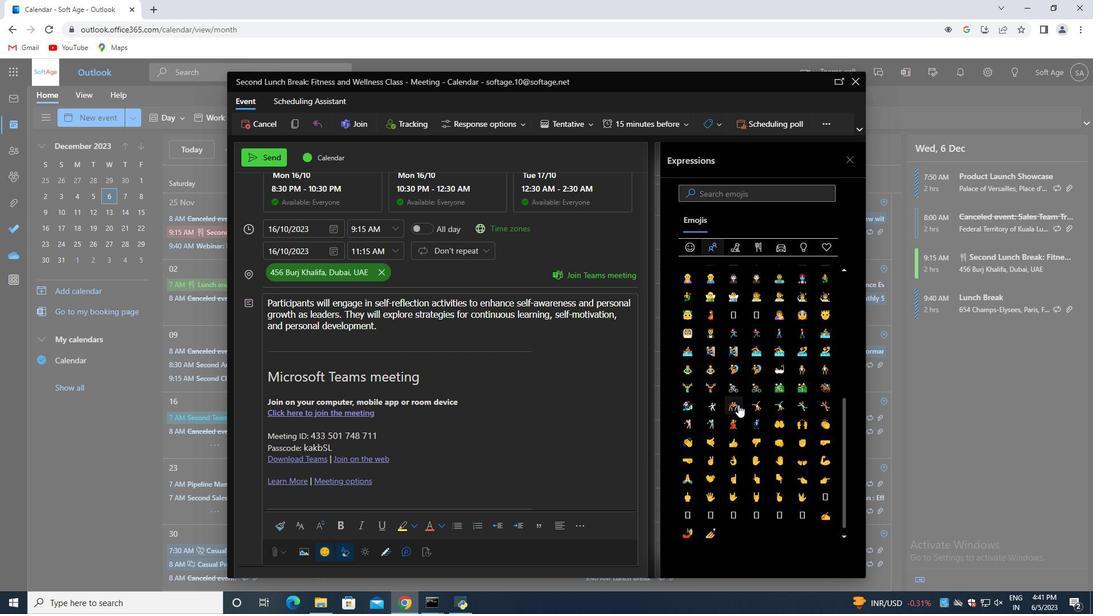 
Action: Mouse moved to (738, 406)
Screenshot: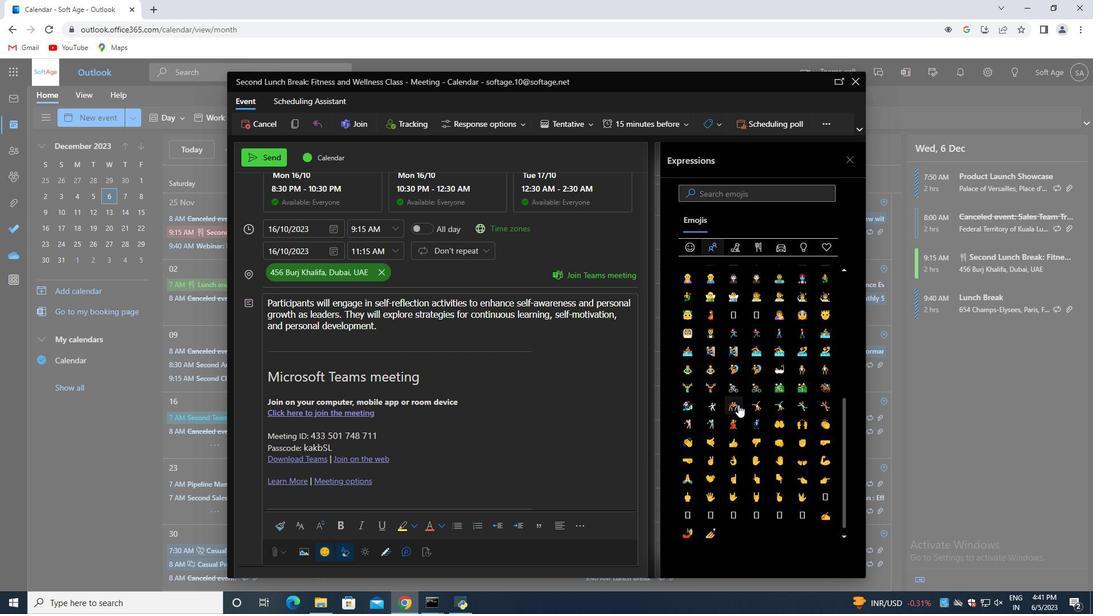 
Action: Mouse scrolled (738, 405) with delta (0, 0)
Screenshot: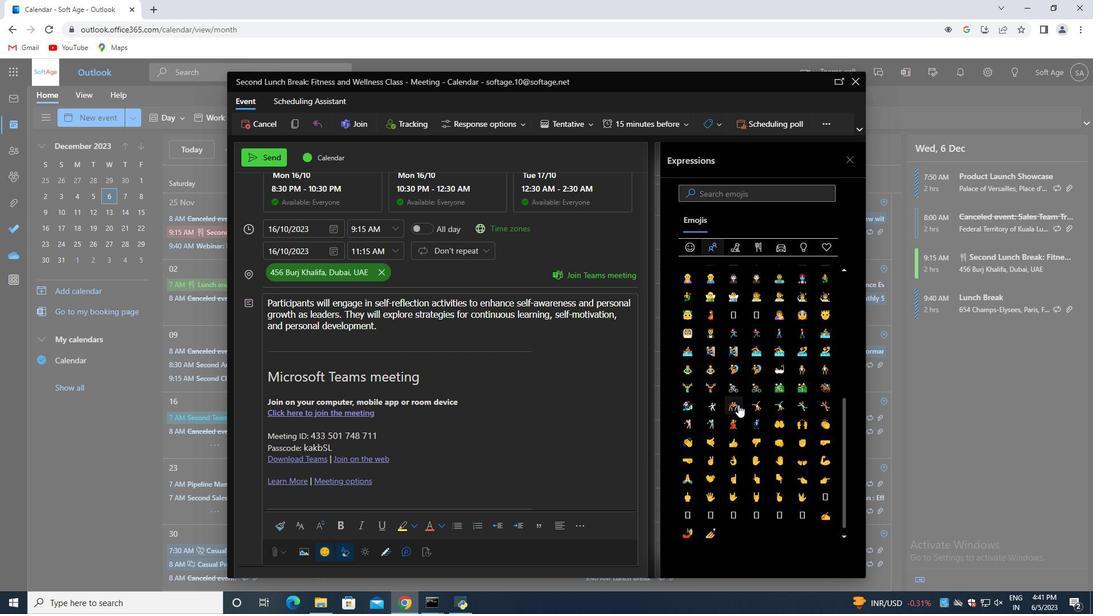 
Action: Mouse moved to (738, 407)
Screenshot: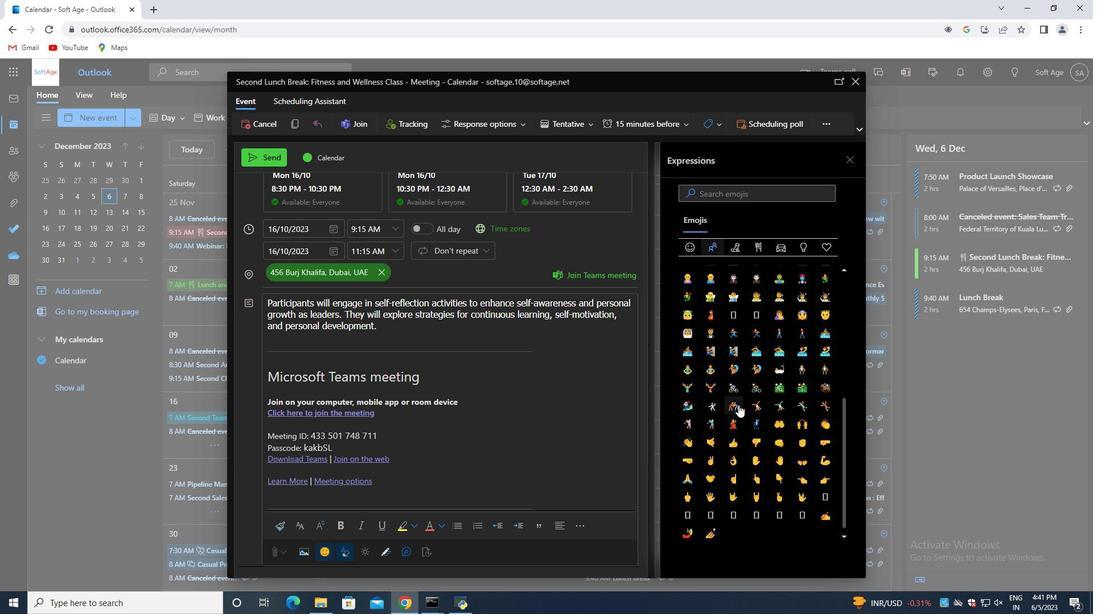 
Action: Mouse scrolled (738, 407) with delta (0, 0)
Screenshot: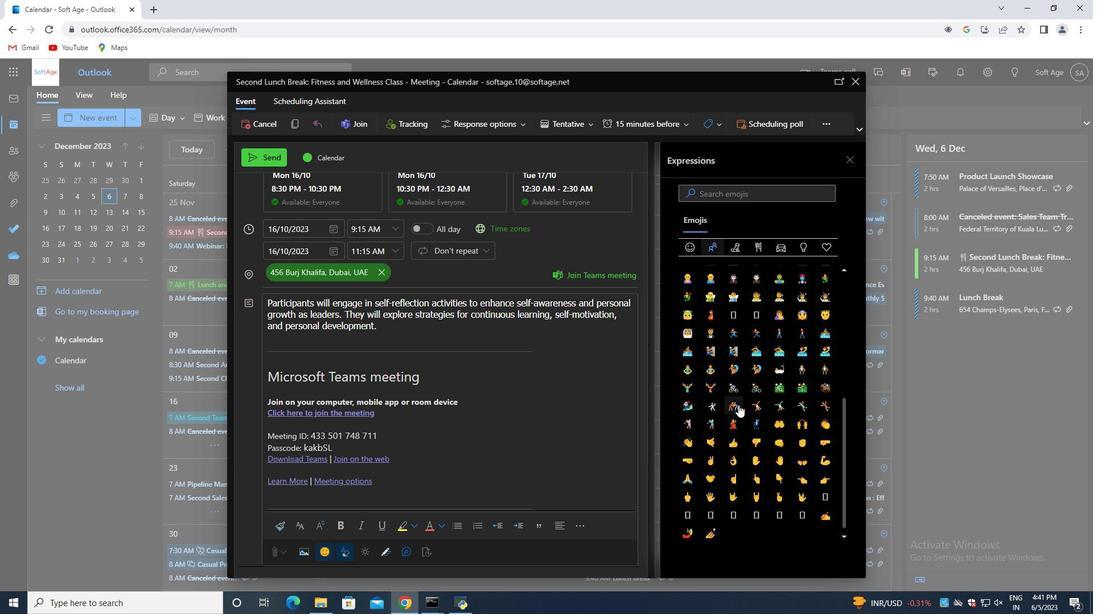 
Action: Mouse moved to (738, 408)
Screenshot: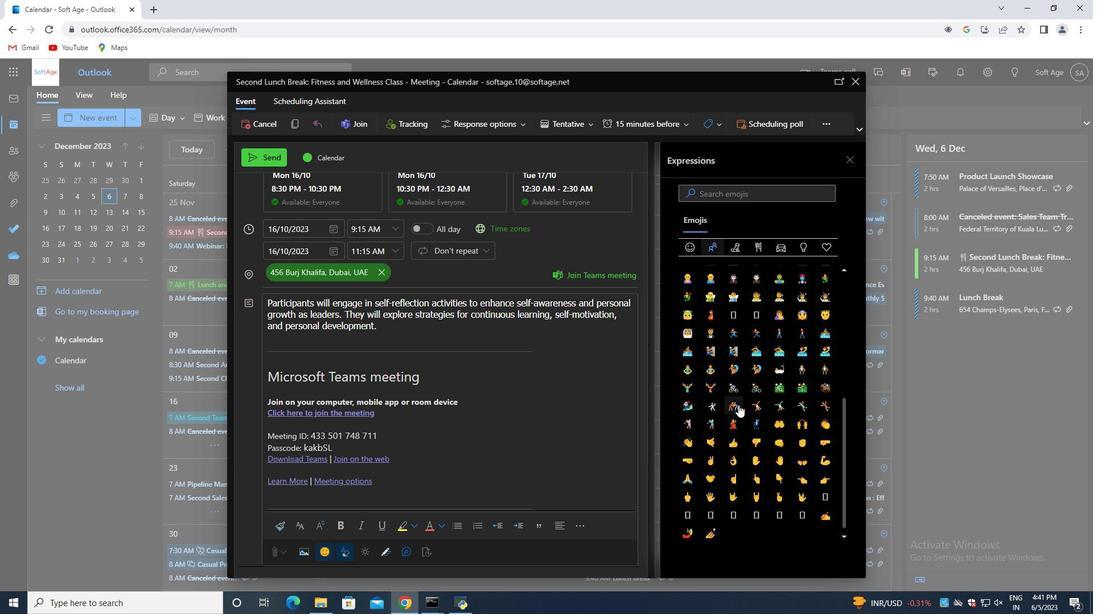 
Action: Mouse scrolled (738, 407) with delta (0, 0)
Screenshot: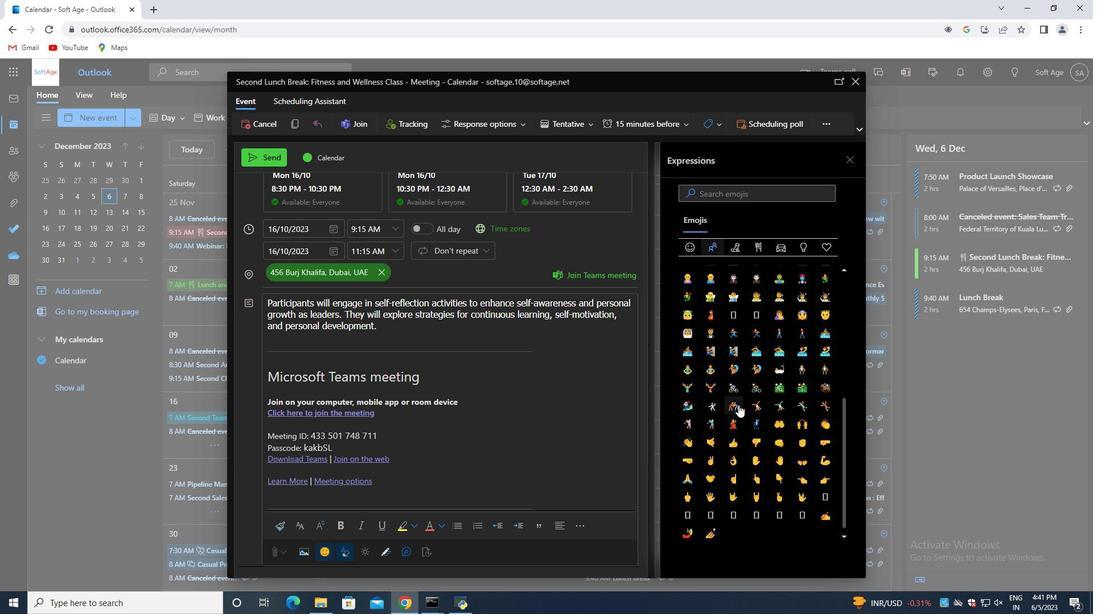 
Action: Mouse moved to (738, 408)
Screenshot: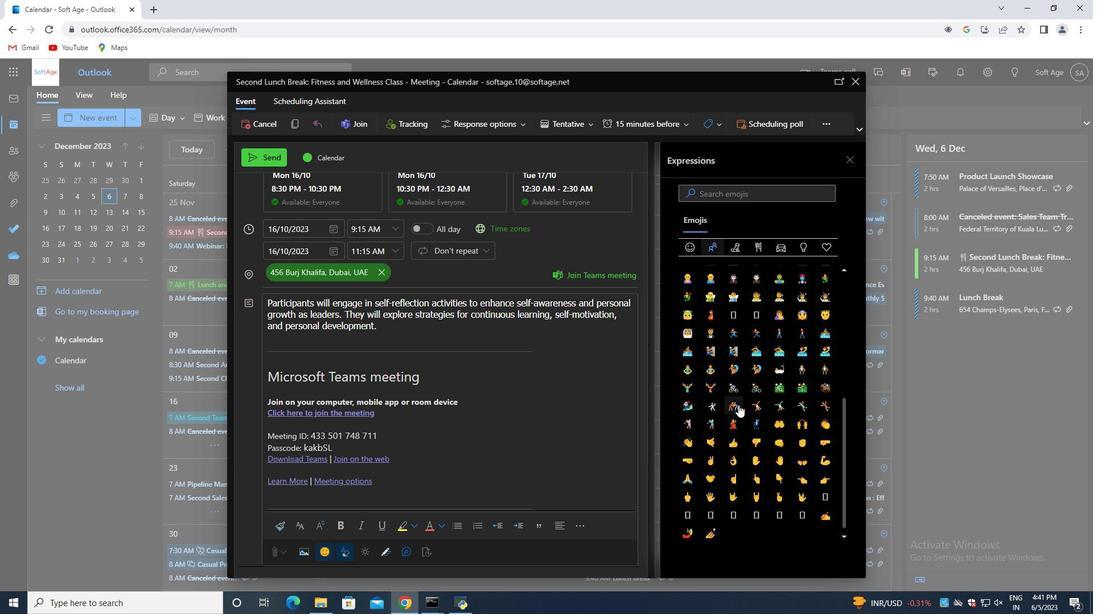 
Action: Mouse scrolled (738, 407) with delta (0, 0)
Screenshot: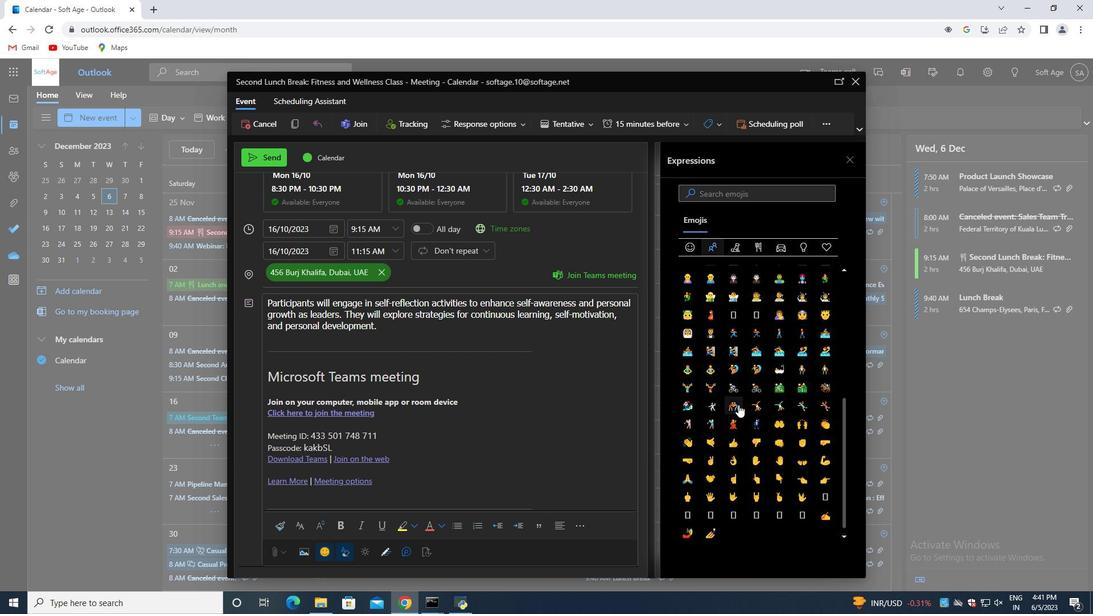 
Action: Mouse moved to (738, 408)
Screenshot: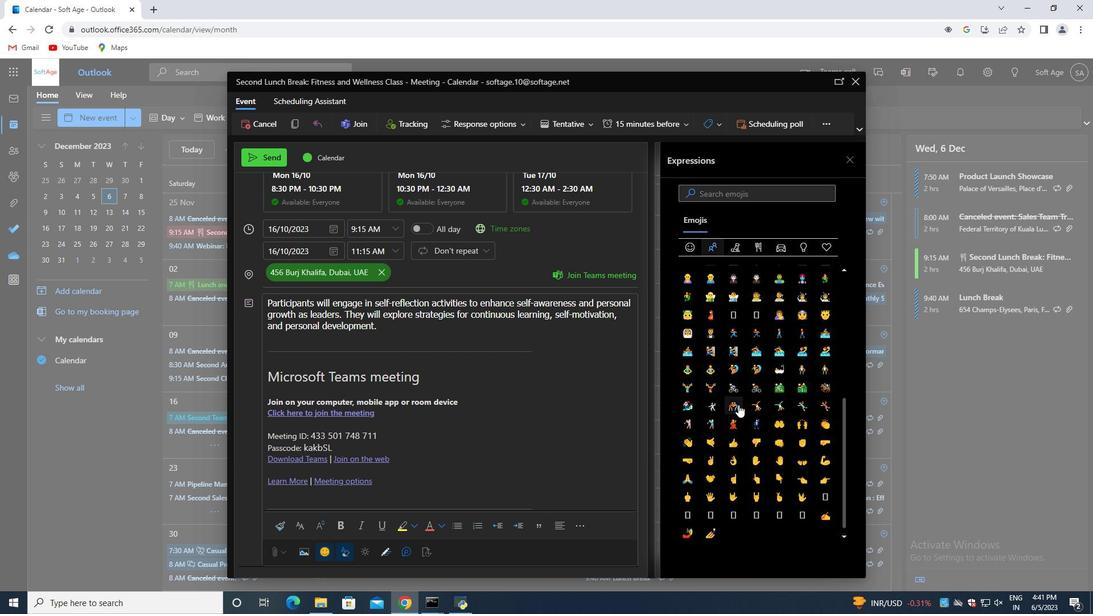
Action: Mouse scrolled (738, 408) with delta (0, 0)
Screenshot: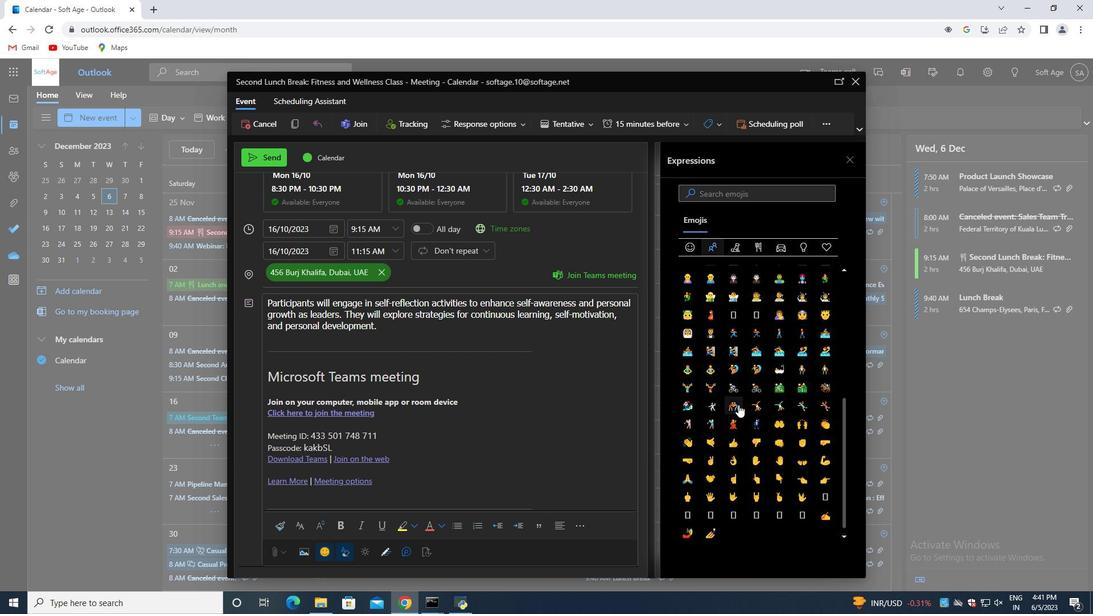 
Action: Mouse moved to (732, 244)
Screenshot: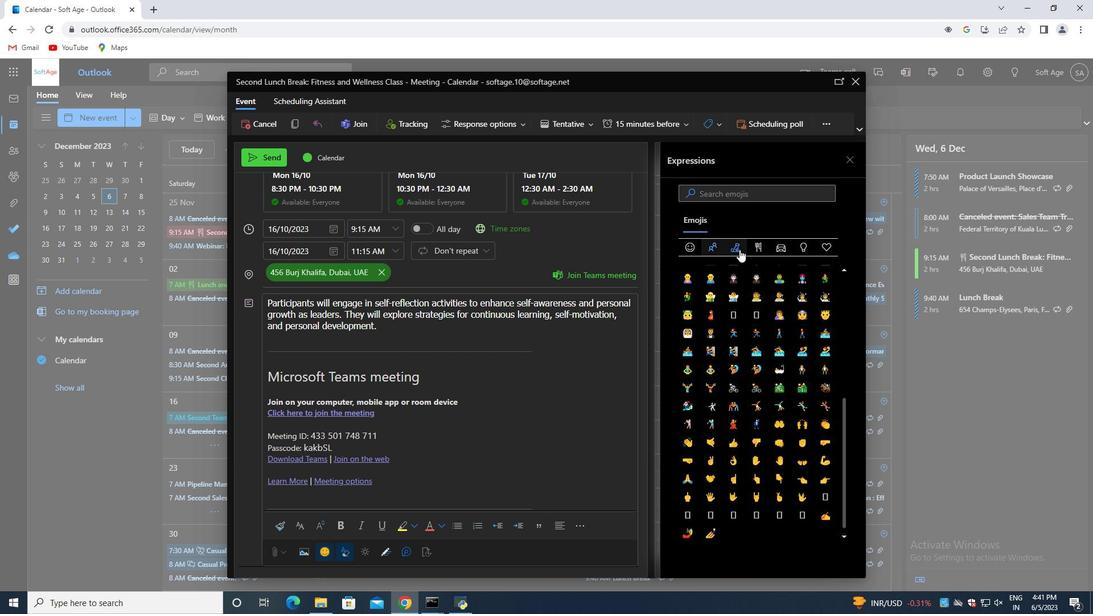 
Action: Mouse pressed left at (732, 244)
Screenshot: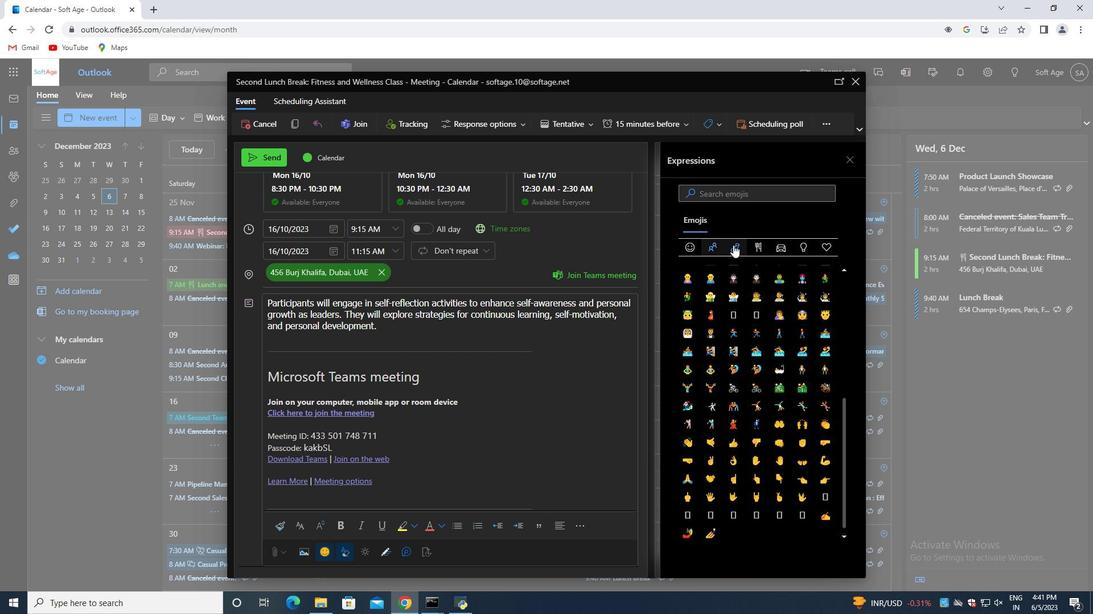 
Action: Mouse moved to (729, 405)
Screenshot: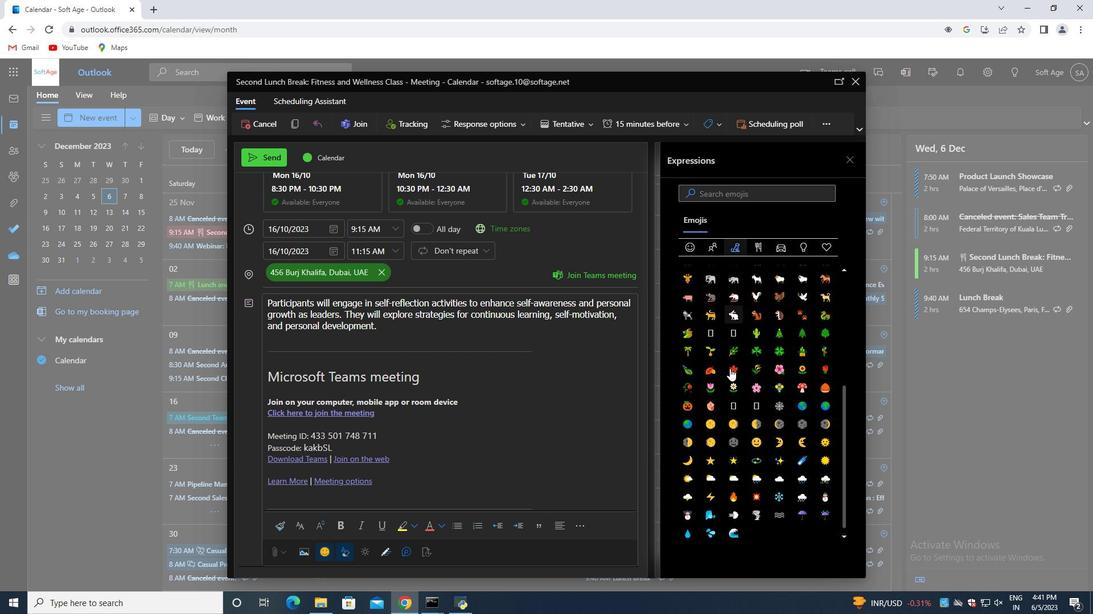 
Action: Mouse scrolled (729, 405) with delta (0, 0)
Screenshot: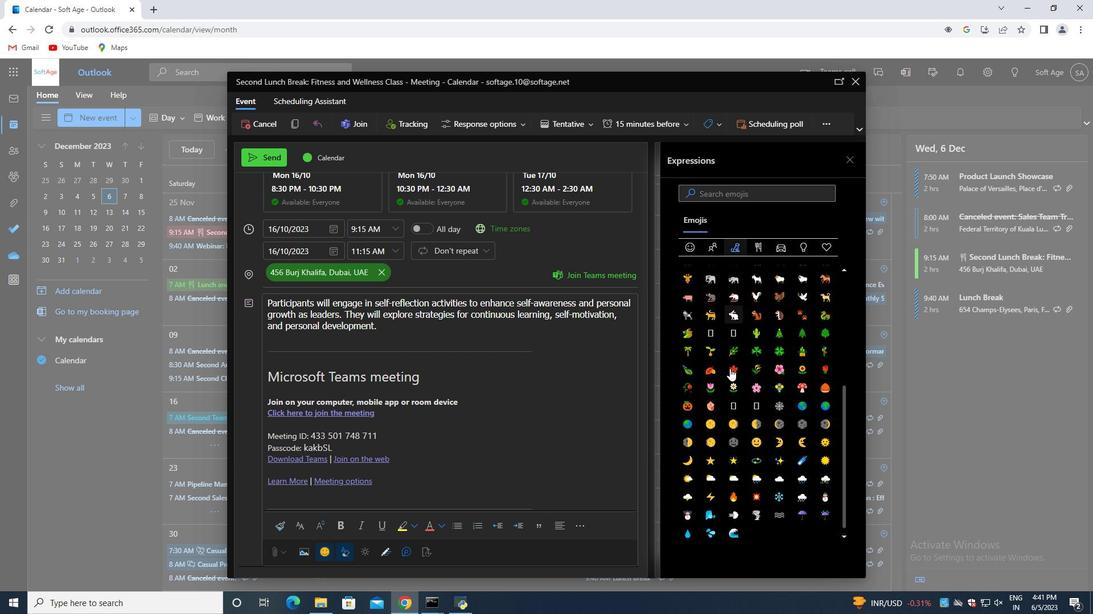 
Action: Mouse moved to (729, 409)
Screenshot: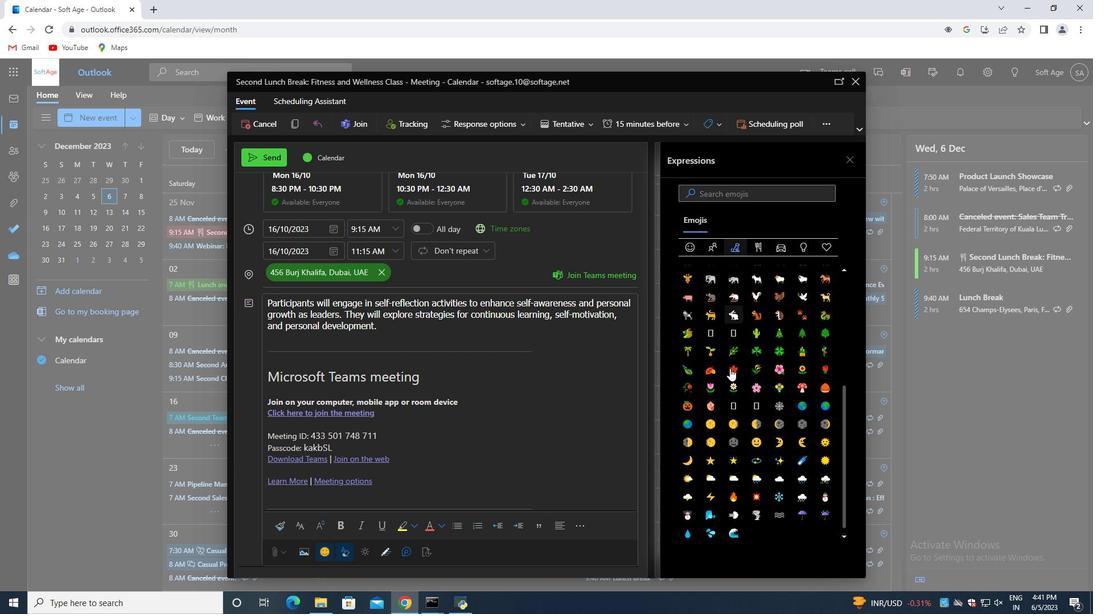 
Action: Mouse scrolled (729, 408) with delta (0, 0)
Screenshot: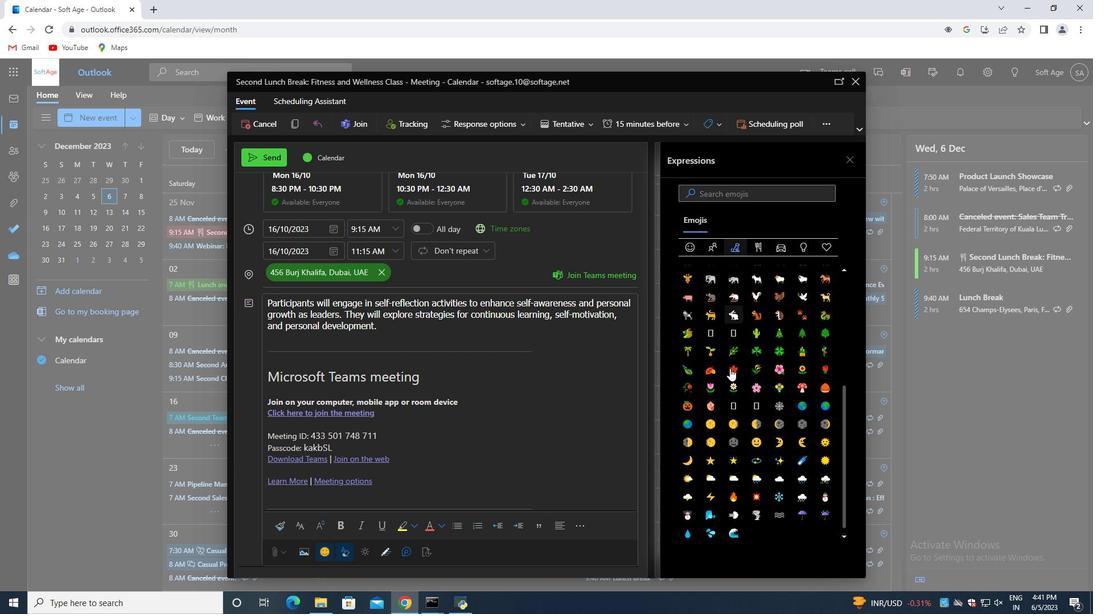 
Action: Mouse moved to (729, 411)
Screenshot: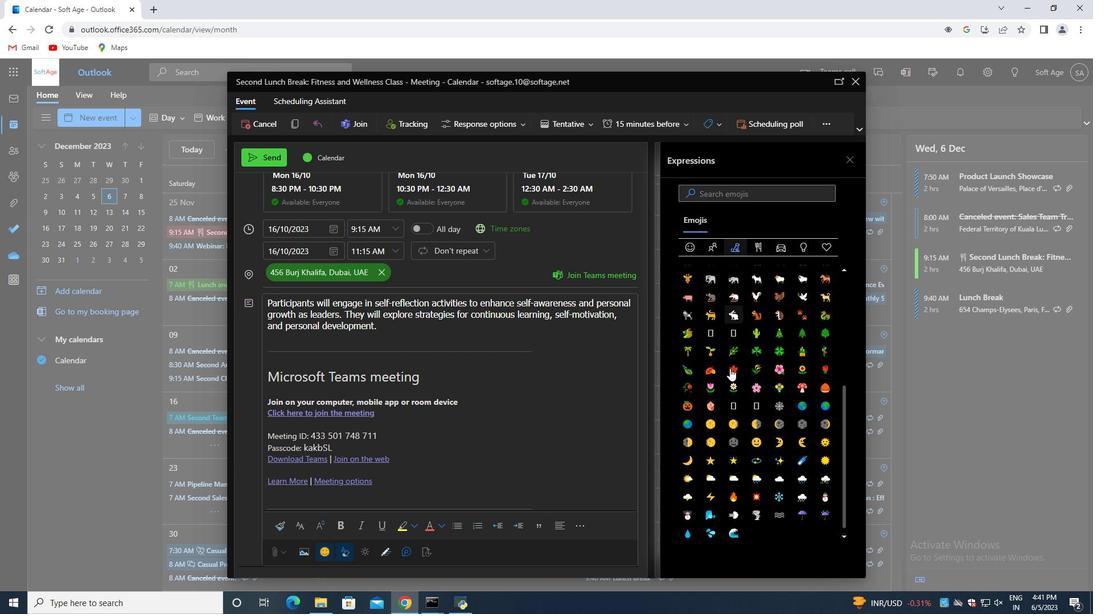 
Action: Mouse scrolled (729, 411) with delta (0, 0)
Screenshot: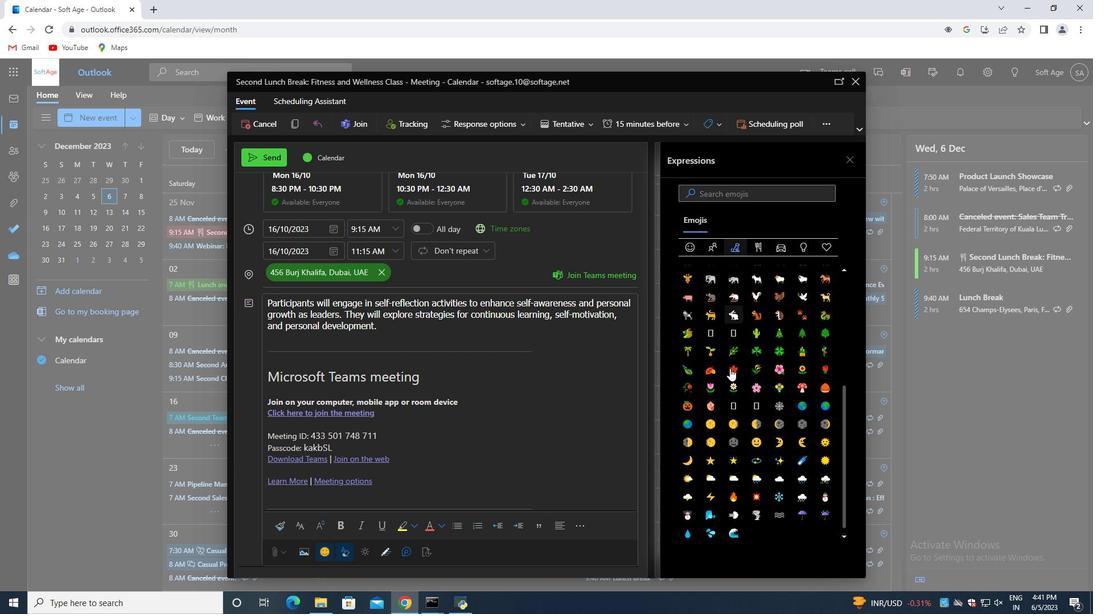 
Action: Mouse moved to (729, 415)
Screenshot: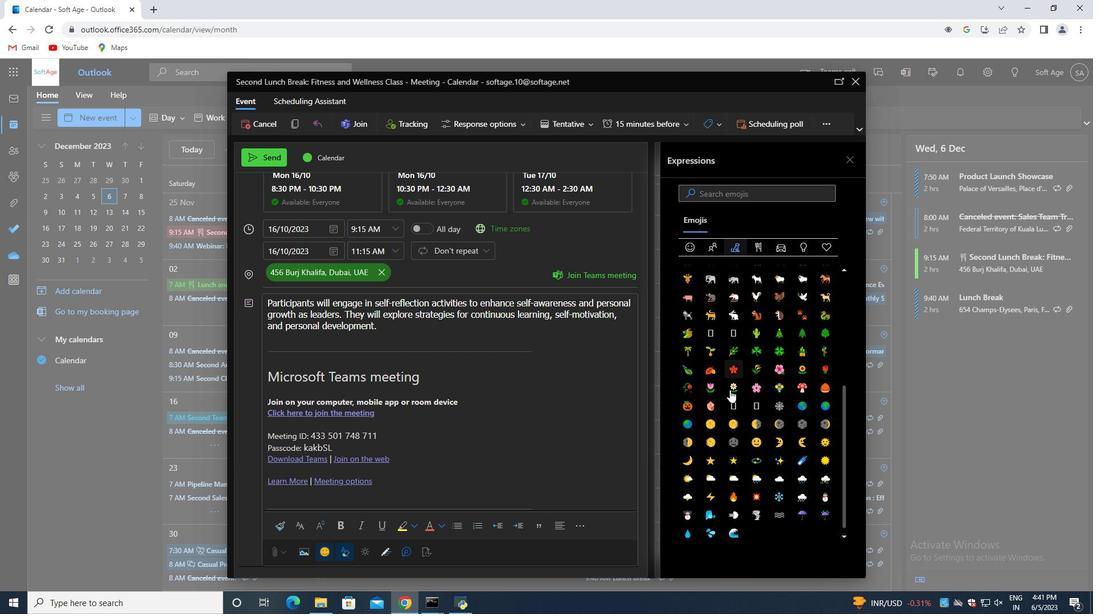 
Action: Mouse scrolled (729, 413) with delta (0, 0)
Screenshot: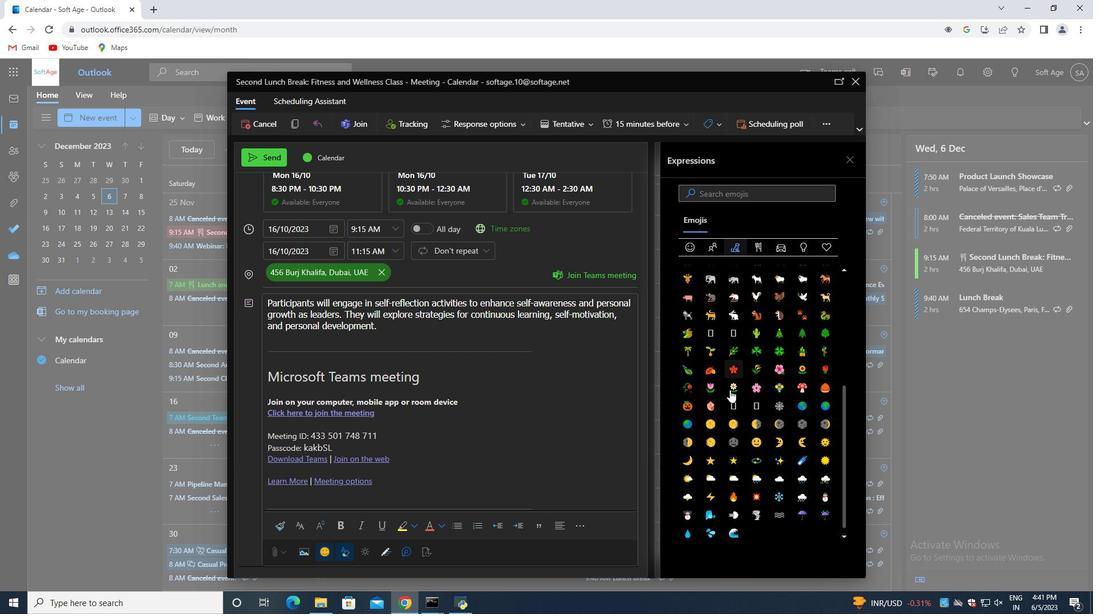 
Action: Mouse moved to (729, 416)
Screenshot: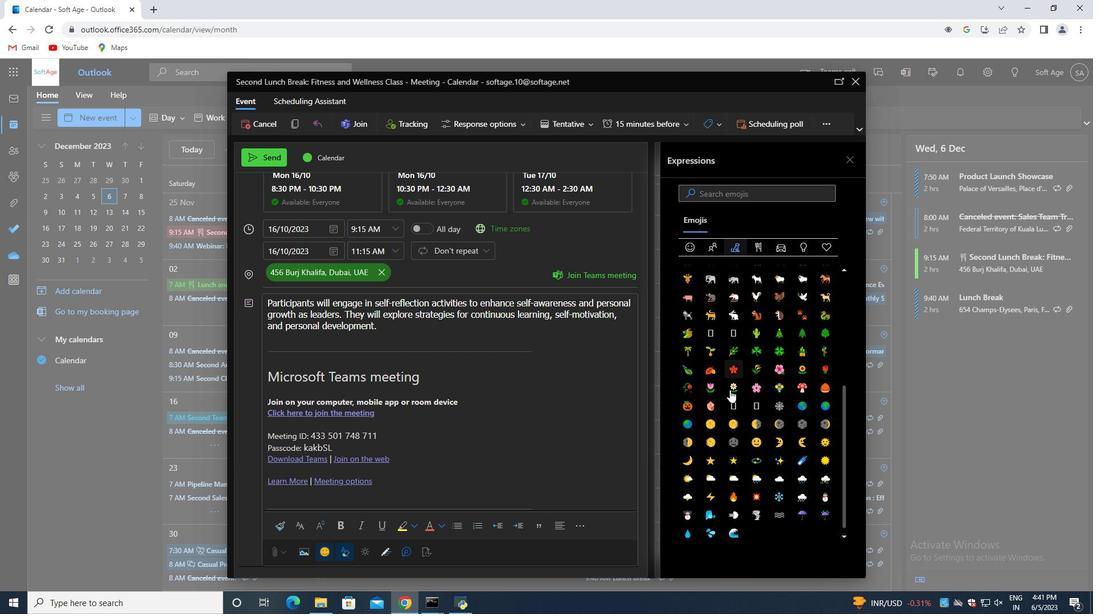 
Action: Mouse scrolled (729, 416) with delta (0, 0)
Screenshot: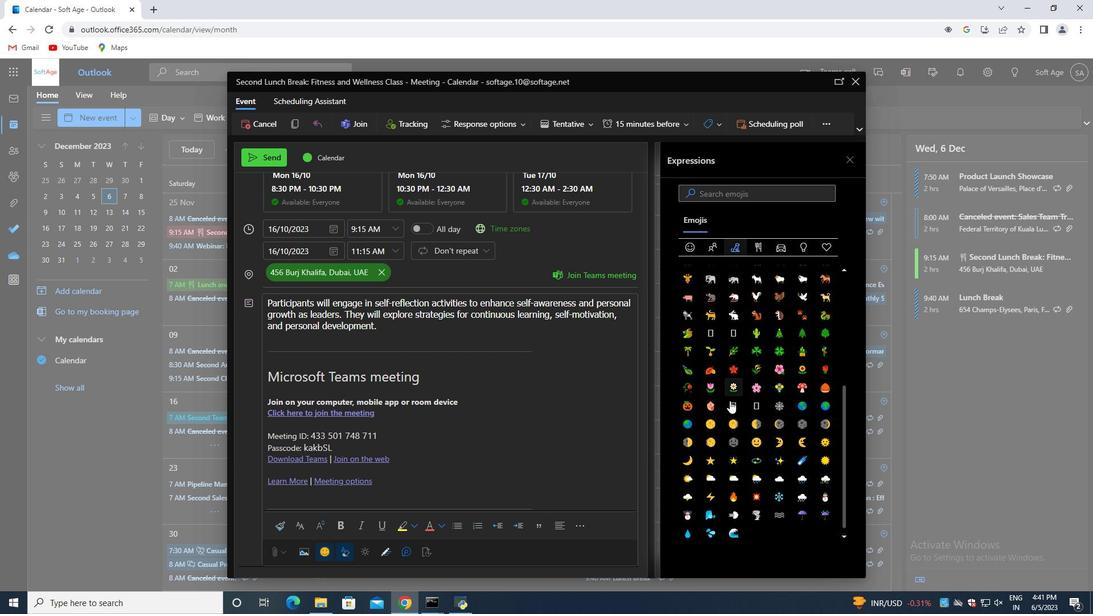 
Action: Mouse moved to (729, 417)
Screenshot: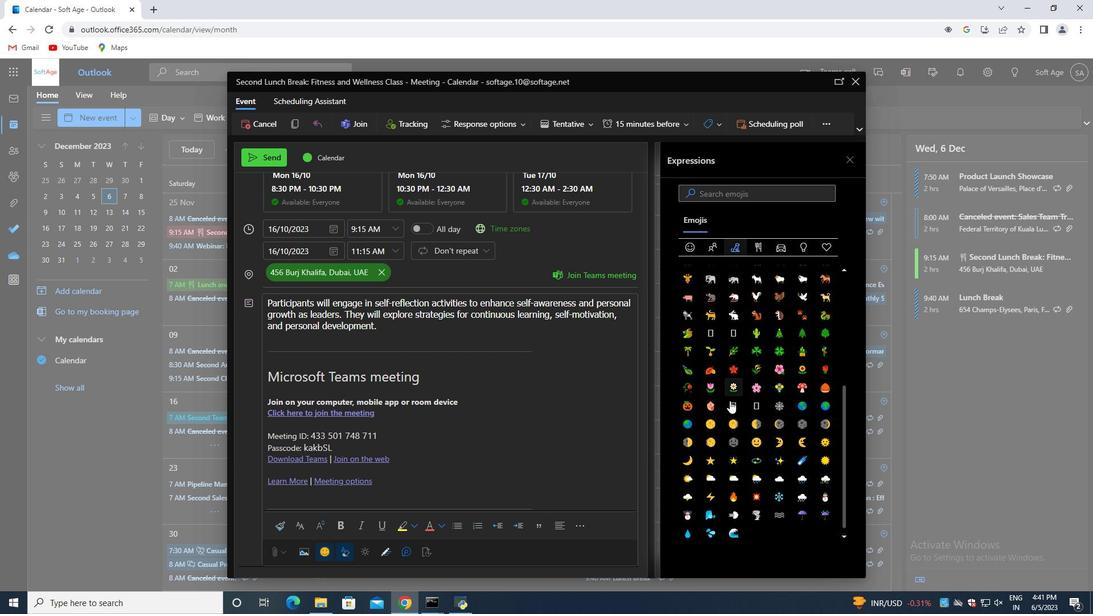 
Action: Mouse scrolled (729, 417) with delta (0, 0)
Screenshot: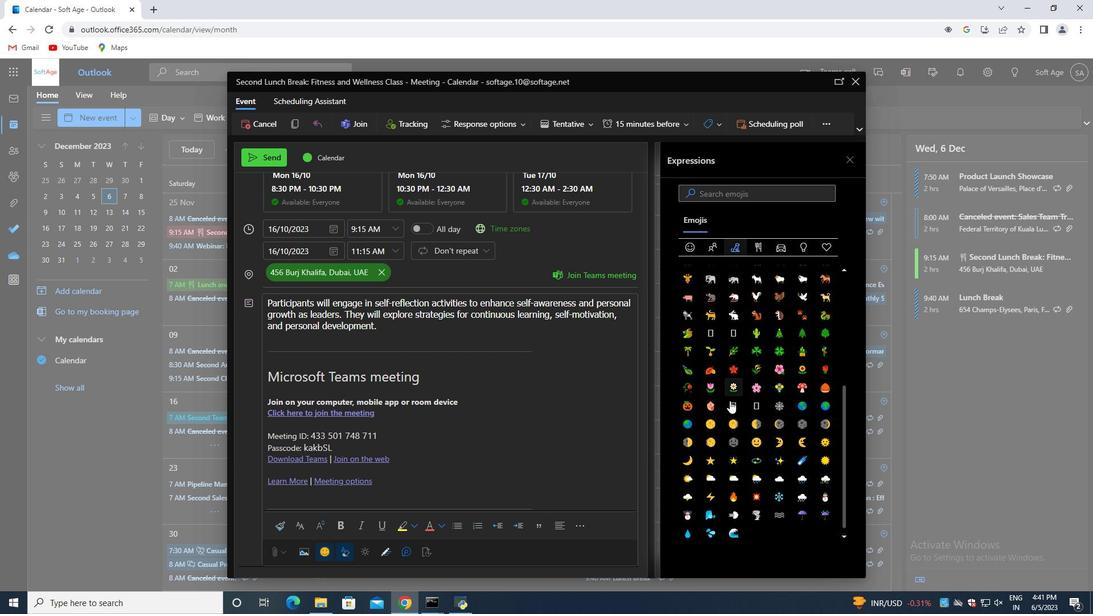 
Action: Mouse moved to (729, 418)
Screenshot: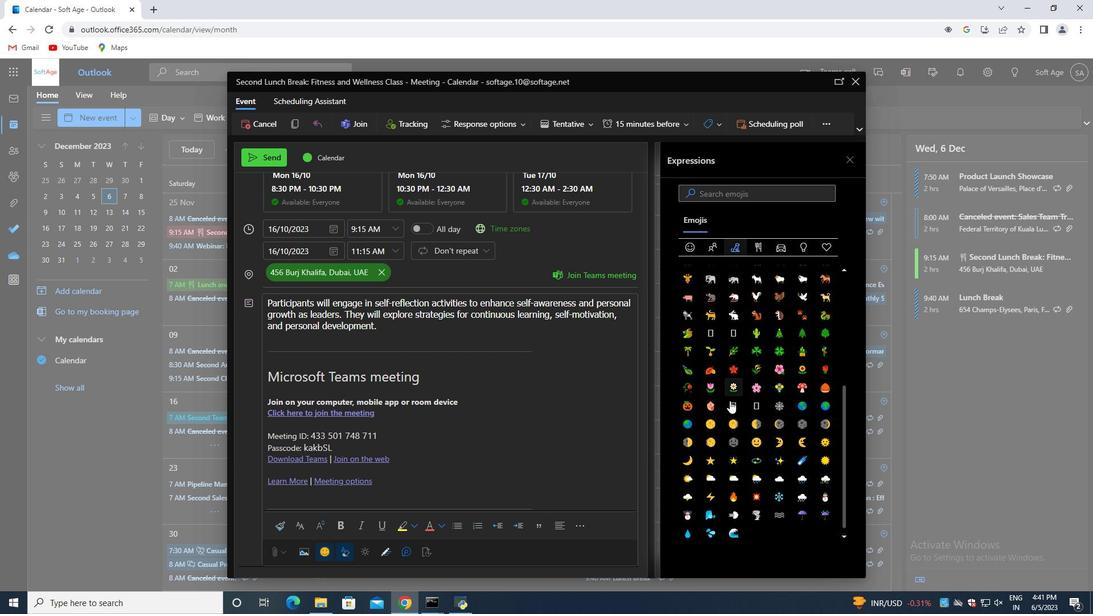 
Action: Mouse scrolled (729, 417) with delta (0, 0)
Screenshot: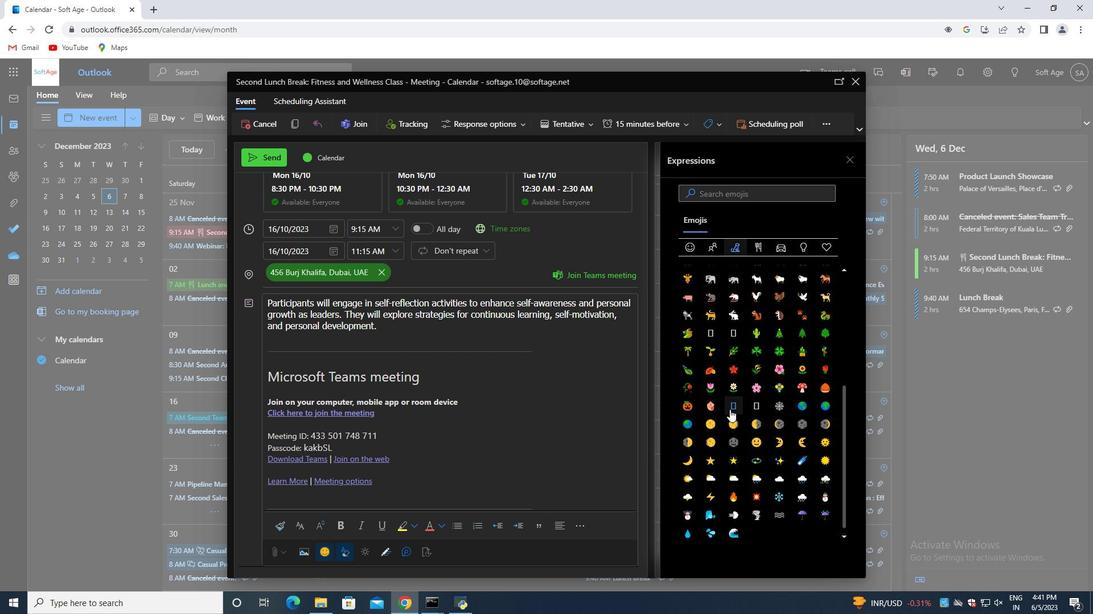 
Action: Mouse moved to (800, 405)
Screenshot: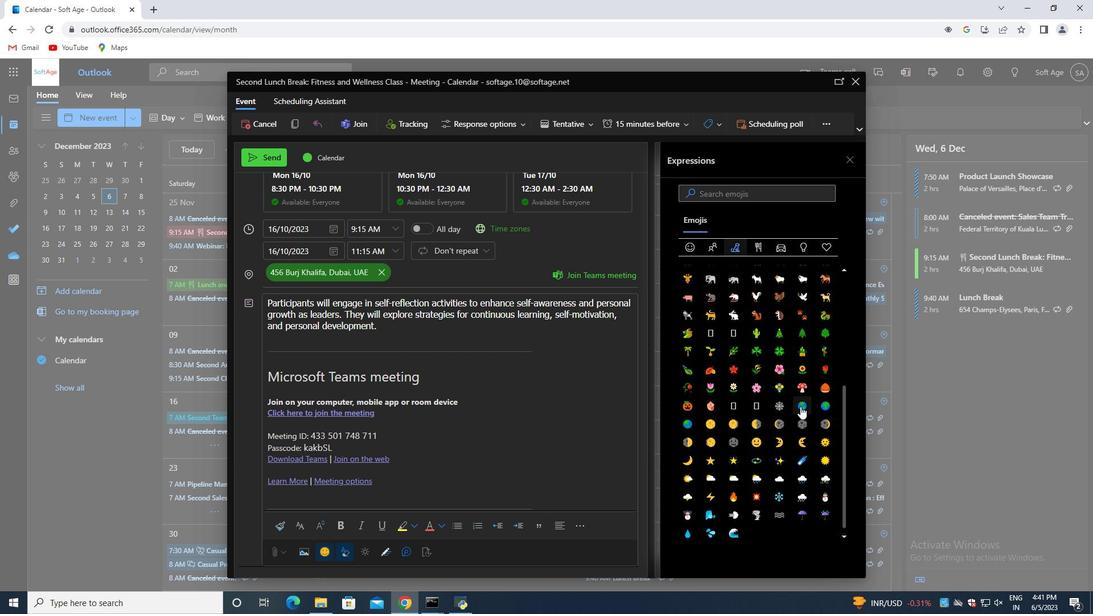 
Action: Mouse pressed left at (800, 405)
Screenshot: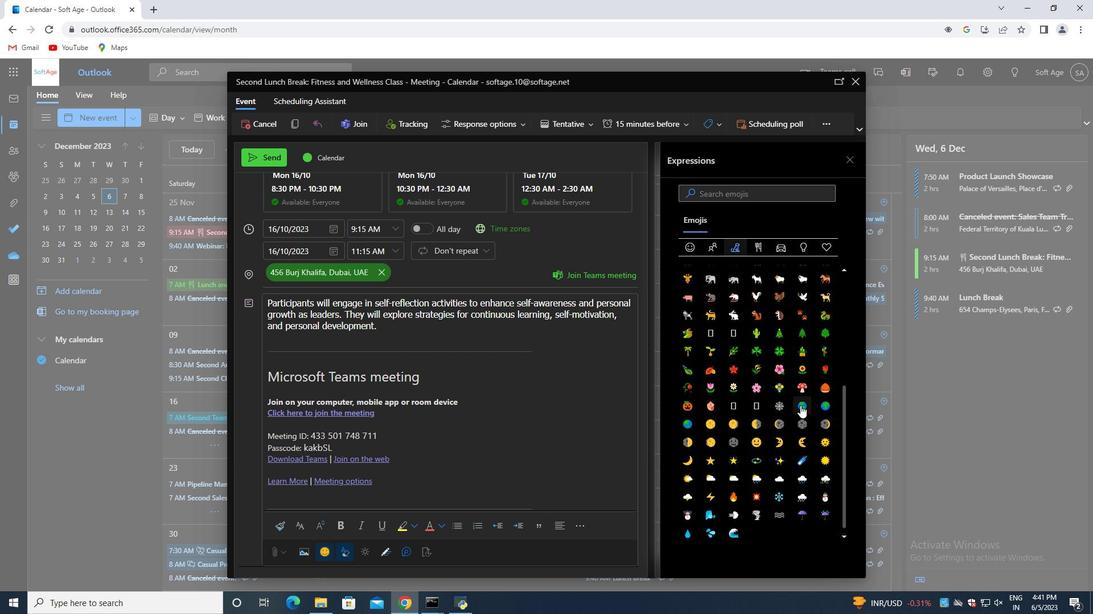 
Action: Mouse moved to (523, 412)
Screenshot: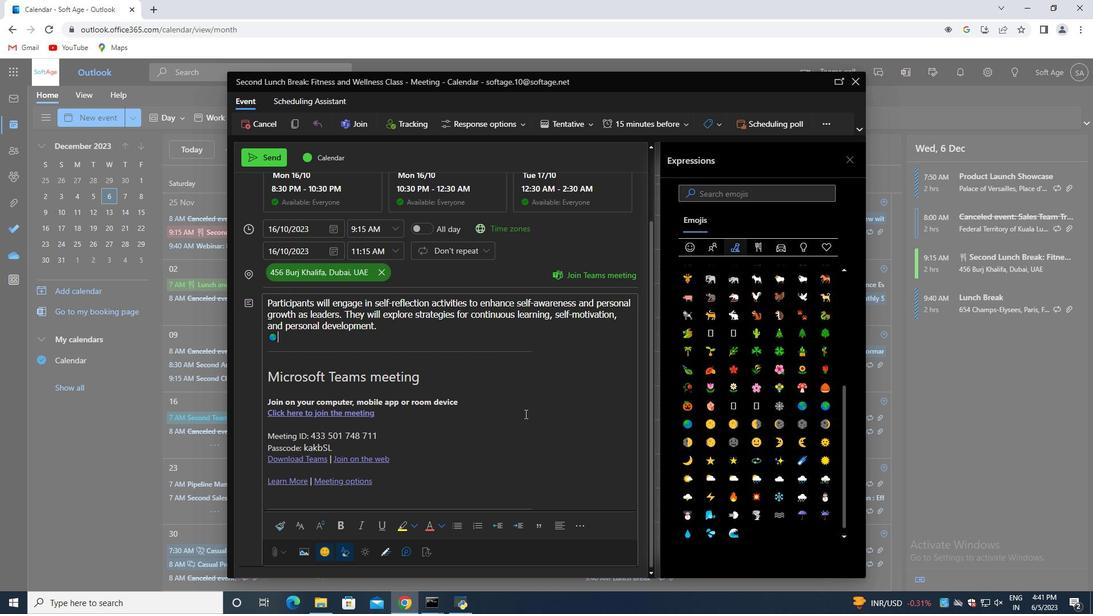 
Action: Mouse scrolled (523, 413) with delta (0, 0)
Screenshot: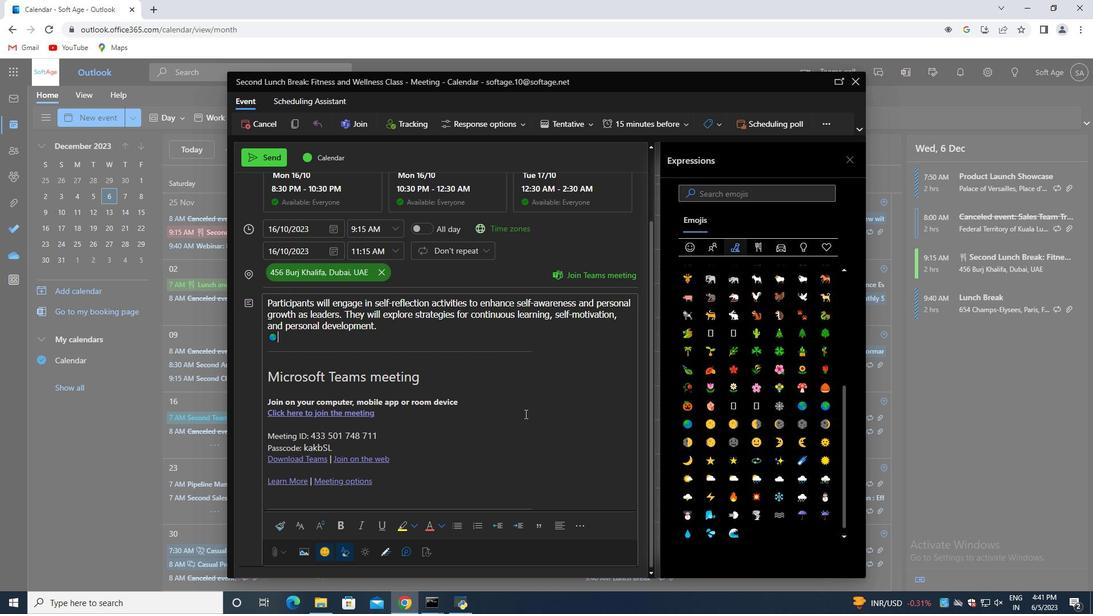 
Action: Mouse scrolled (523, 413) with delta (0, 0)
Screenshot: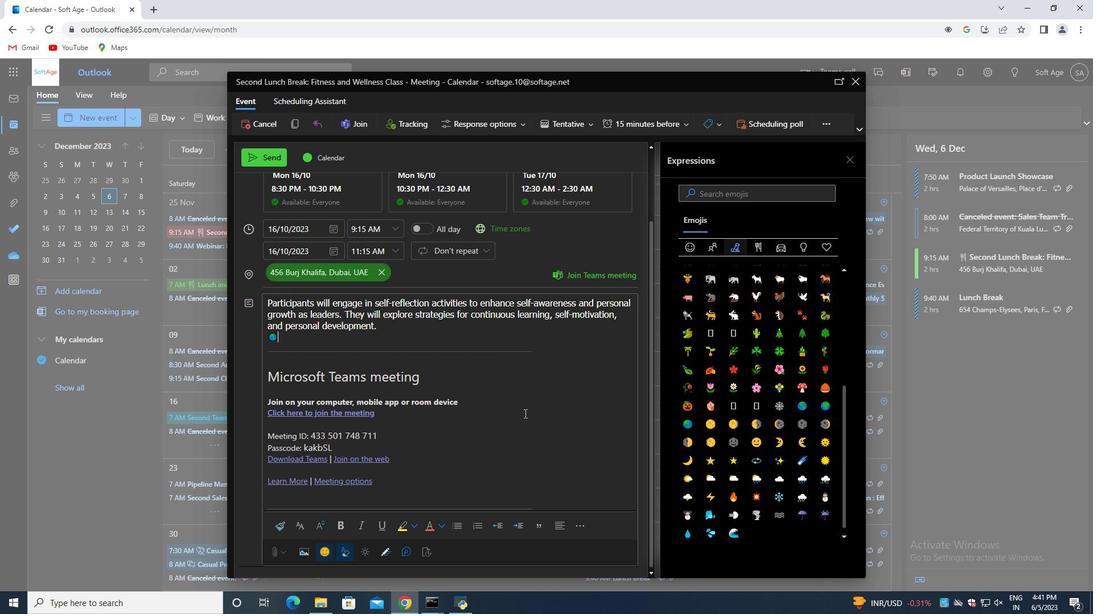 
Action: Mouse scrolled (523, 413) with delta (0, 0)
Screenshot: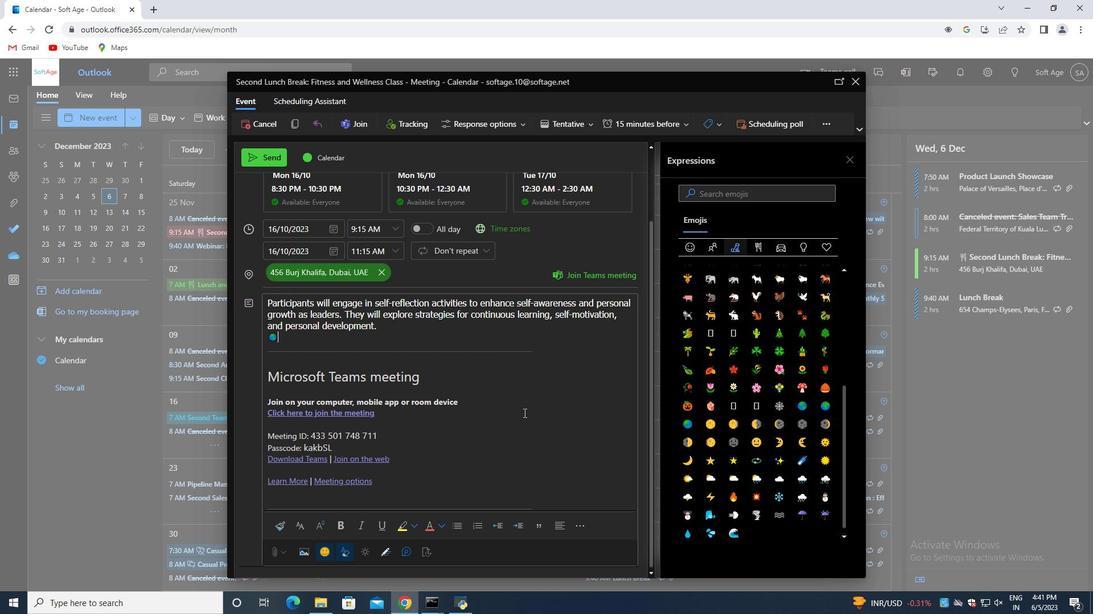 
Action: Mouse scrolled (523, 413) with delta (0, 0)
Screenshot: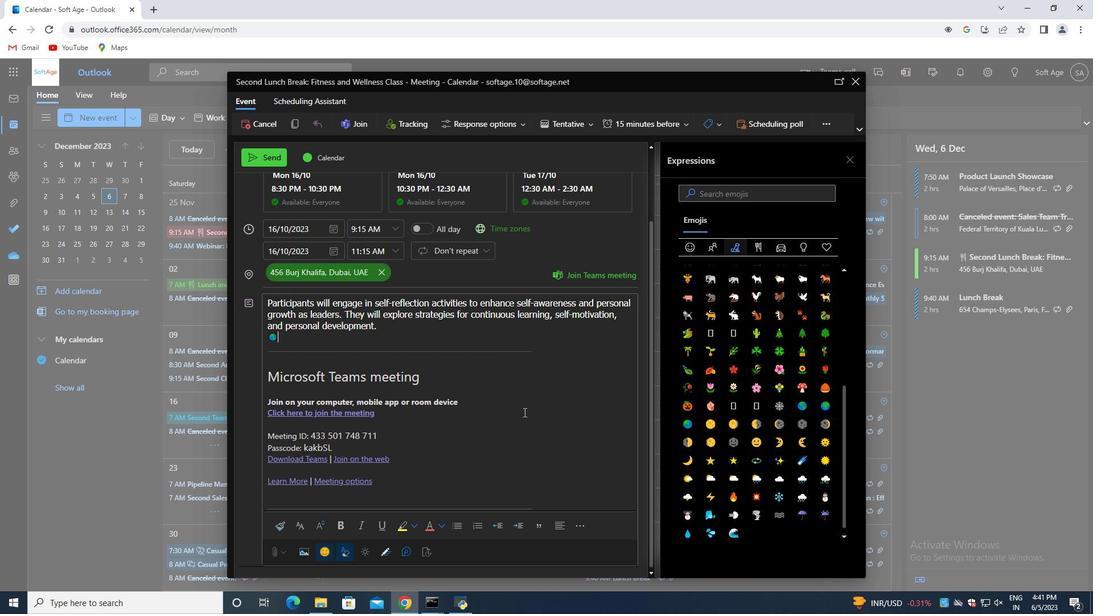 
Action: Mouse scrolled (523, 413) with delta (0, 0)
Screenshot: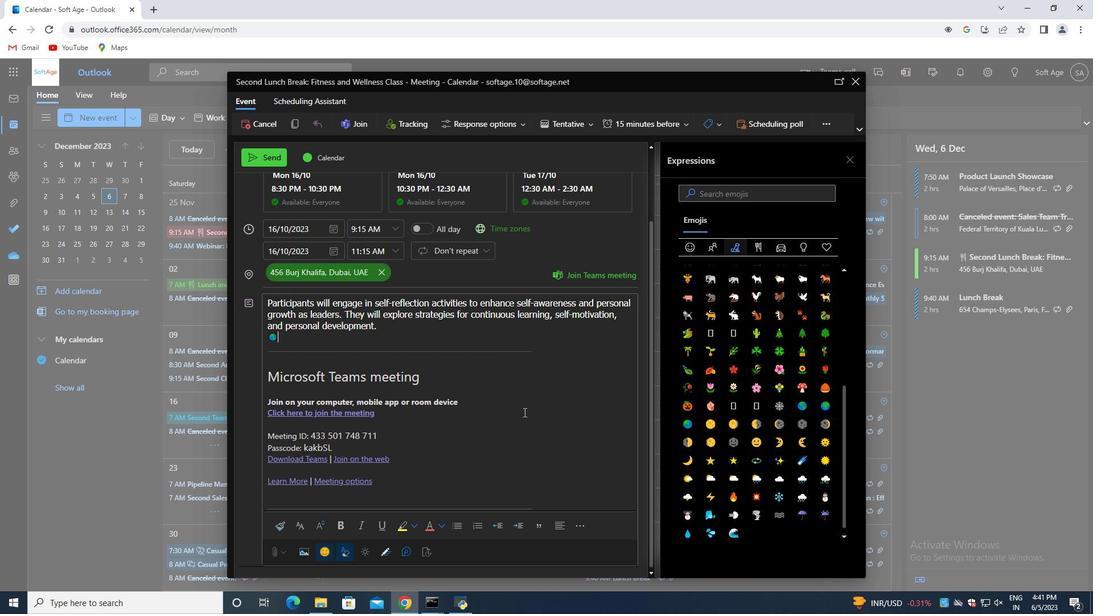 
Action: Mouse scrolled (523, 413) with delta (0, 0)
Screenshot: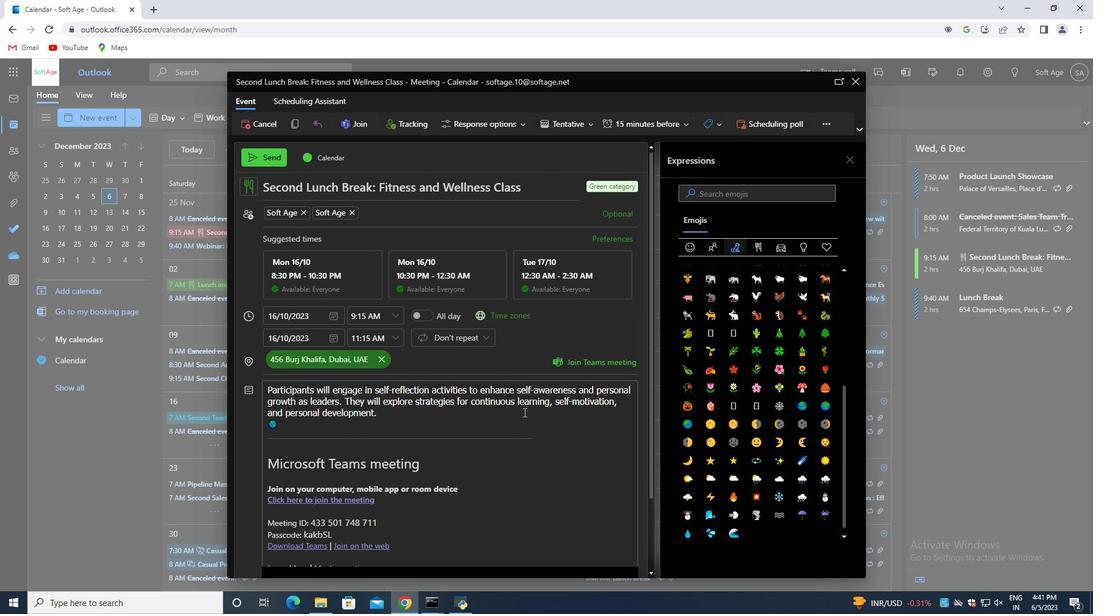 
Action: Mouse moved to (395, 214)
Screenshot: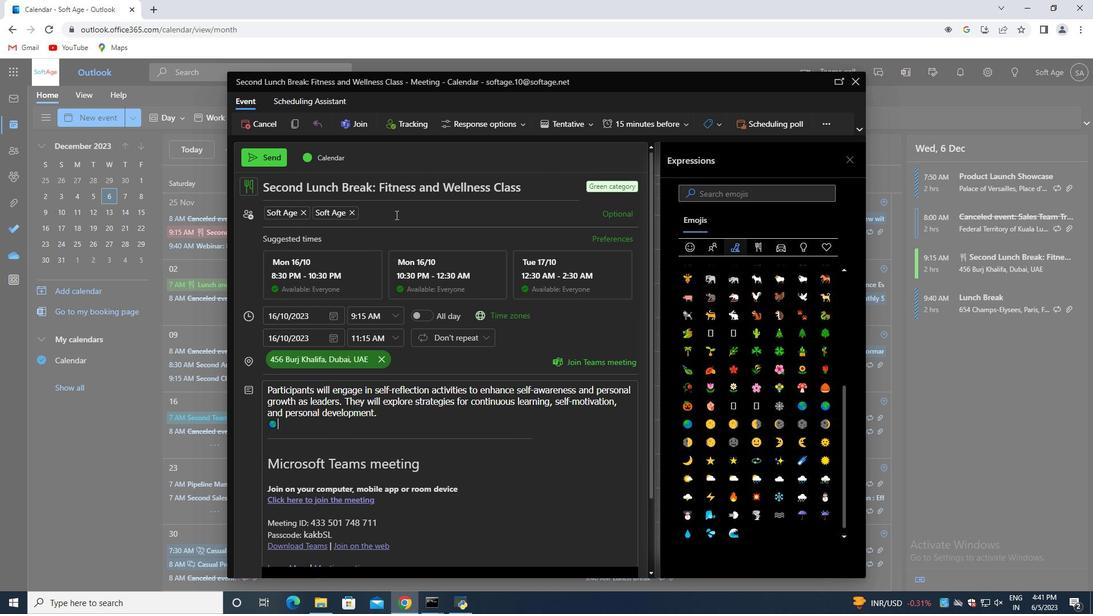 
Action: Mouse pressed left at (395, 214)
Screenshot: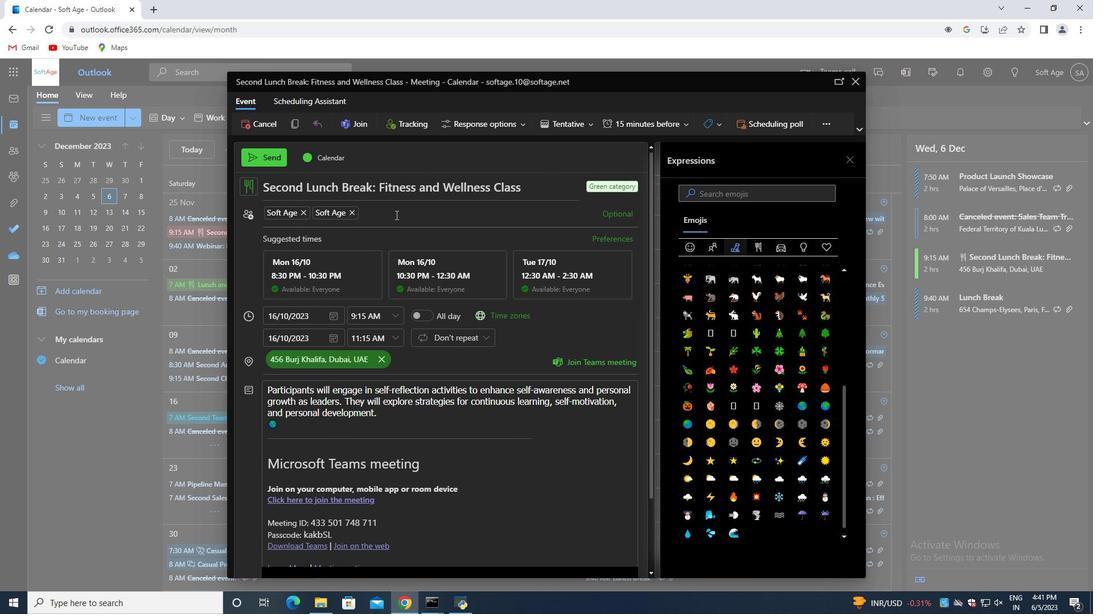 
Action: Mouse moved to (395, 213)
Screenshot: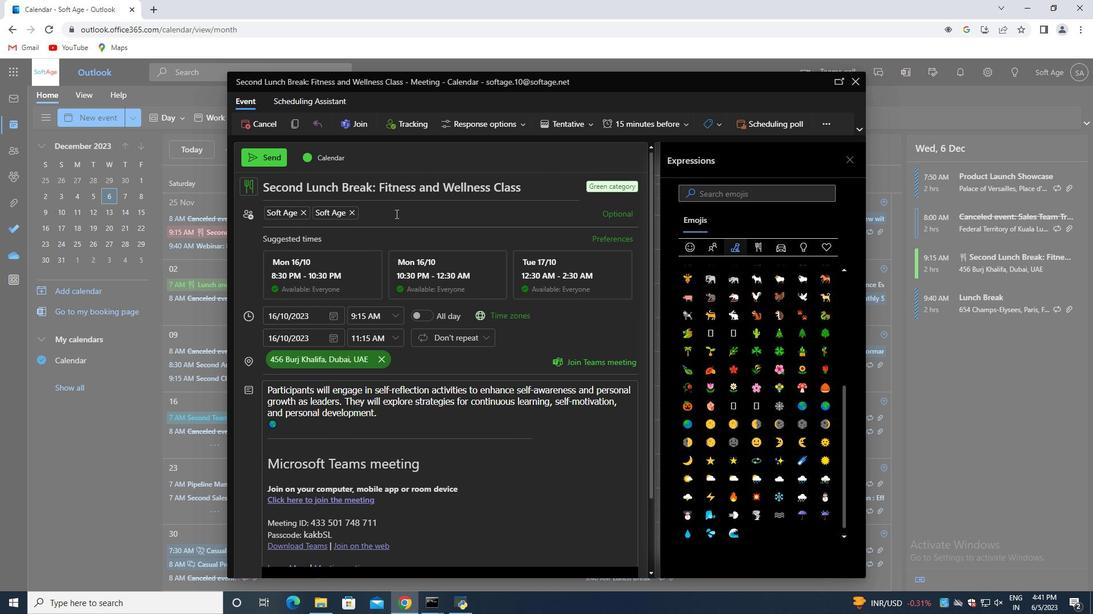 
Action: Key pressed softage.5<Key.shift>@softage.net<Key.enter>
Screenshot: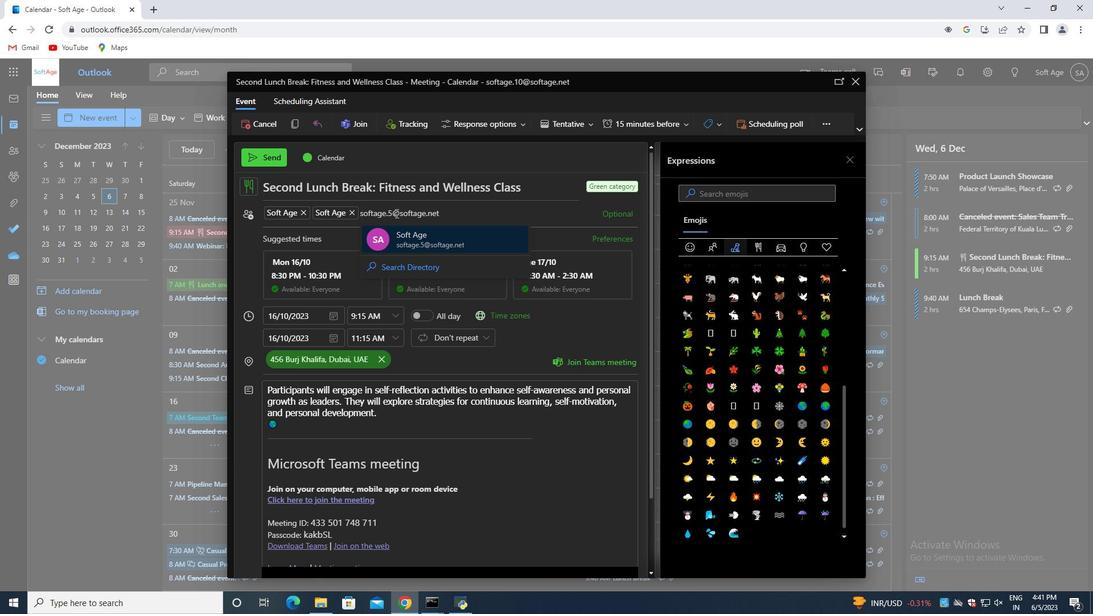 
Action: Mouse moved to (397, 211)
Screenshot: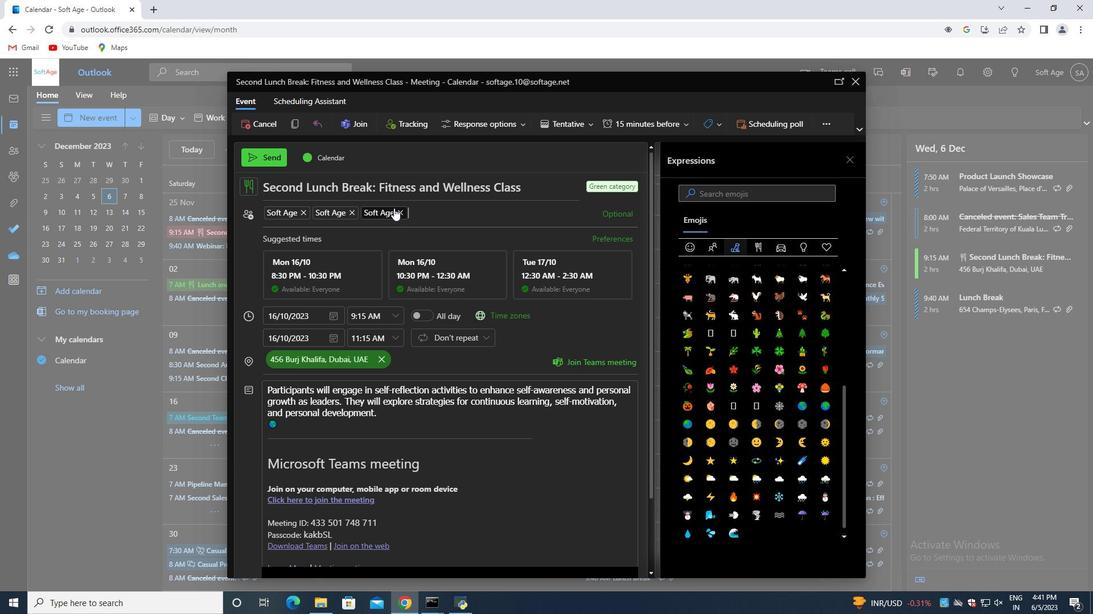 
Action: Mouse scrolled (397, 211) with delta (0, 0)
Screenshot: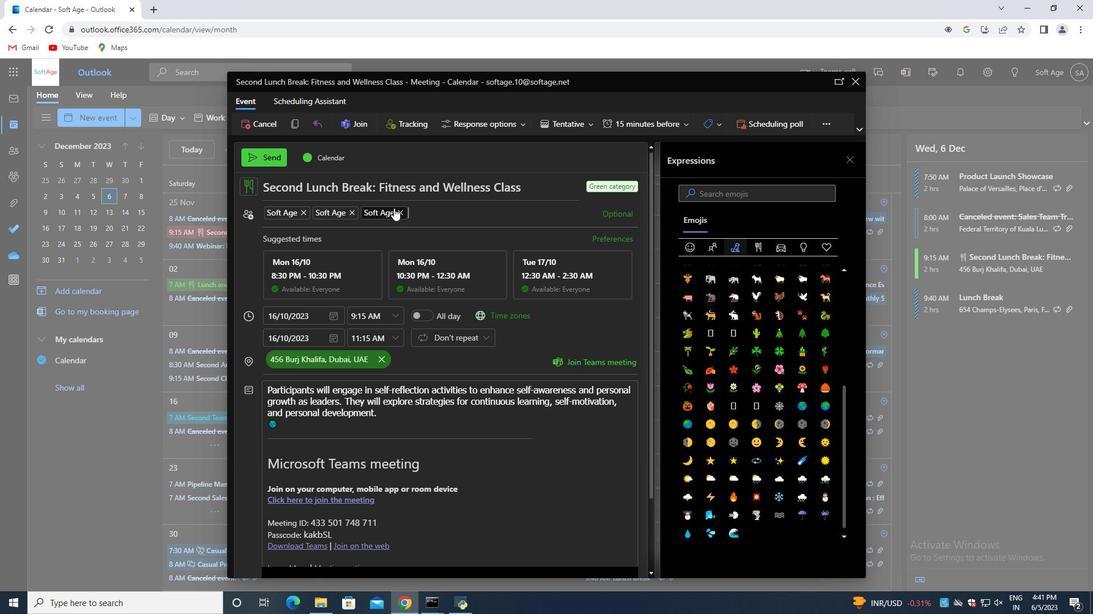 
Action: Mouse moved to (433, 222)
Screenshot: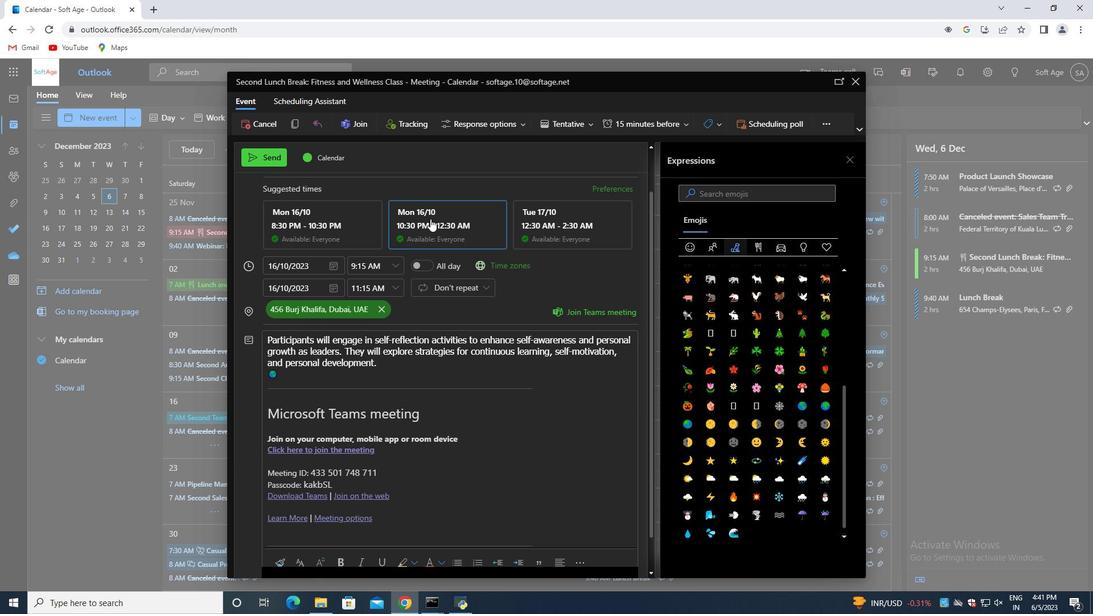 
Action: Mouse scrolled (433, 221) with delta (0, 0)
Screenshot: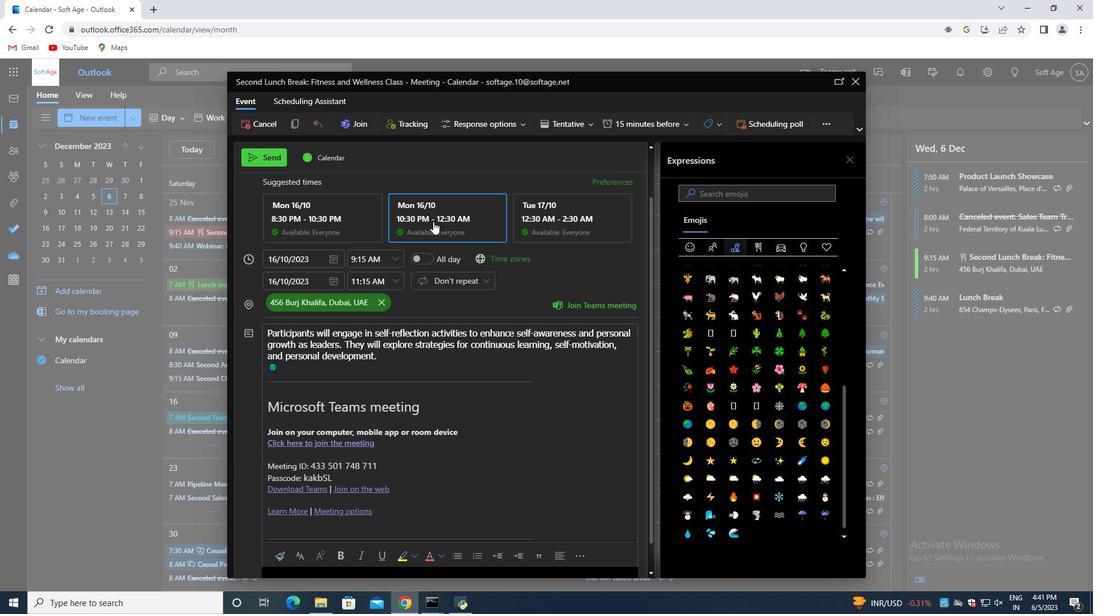 
Action: Mouse moved to (392, 327)
Screenshot: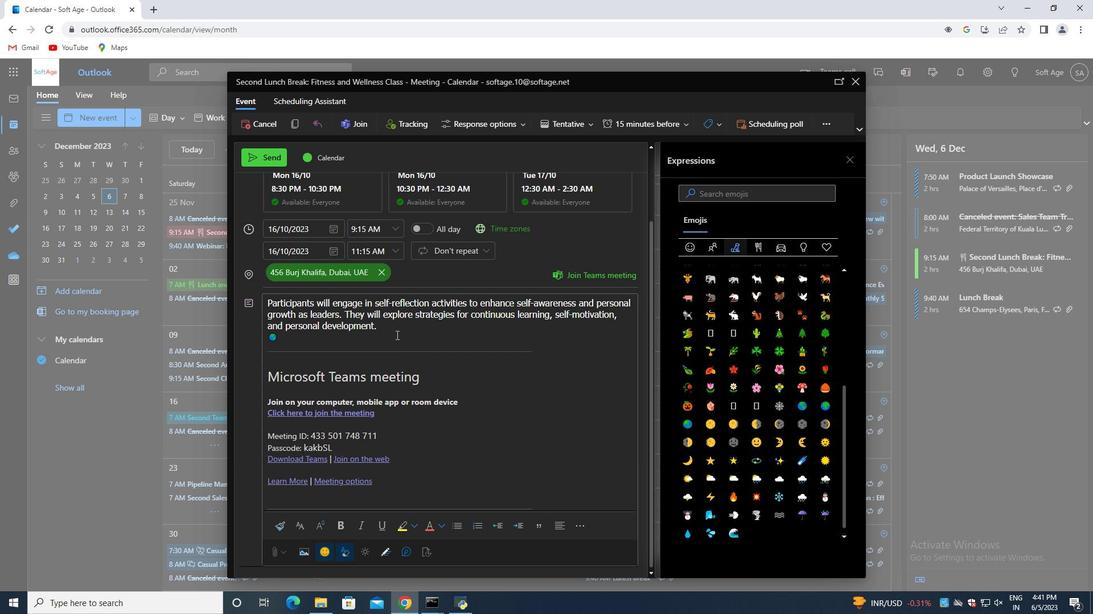 
Action: Mouse pressed left at (392, 327)
Screenshot: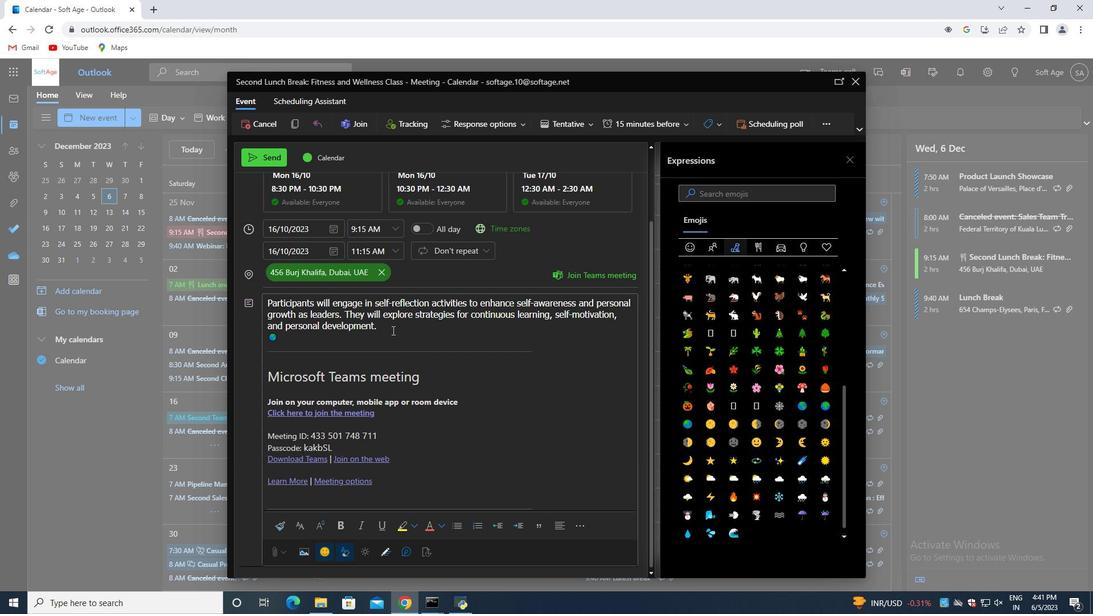 
Action: Mouse moved to (849, 159)
Screenshot: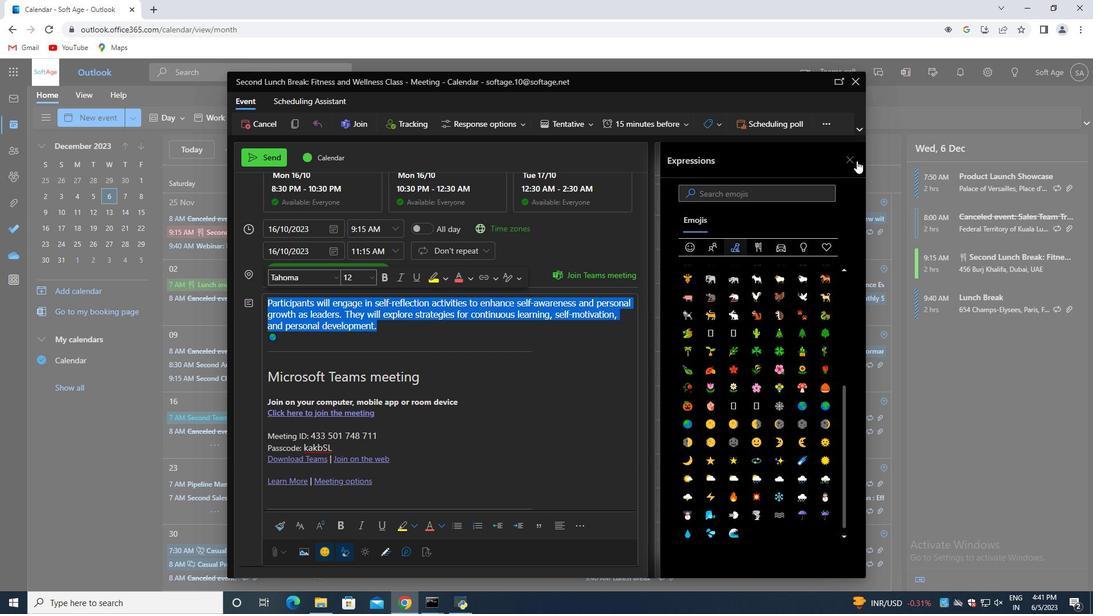 
Action: Mouse pressed left at (849, 159)
Screenshot: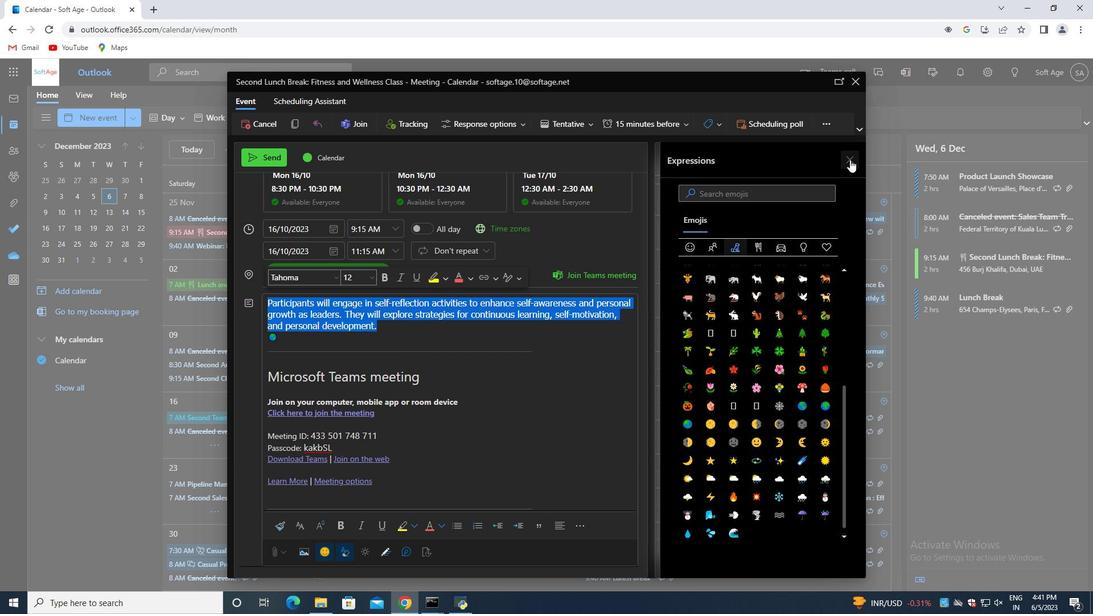 
Action: Mouse moved to (585, 529)
Screenshot: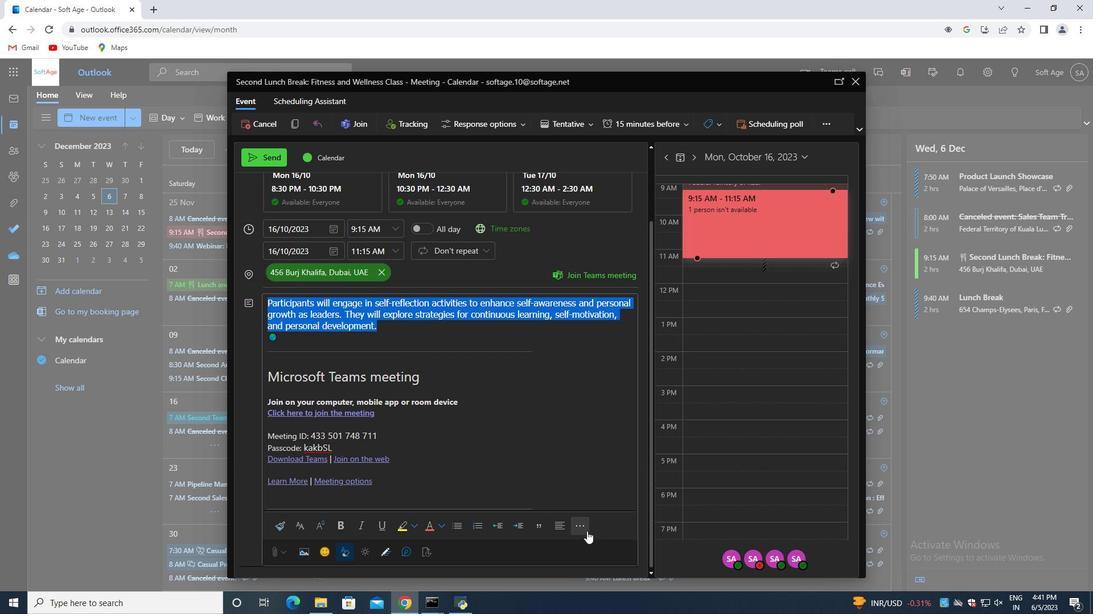 
Action: Mouse pressed left at (585, 529)
Screenshot: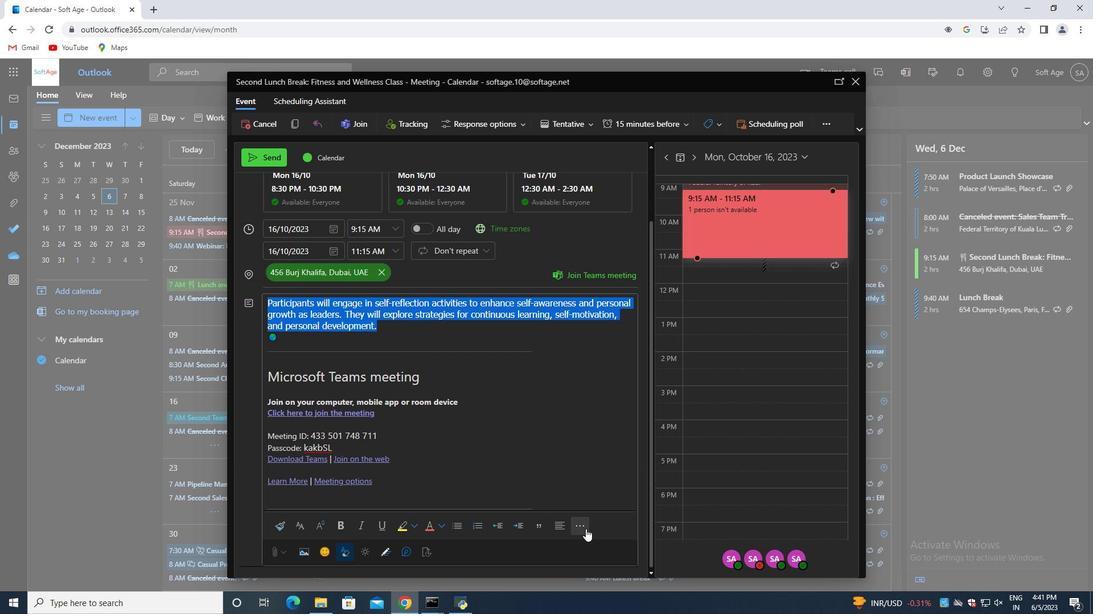 
Action: Mouse moved to (580, 444)
Screenshot: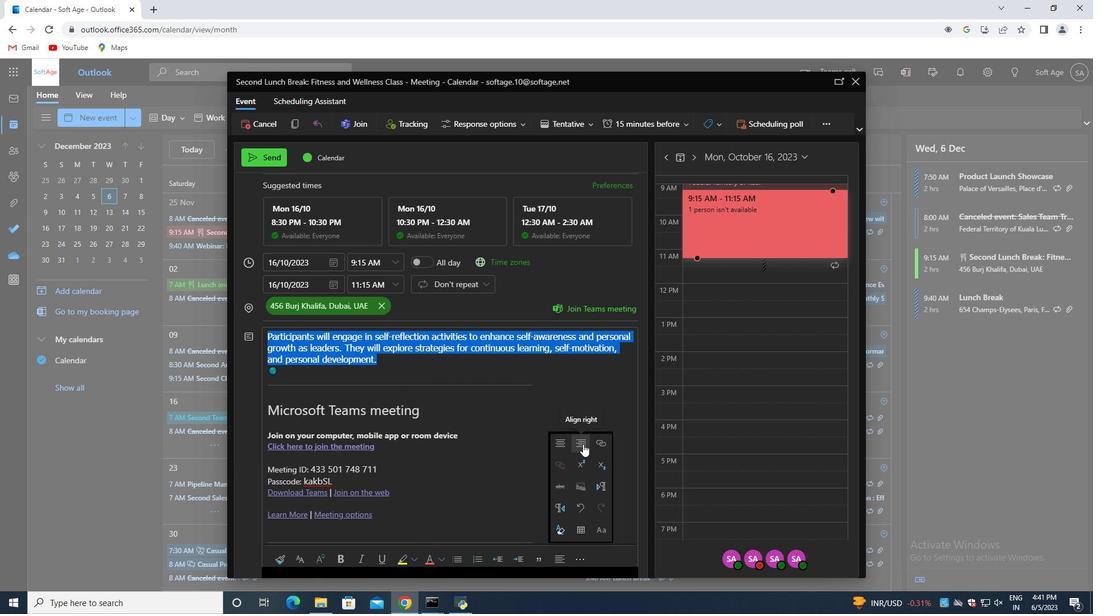 
Action: Mouse pressed left at (580, 444)
Screenshot: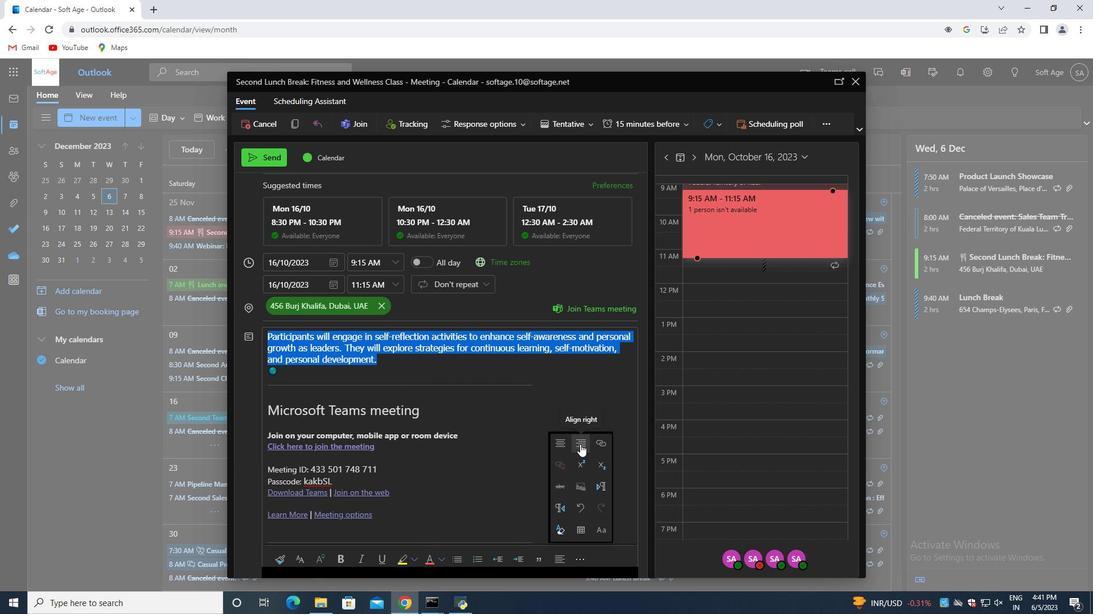 
Action: Mouse moved to (473, 368)
Screenshot: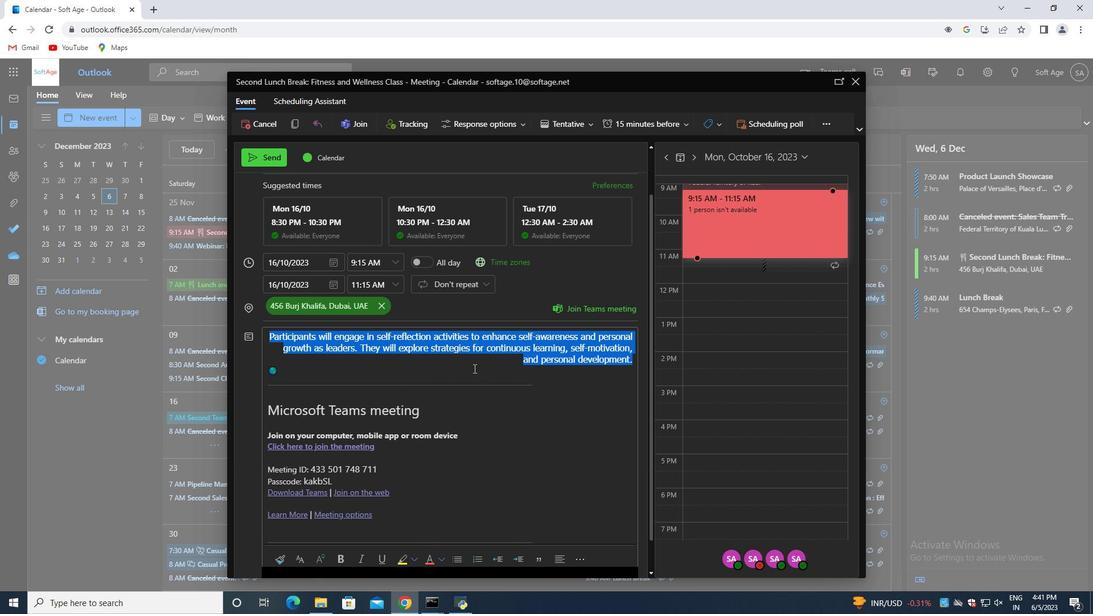 
Action: Mouse pressed left at (473, 368)
Screenshot: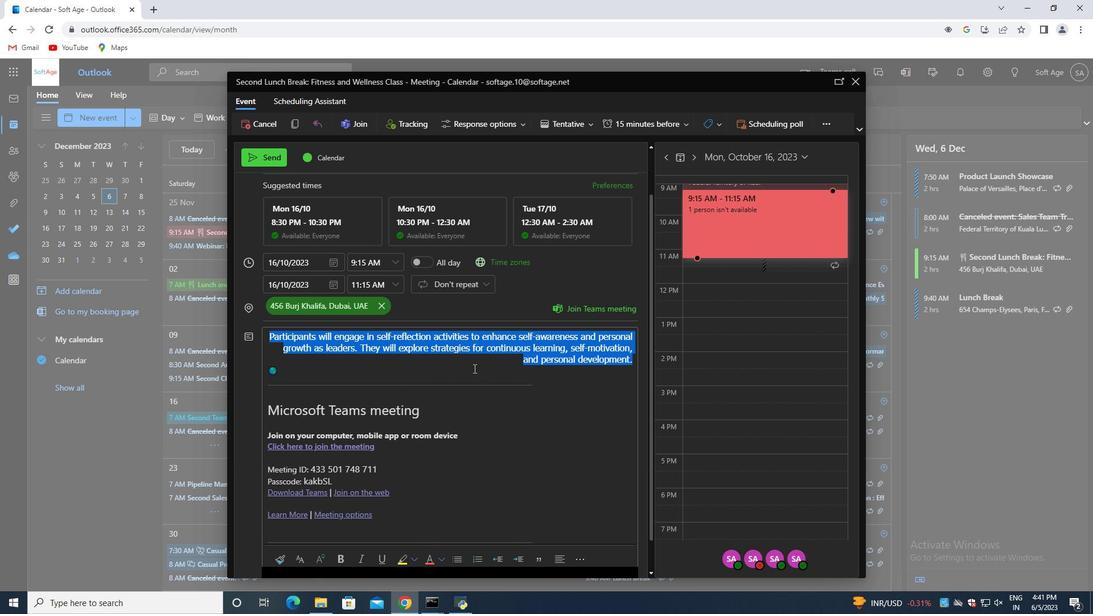 
Action: Mouse moved to (633, 362)
Screenshot: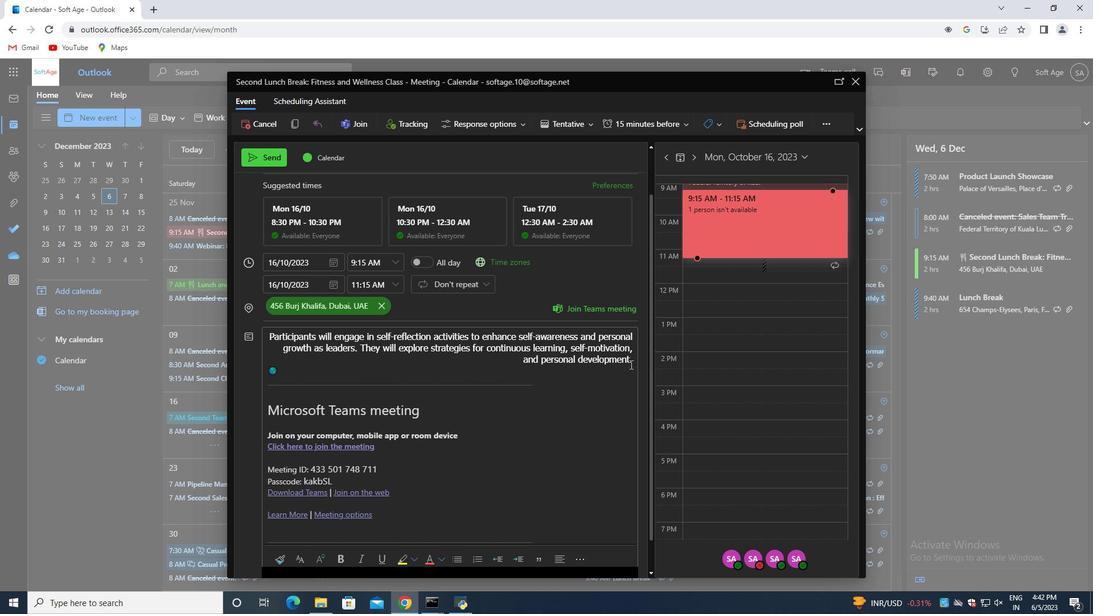 
Action: Mouse pressed left at (633, 362)
Screenshot: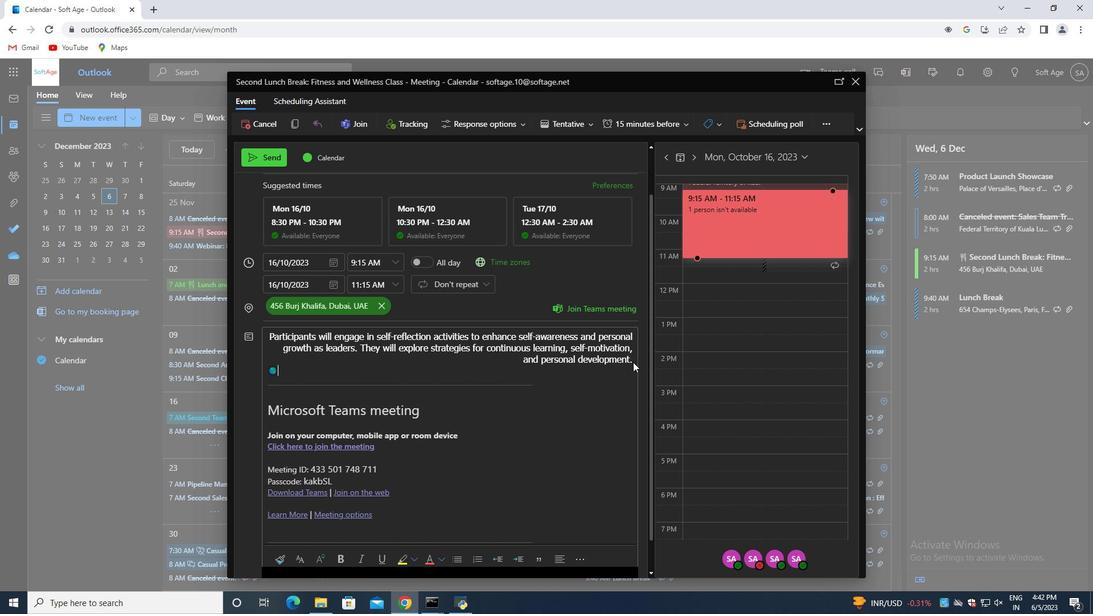 
Action: Mouse moved to (630, 362)
Screenshot: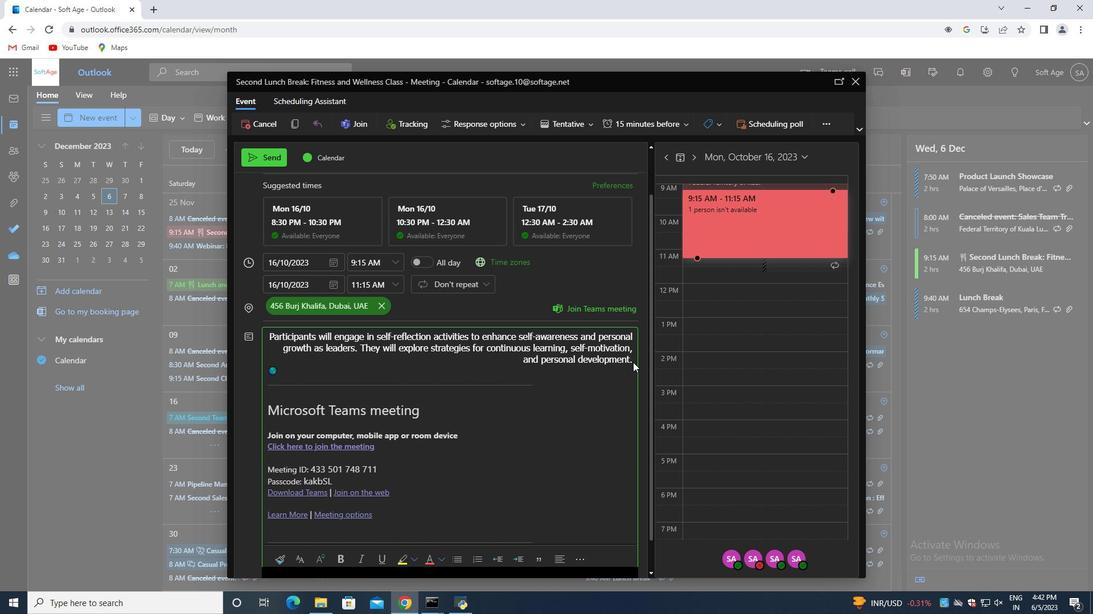 
Action: Mouse pressed left at (630, 362)
Screenshot: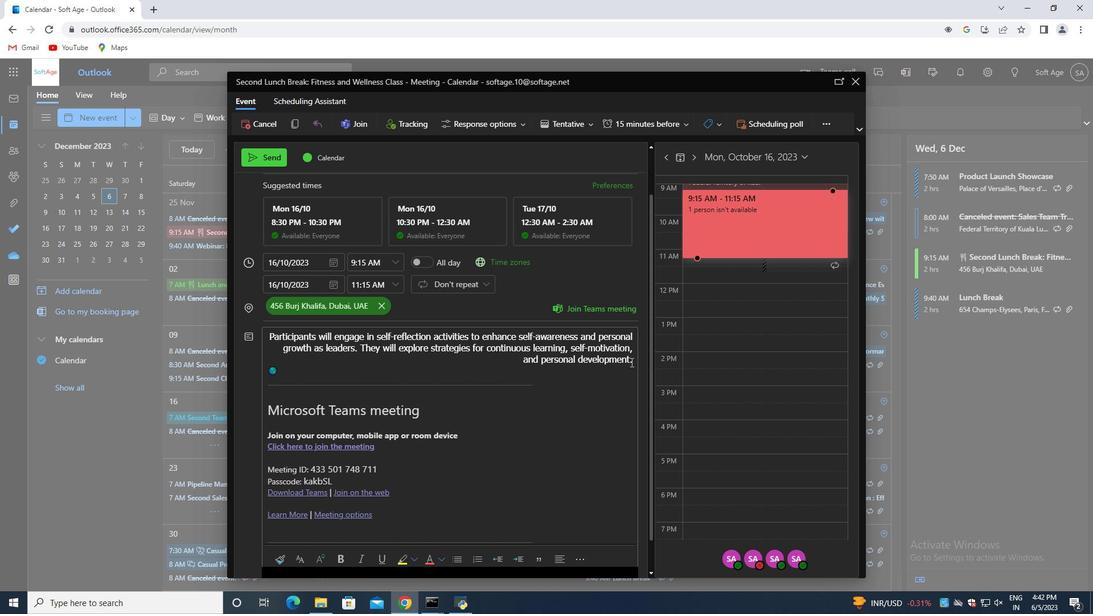 
Action: Mouse moved to (429, 444)
Screenshot: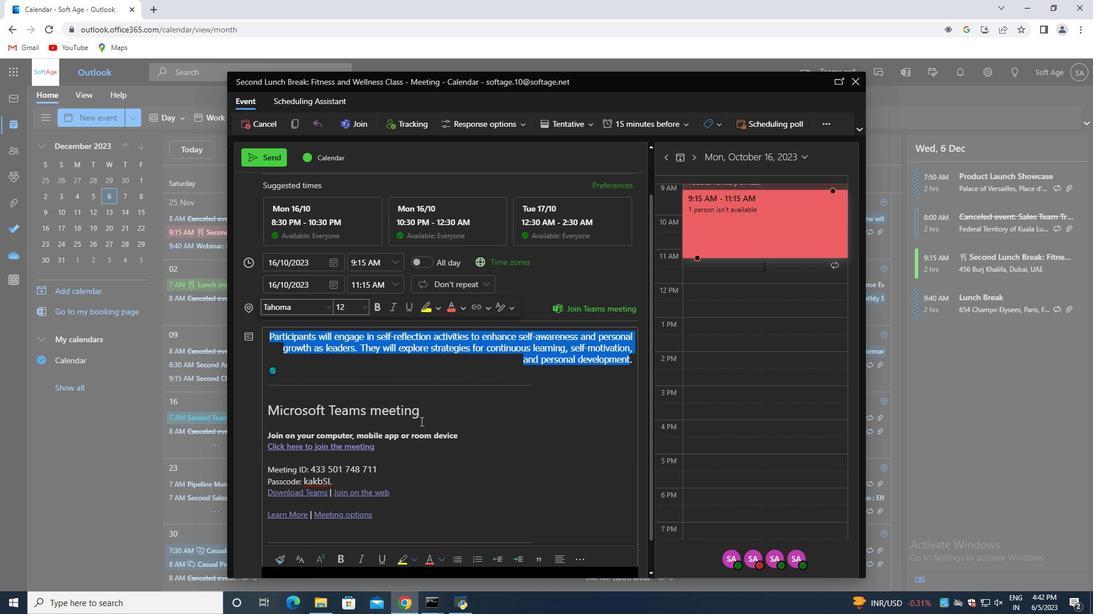 
Action: Mouse scrolled (429, 444) with delta (0, 0)
Screenshot: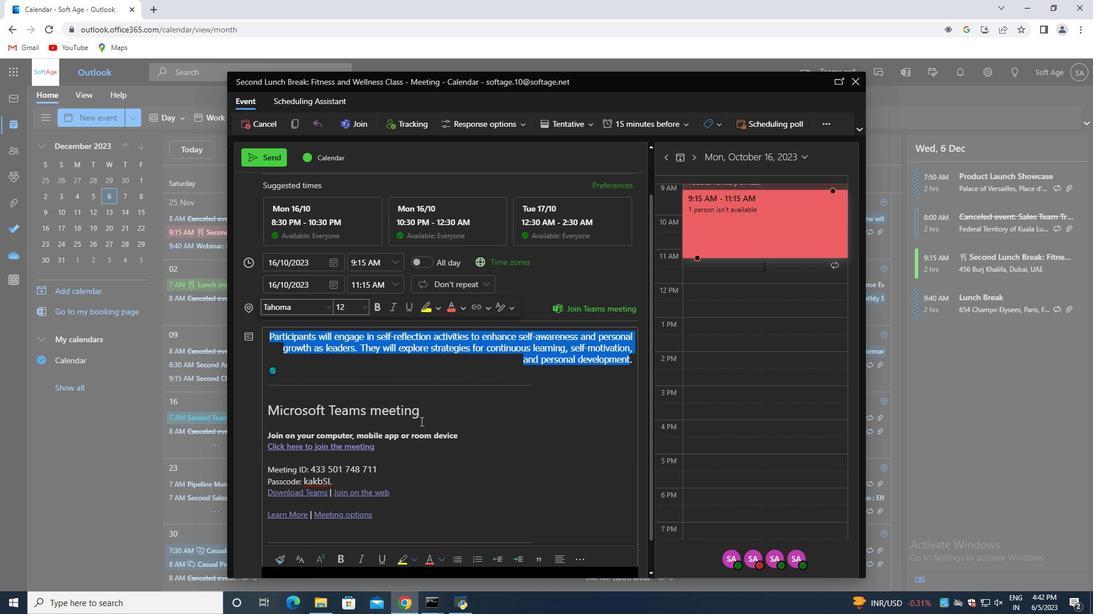 
Action: Mouse moved to (429, 446)
Screenshot: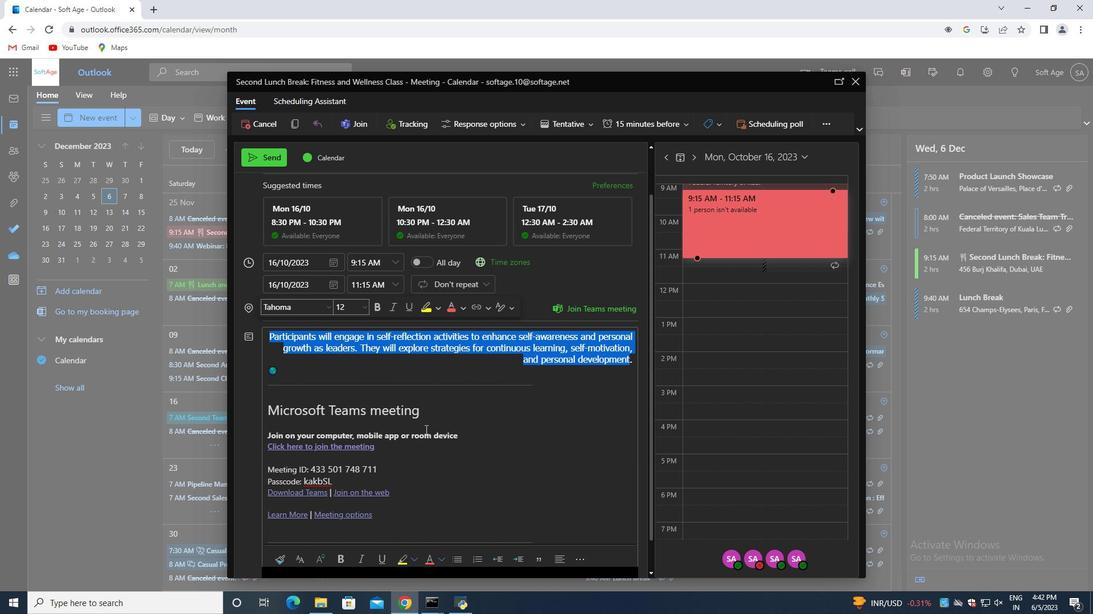 
Action: Mouse scrolled (429, 445) with delta (0, 0)
Screenshot: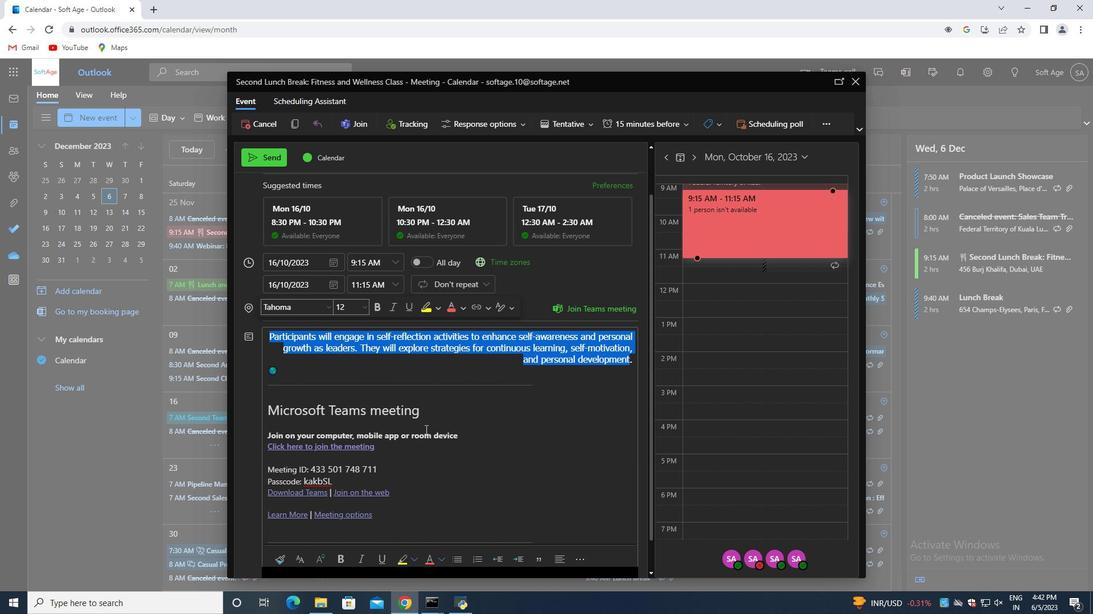 
Action: Mouse moved to (430, 454)
Screenshot: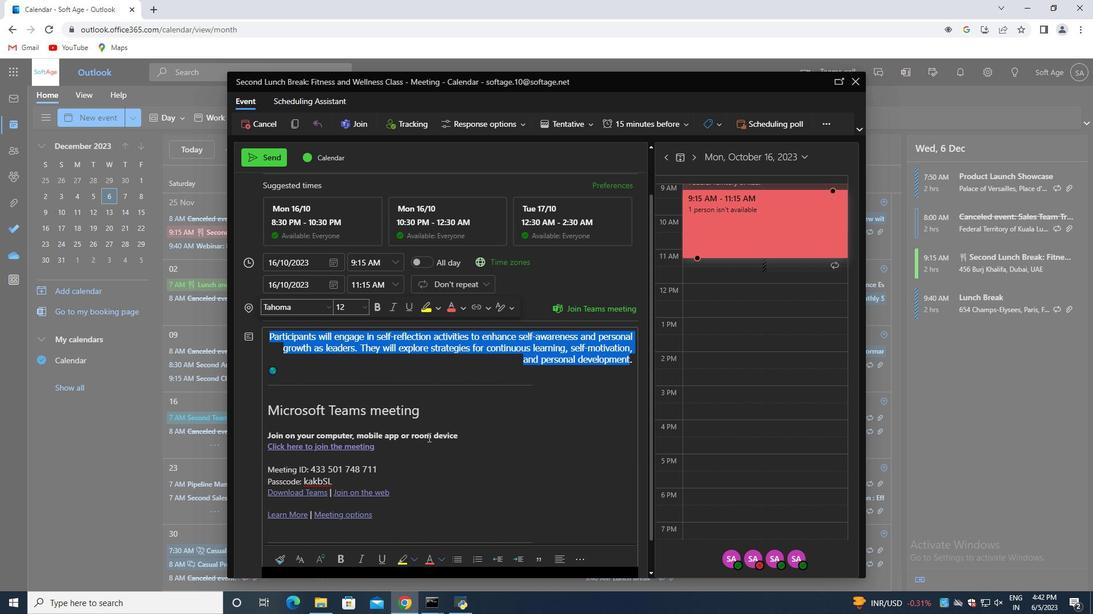 
Action: Mouse scrolled (430, 453) with delta (0, 0)
Screenshot: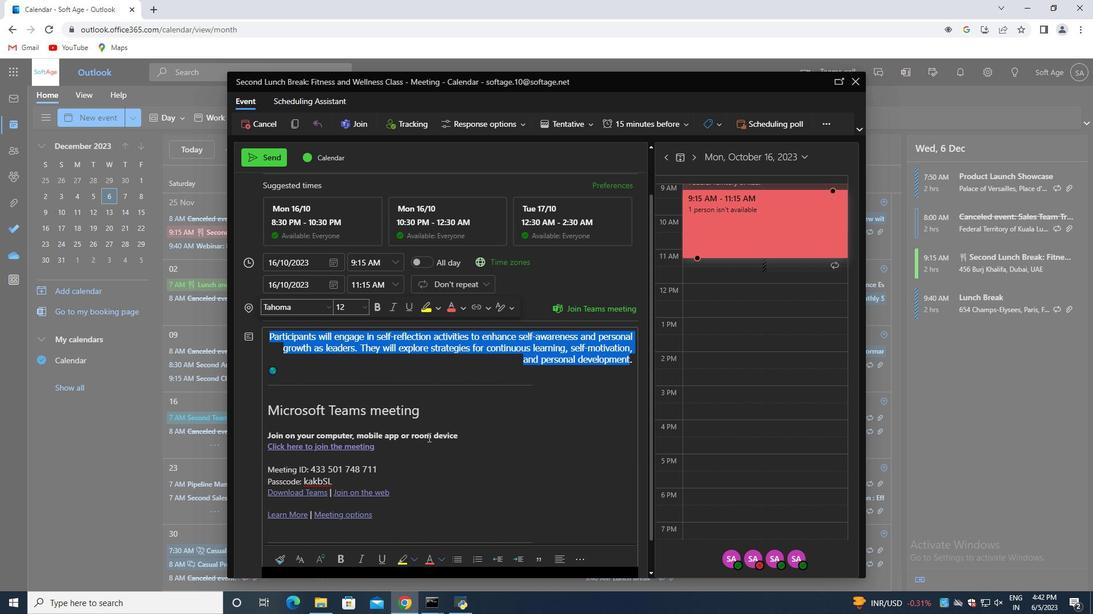 
Action: Mouse moved to (416, 527)
Screenshot: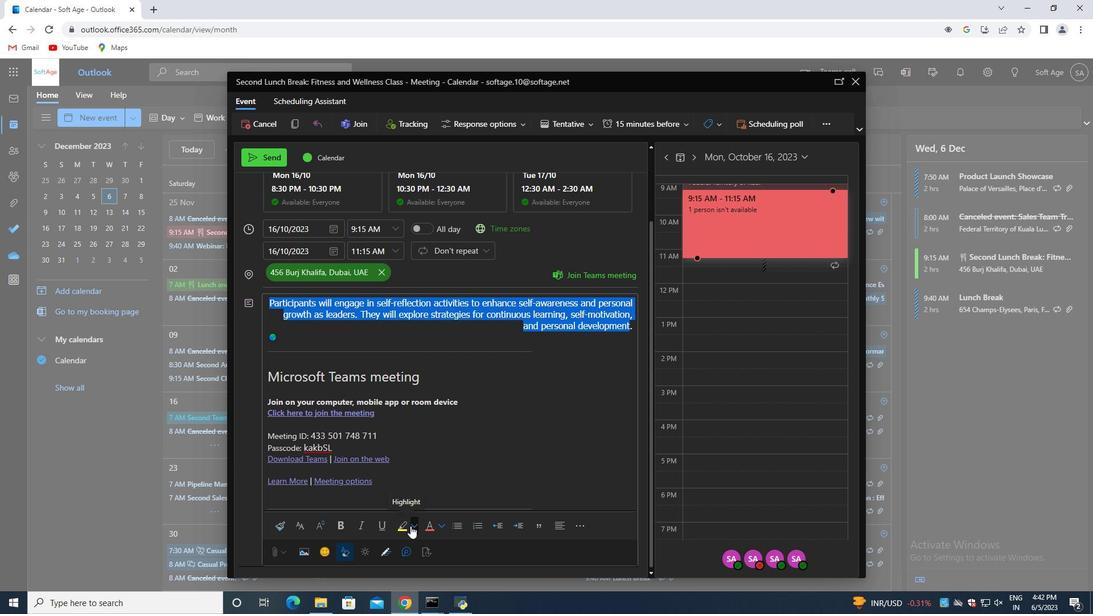 
Action: Mouse pressed left at (416, 527)
Screenshot: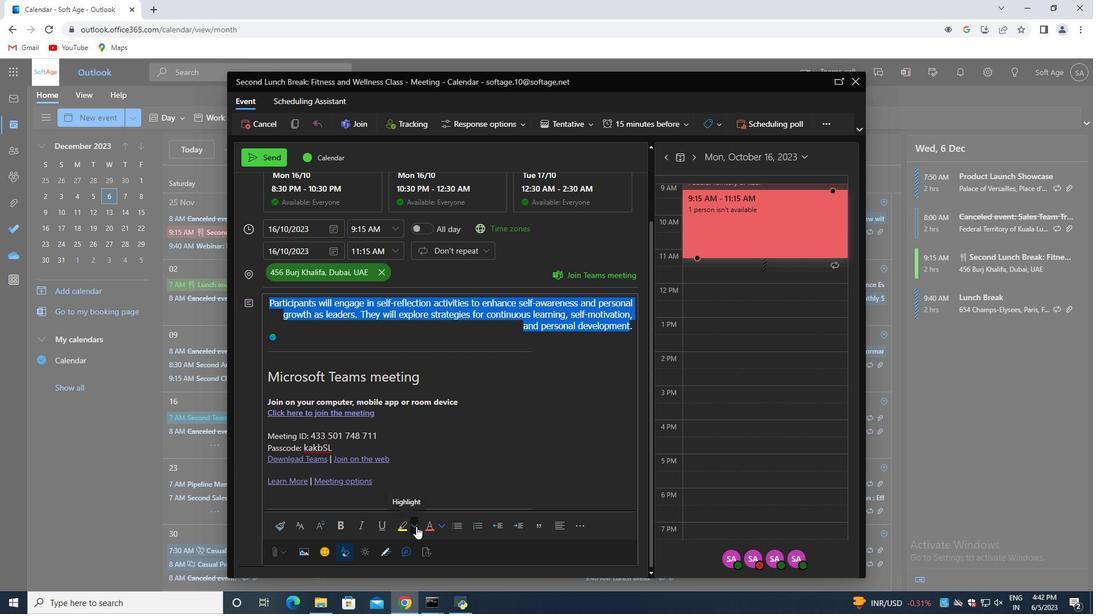 
Action: Mouse moved to (527, 519)
Screenshot: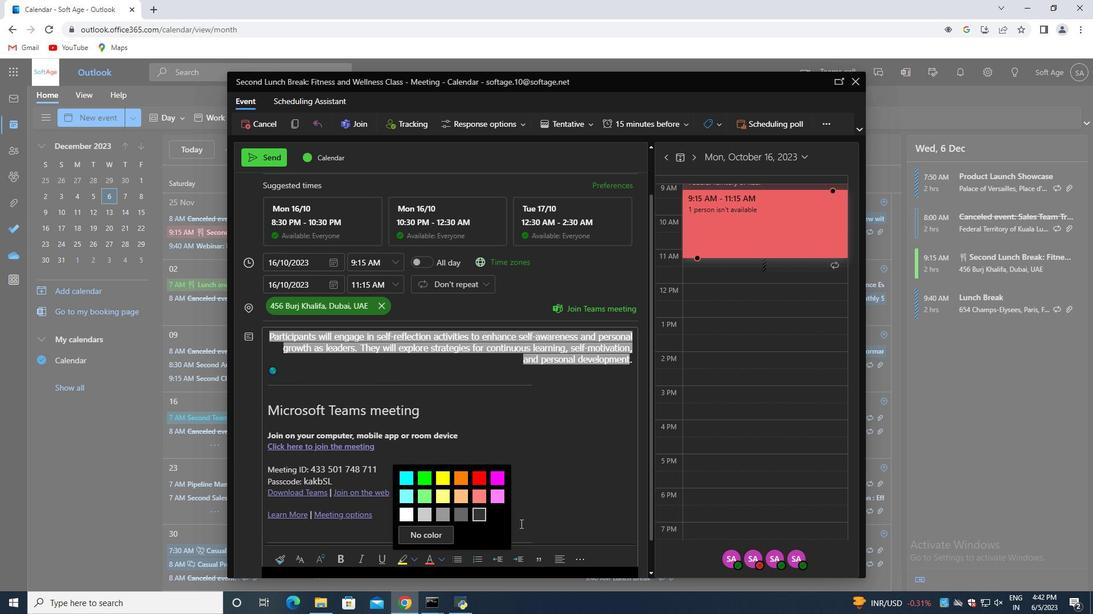 
Action: Mouse pressed left at (527, 519)
Screenshot: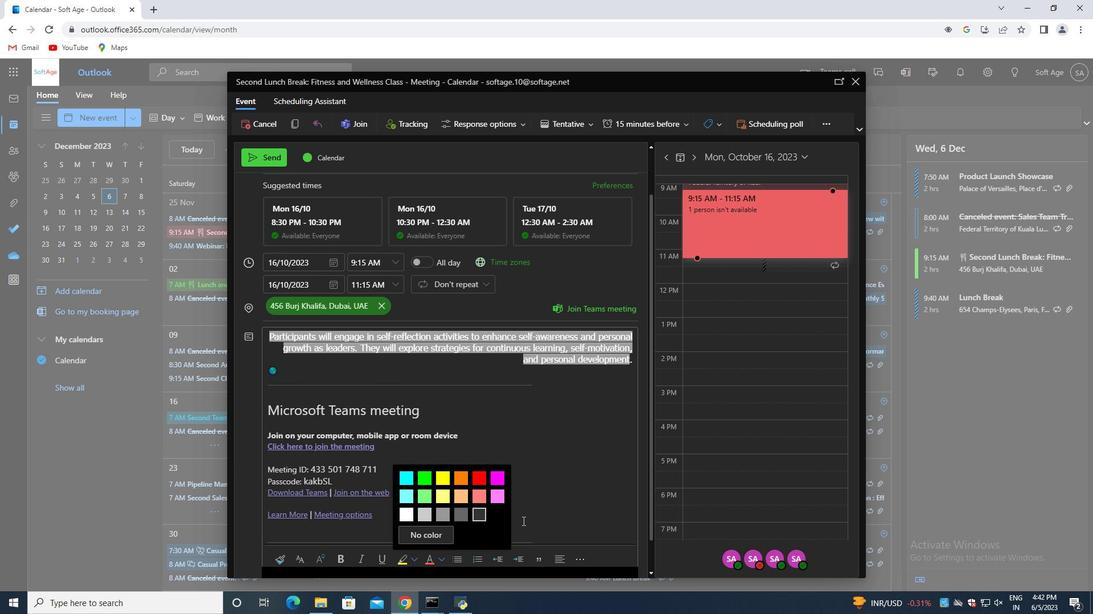 
Action: Mouse moved to (440, 556)
Screenshot: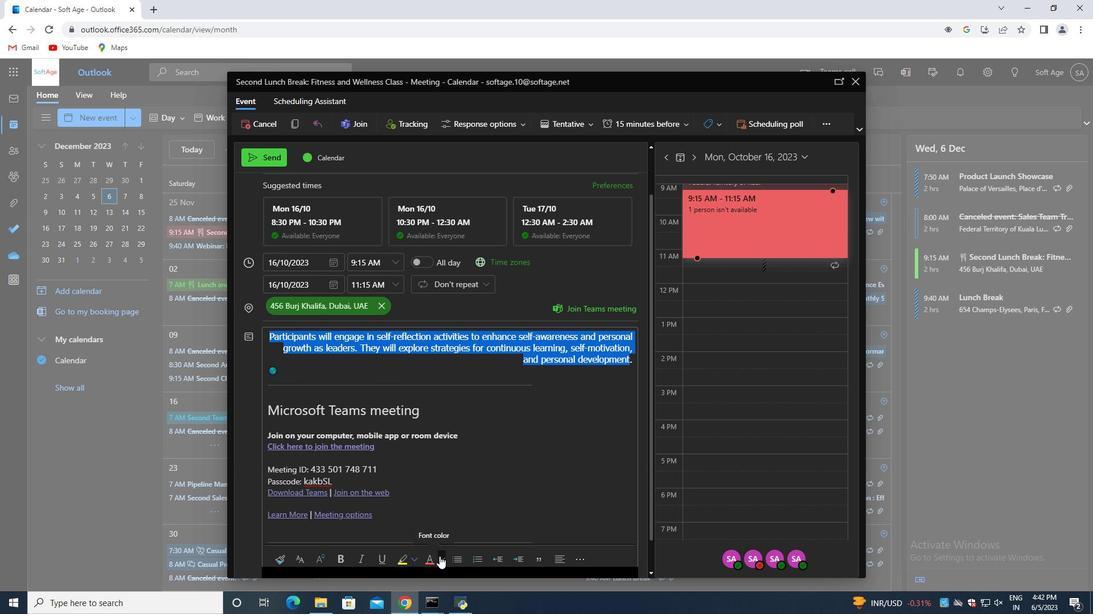 
Action: Mouse pressed left at (440, 556)
Screenshot: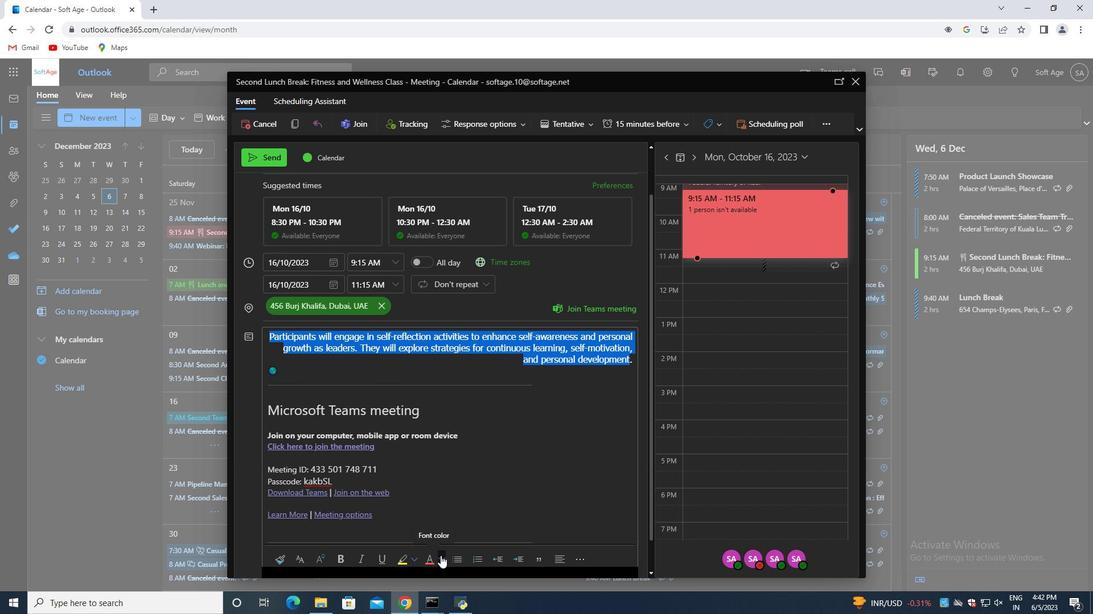 
Action: Mouse moved to (466, 490)
Screenshot: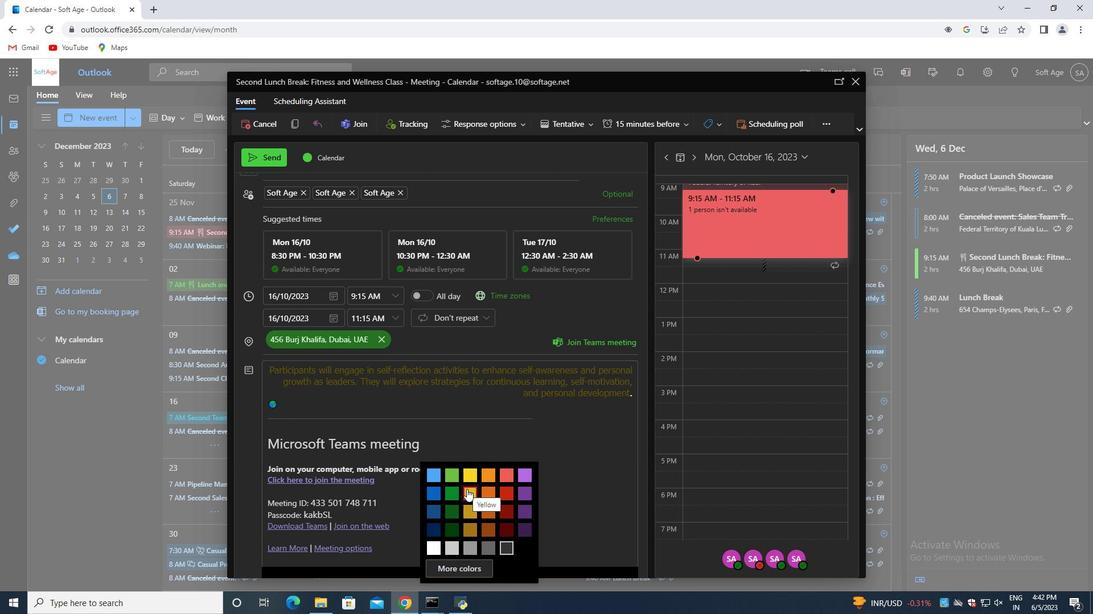 
Action: Mouse pressed left at (466, 490)
Screenshot: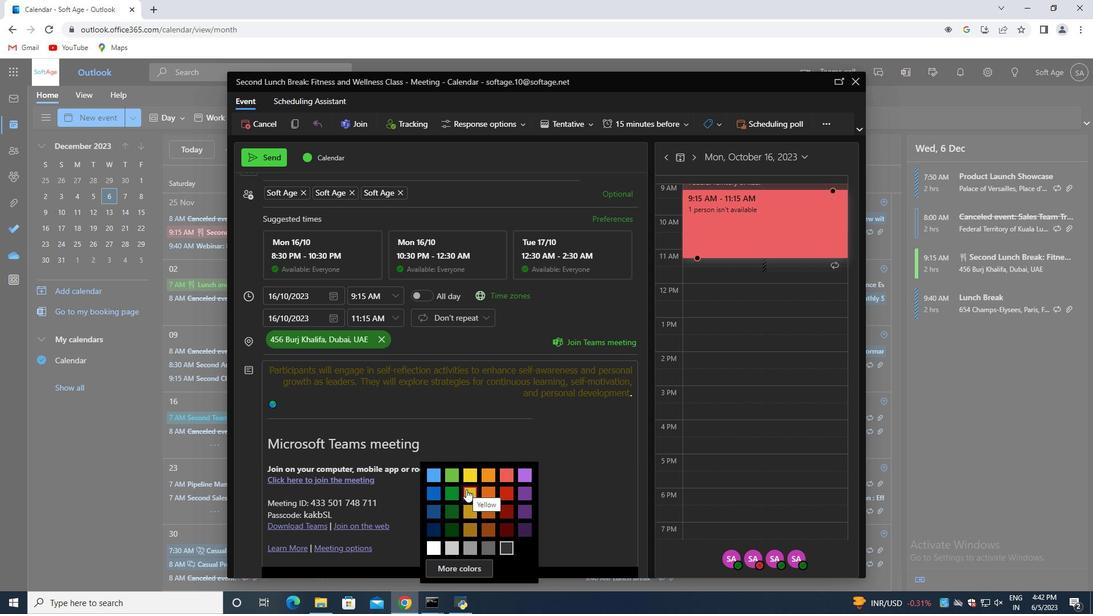 
Action: Mouse moved to (486, 432)
Screenshot: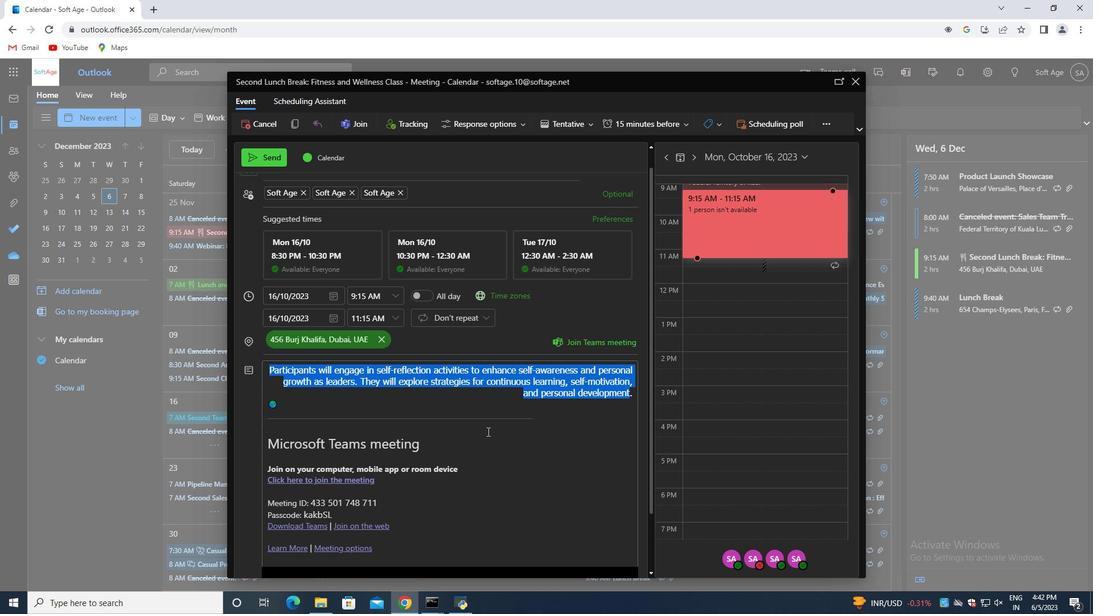 
Action: Mouse pressed left at (486, 432)
Screenshot: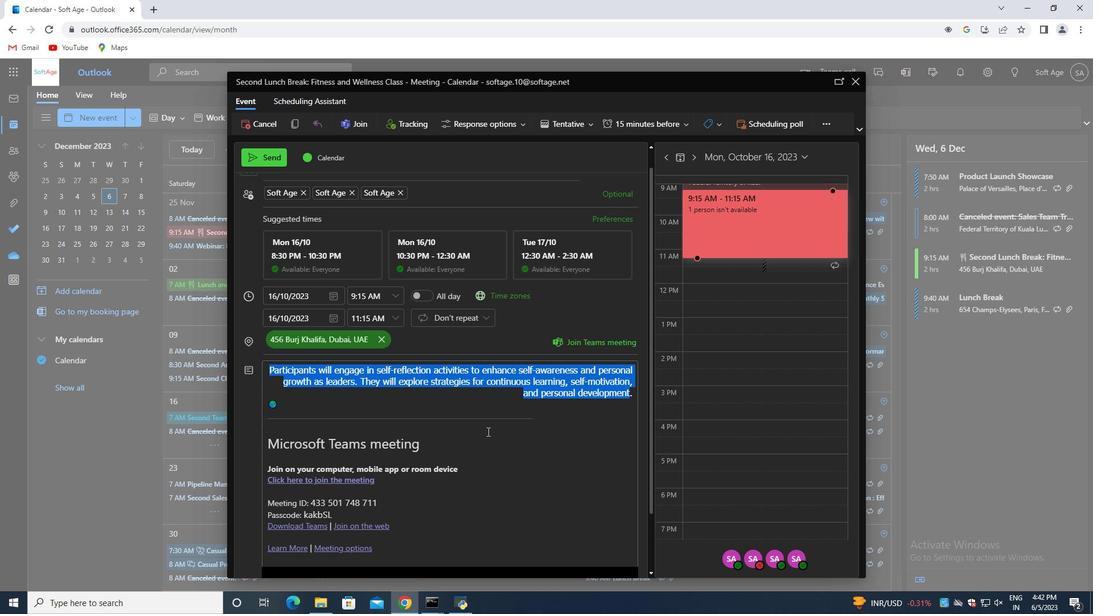 
Action: Mouse moved to (482, 432)
Screenshot: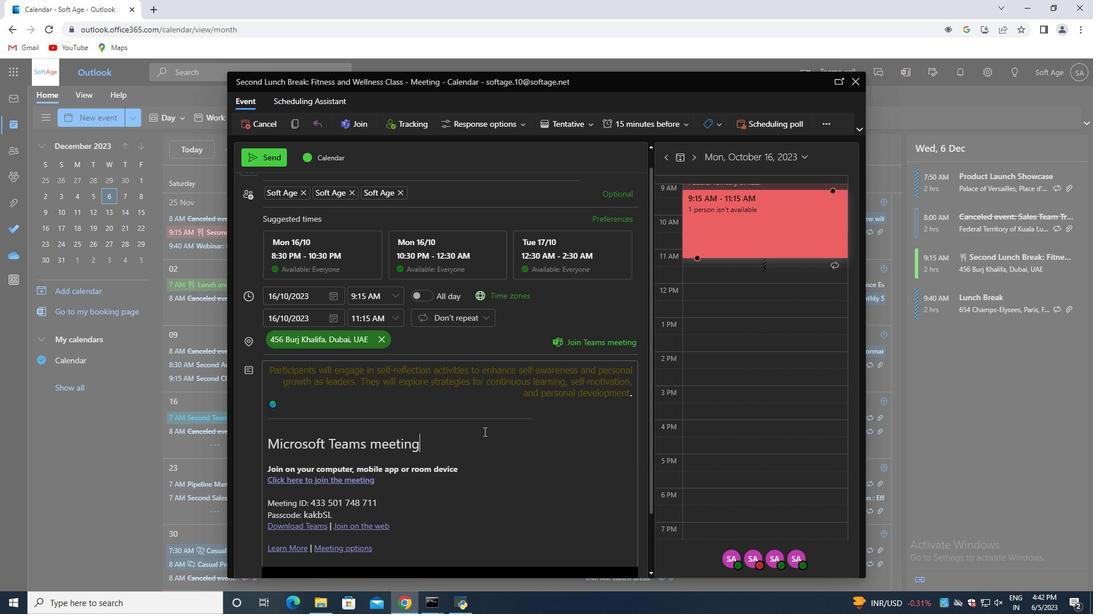 
Action: Mouse scrolled (482, 432) with delta (0, 0)
Screenshot: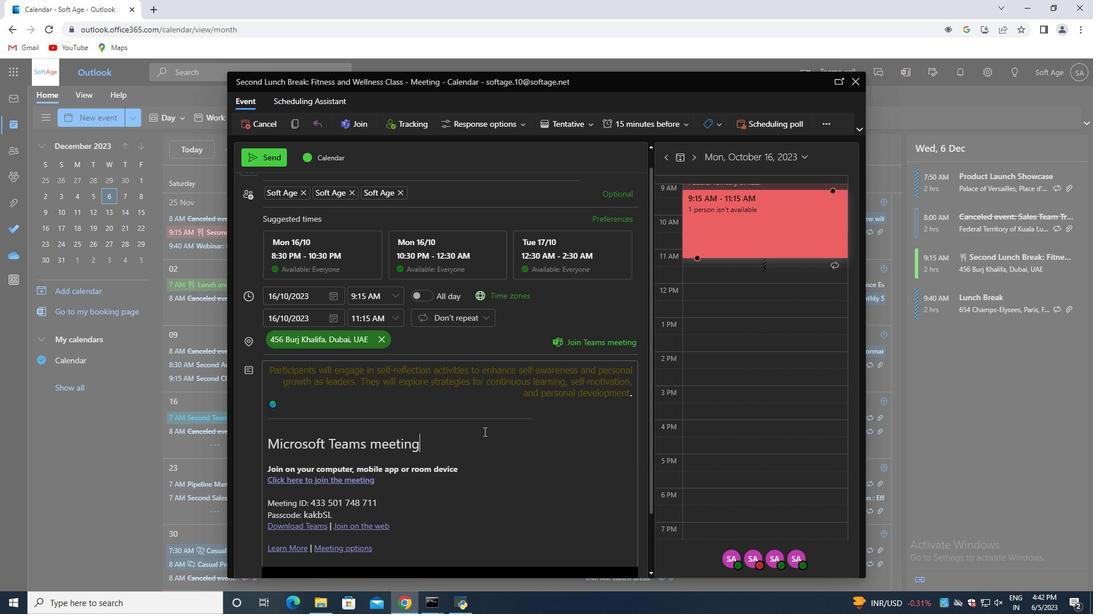 
Action: Mouse scrolled (482, 432) with delta (0, 0)
Screenshot: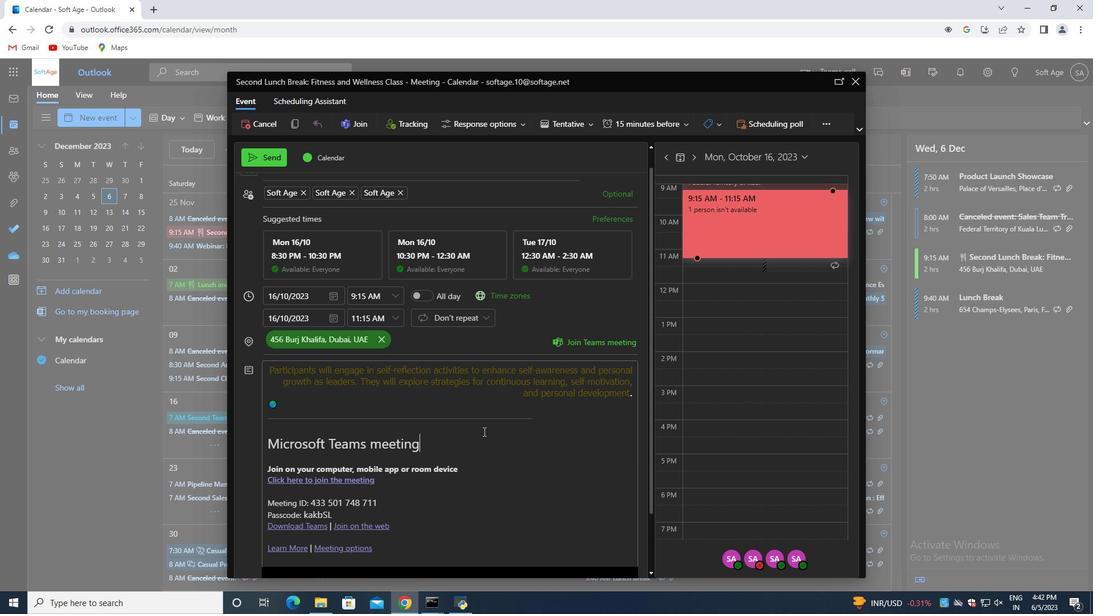 
Action: Mouse scrolled (482, 432) with delta (0, 0)
Screenshot: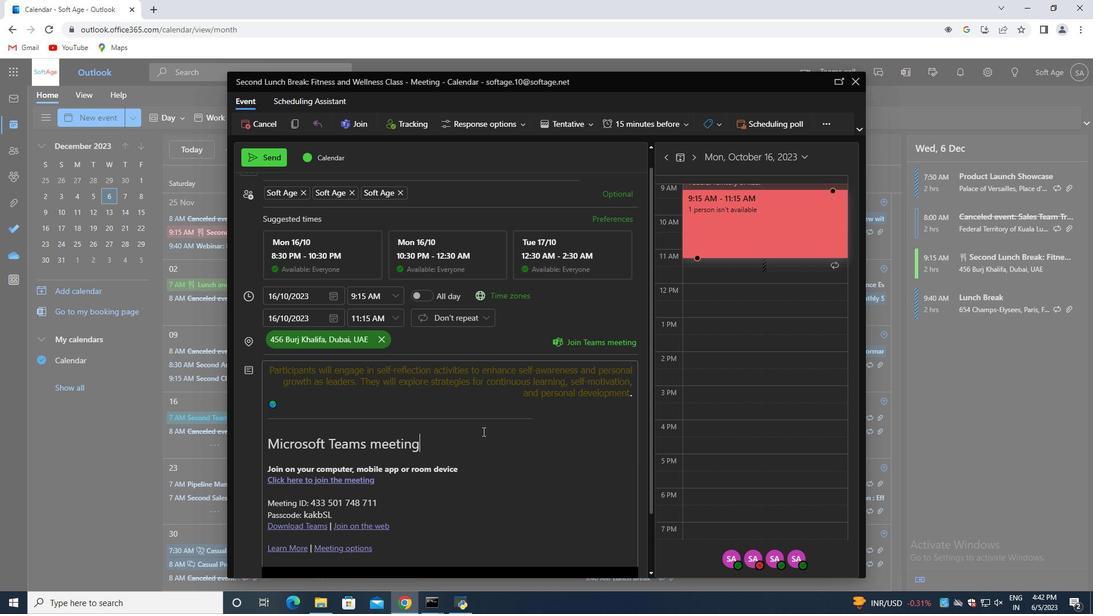 
Action: Mouse scrolled (482, 432) with delta (0, 0)
Screenshot: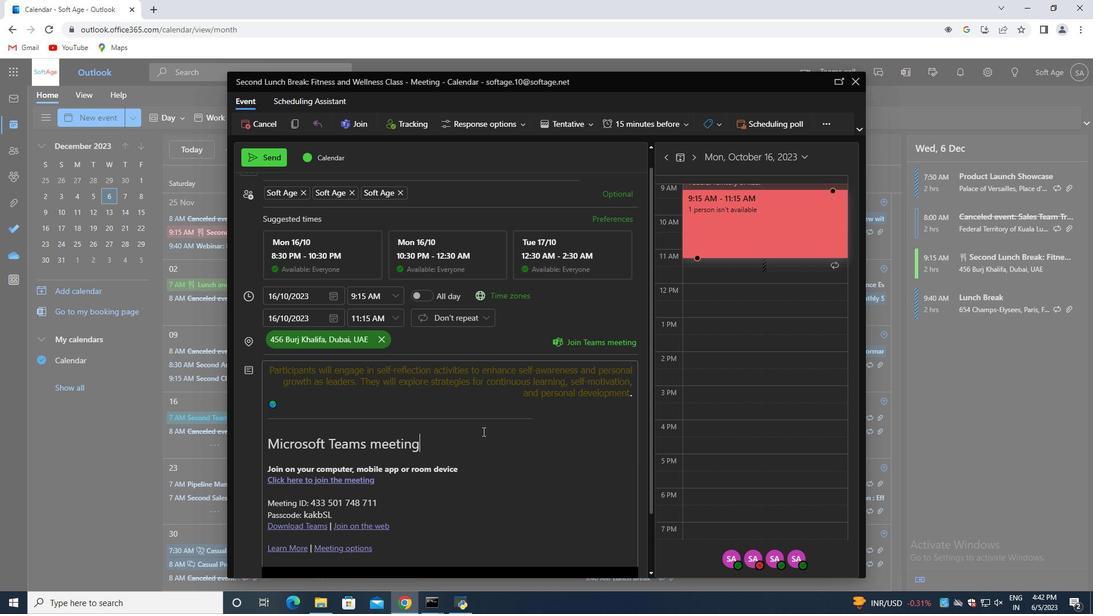 
Action: Mouse moved to (248, 187)
Screenshot: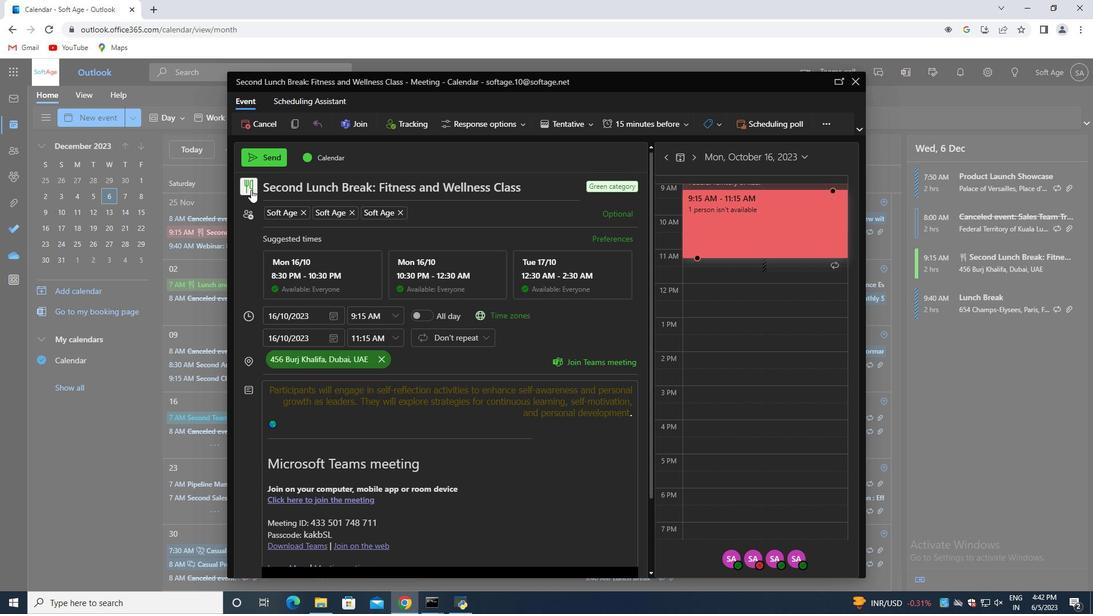 
Action: Mouse pressed left at (248, 187)
Screenshot: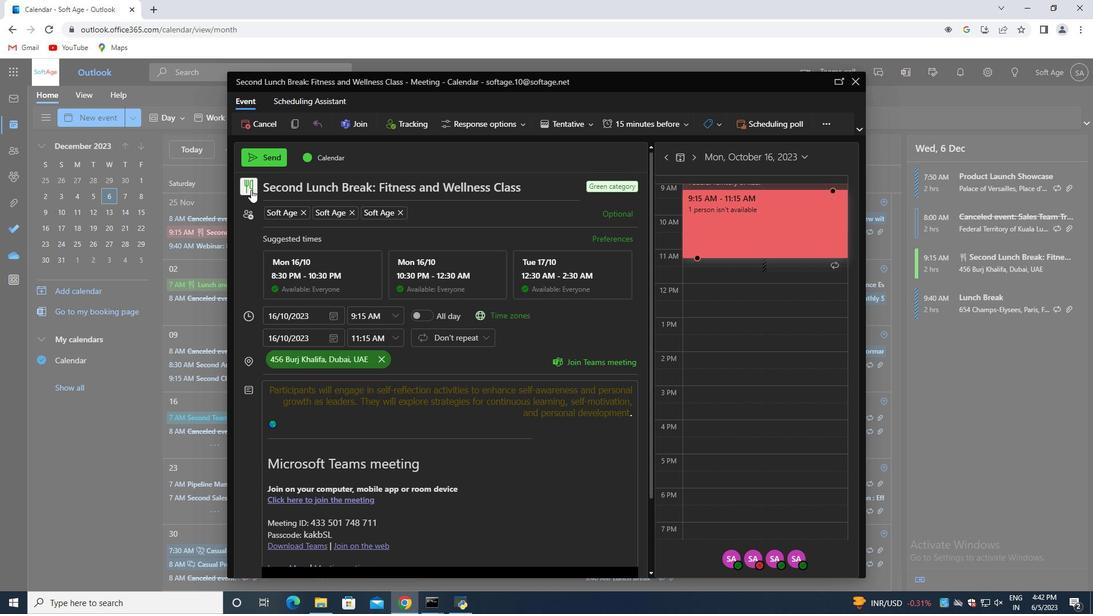 
Action: Mouse moved to (314, 243)
Screenshot: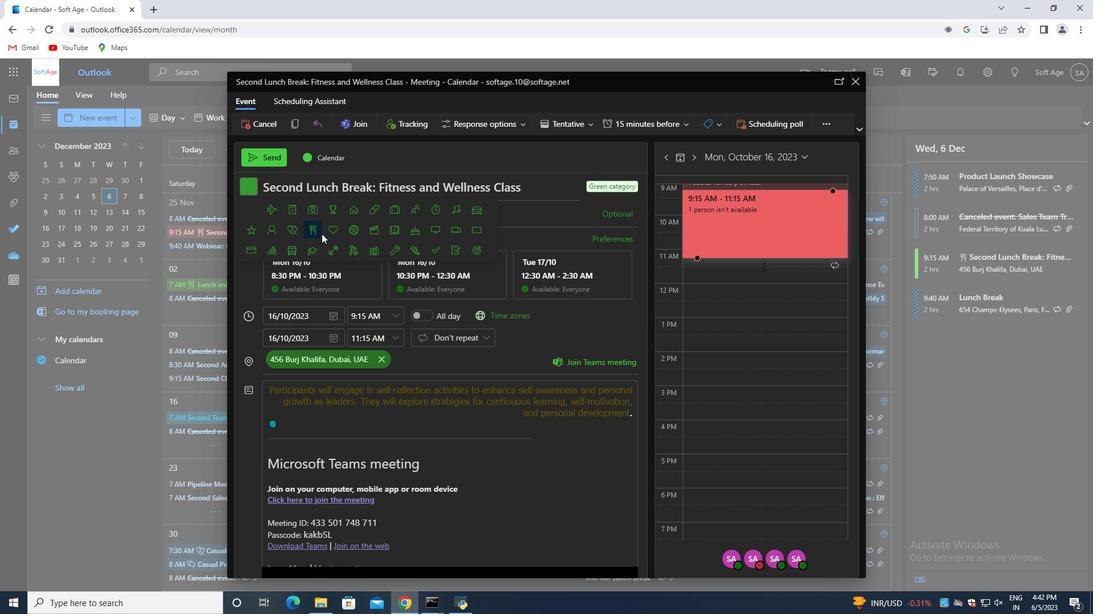 
Action: Mouse scrolled (314, 243) with delta (0, 0)
Screenshot: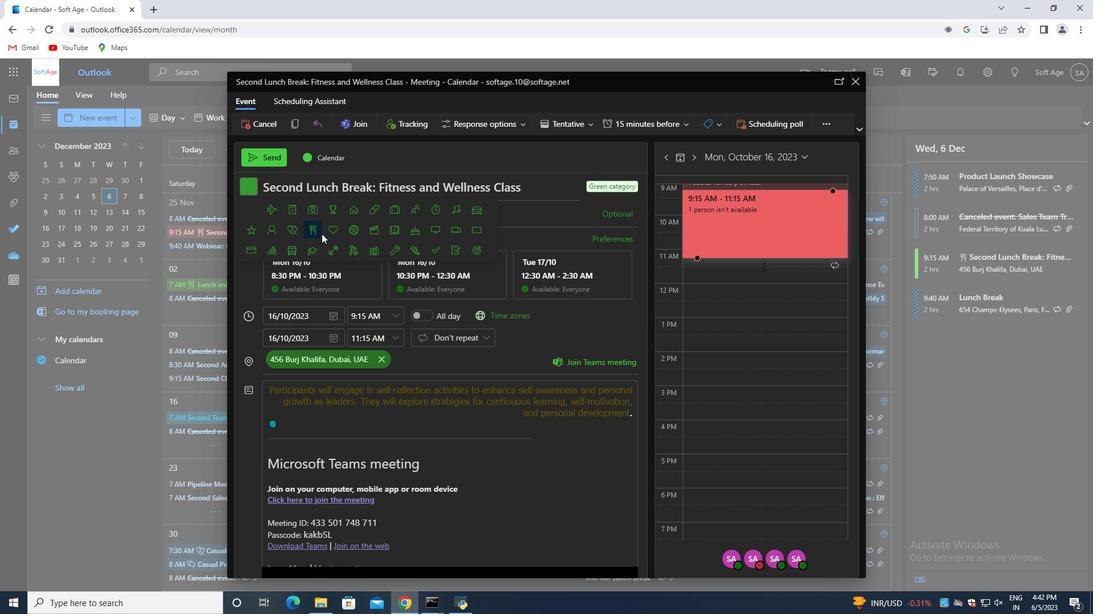 
Action: Mouse moved to (255, 210)
Screenshot: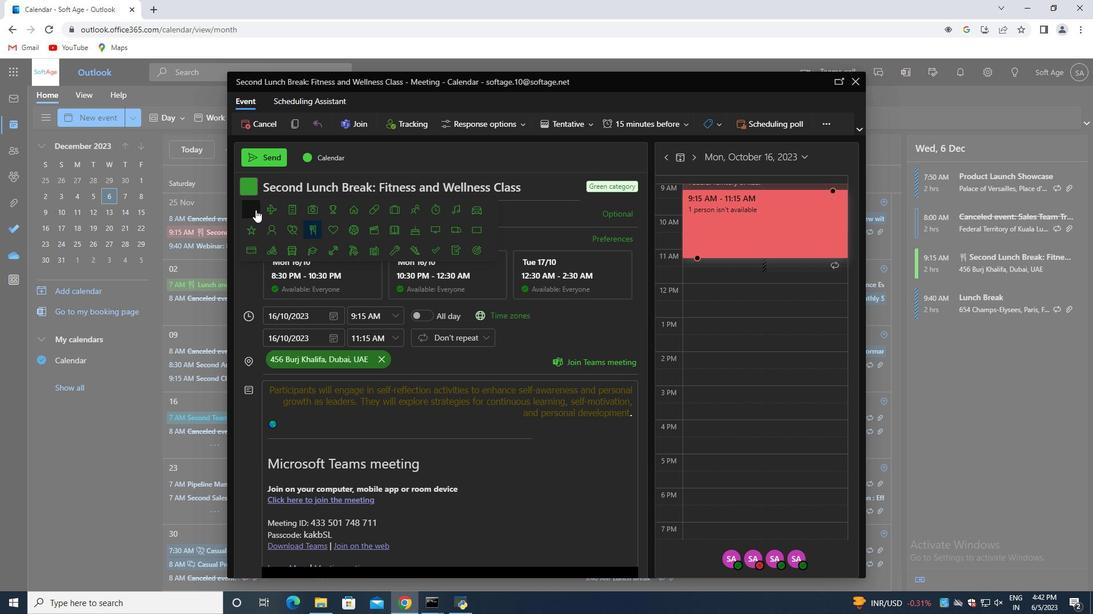
Action: Mouse pressed left at (255, 210)
Screenshot: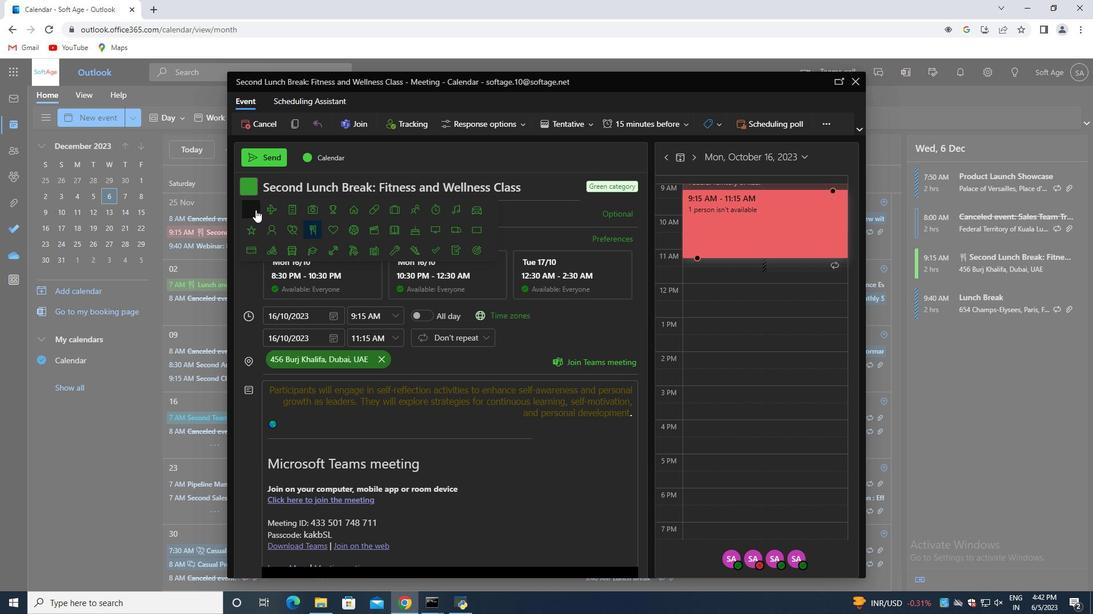 
Action: Mouse moved to (254, 153)
Screenshot: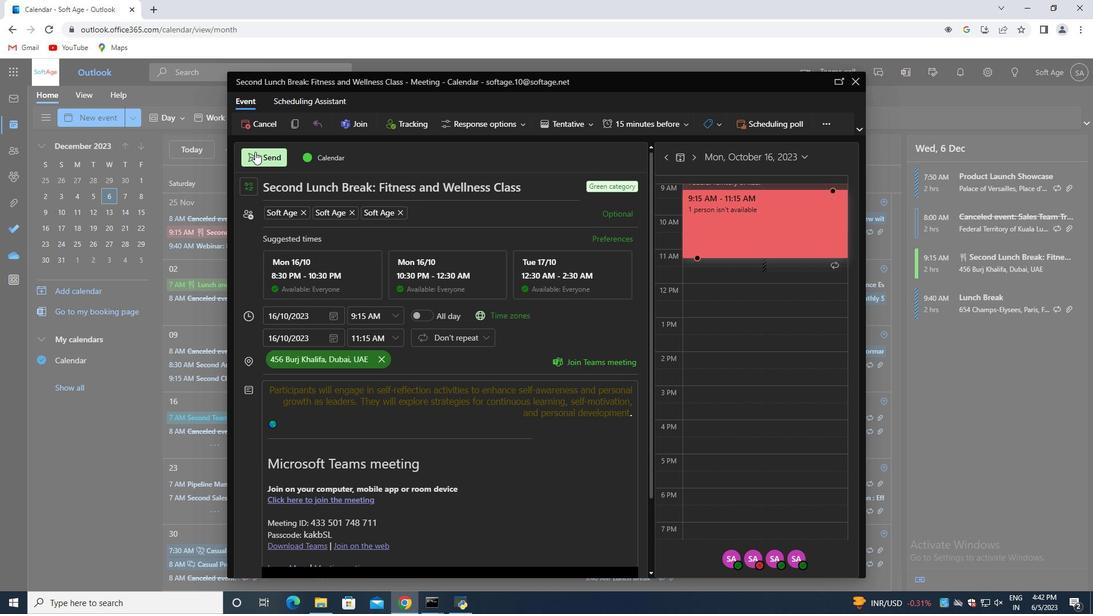 
Action: Mouse pressed left at (254, 153)
Screenshot: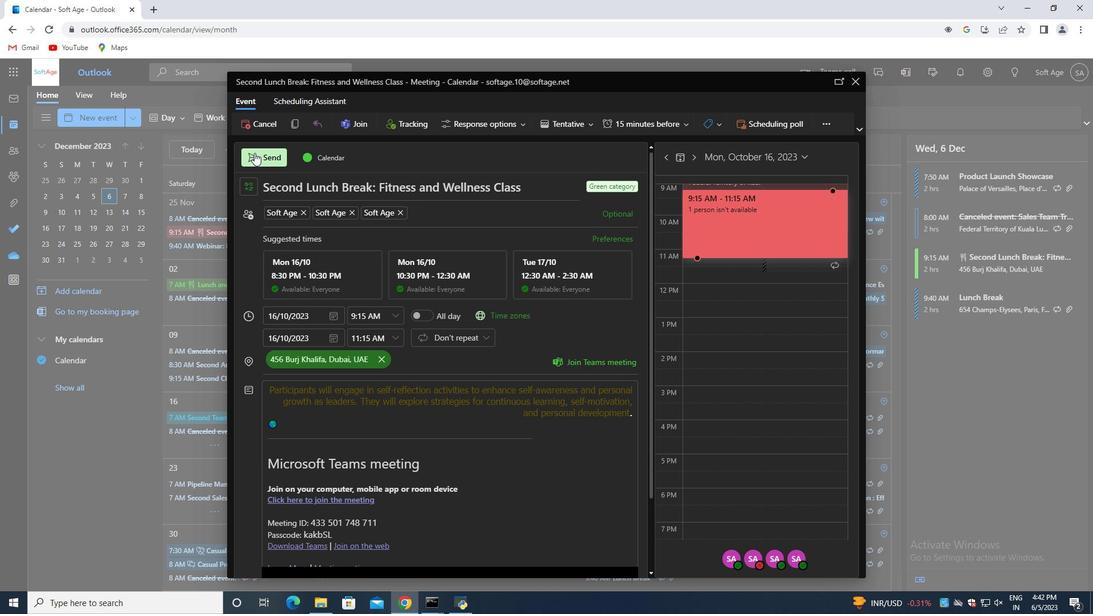 
